 Task: Find connections with filter location Rugby with filter topic #Entrepreneurwith filter profile language English with filter current company Zeta with filter school ITM Group of Institutions with filter industry Recreational Facilities with filter service category Negotiation with filter keywords title Auditor
Action: Mouse moved to (699, 106)
Screenshot: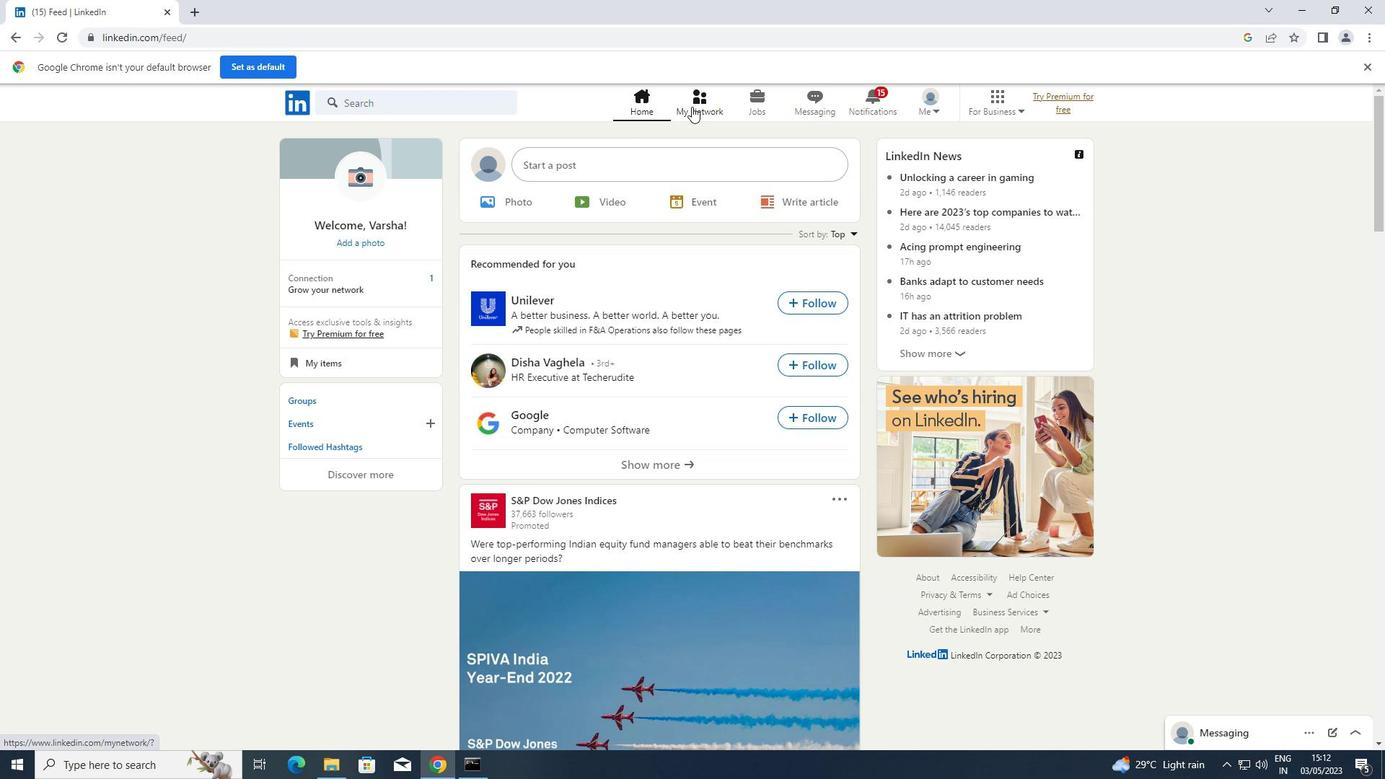 
Action: Mouse pressed left at (699, 106)
Screenshot: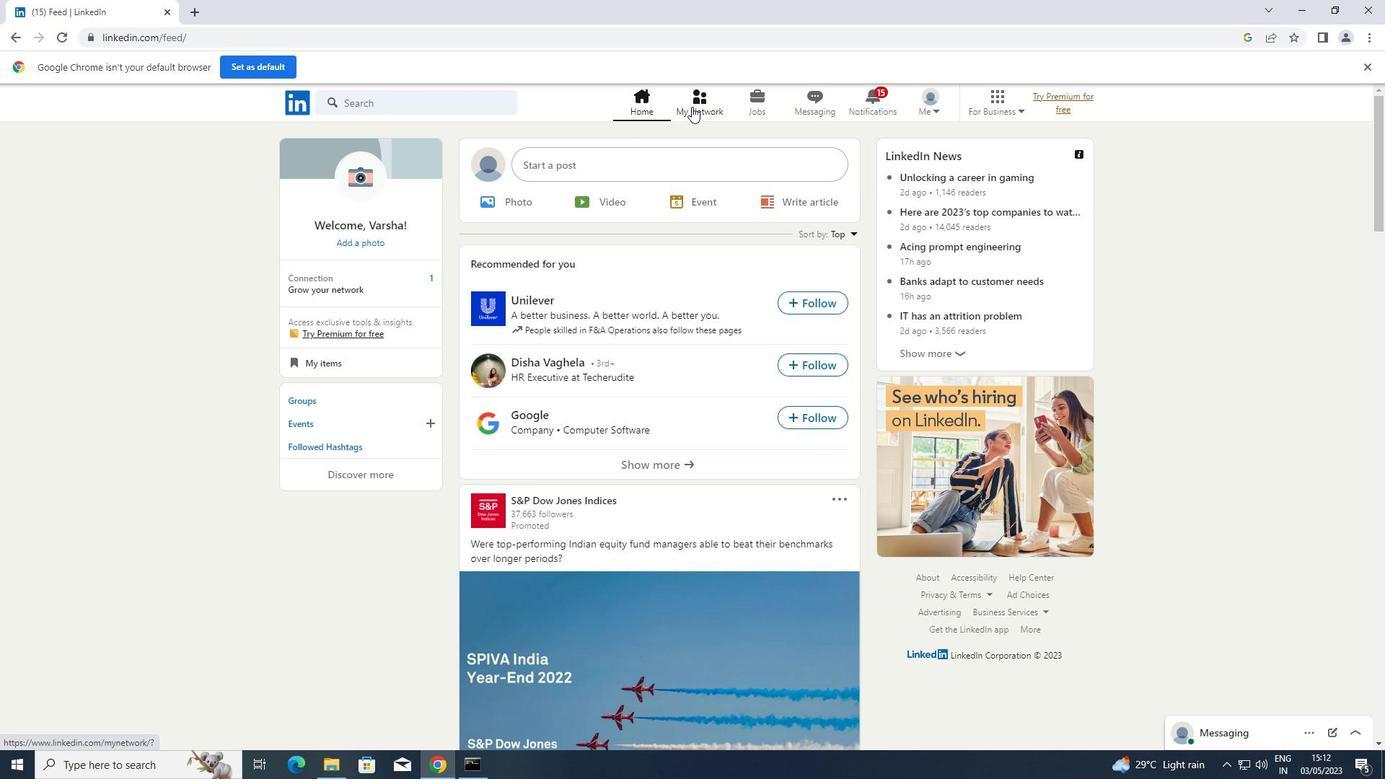 
Action: Mouse moved to (388, 188)
Screenshot: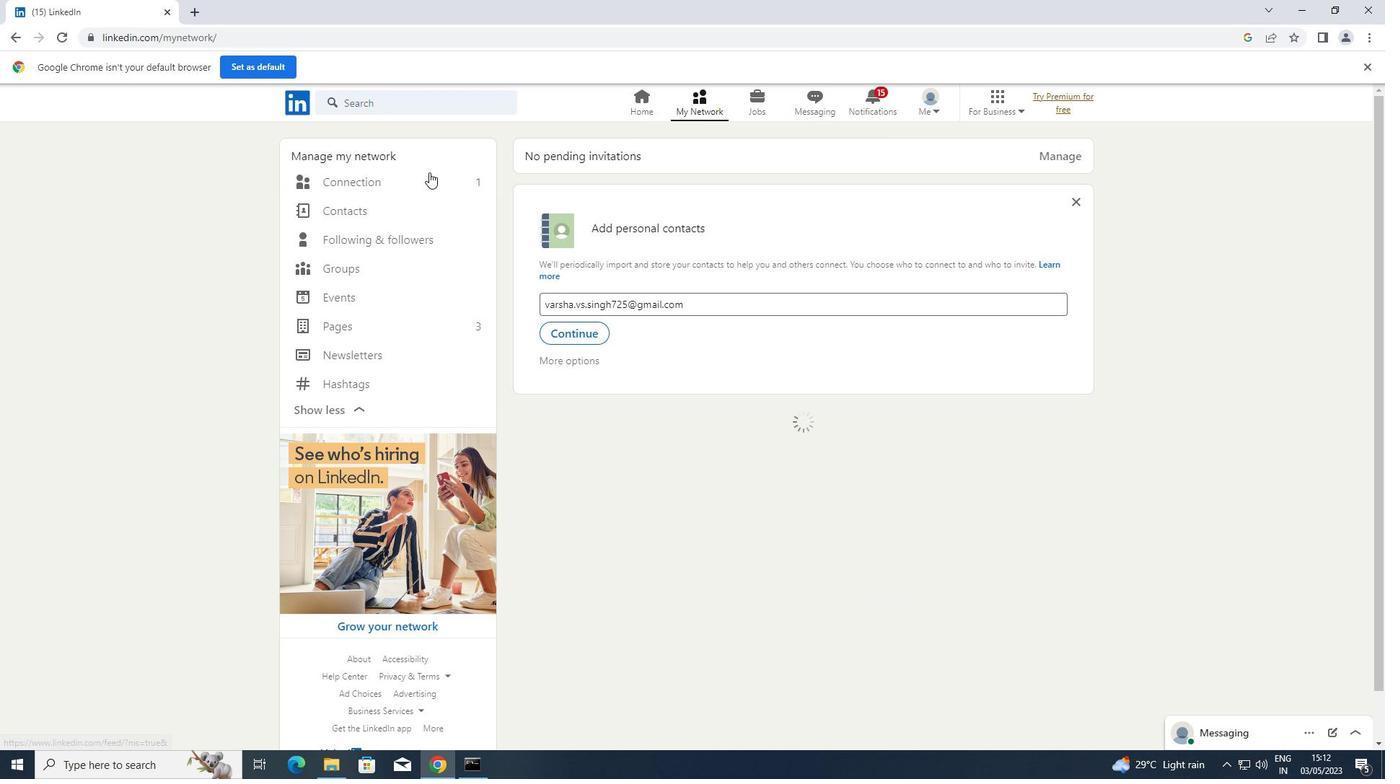 
Action: Mouse pressed left at (388, 188)
Screenshot: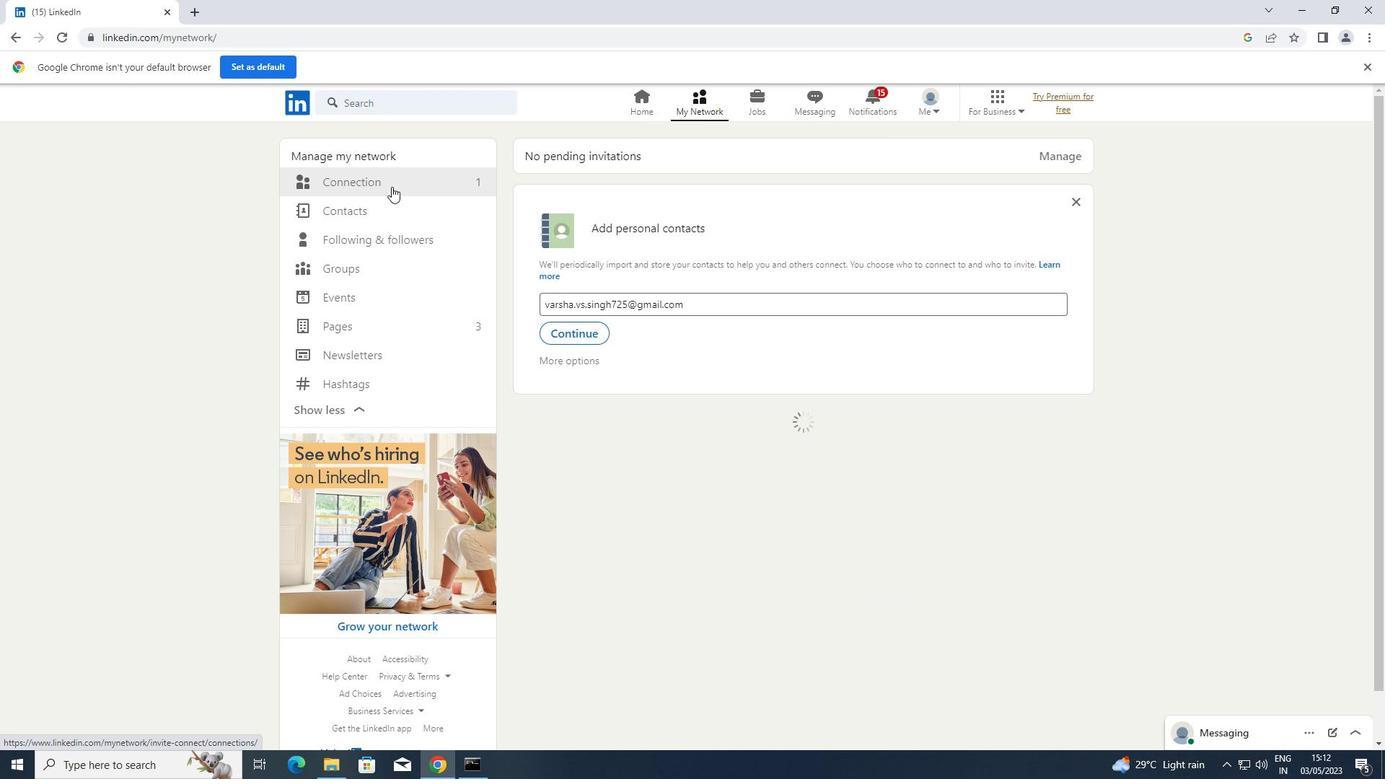 
Action: Mouse moved to (812, 184)
Screenshot: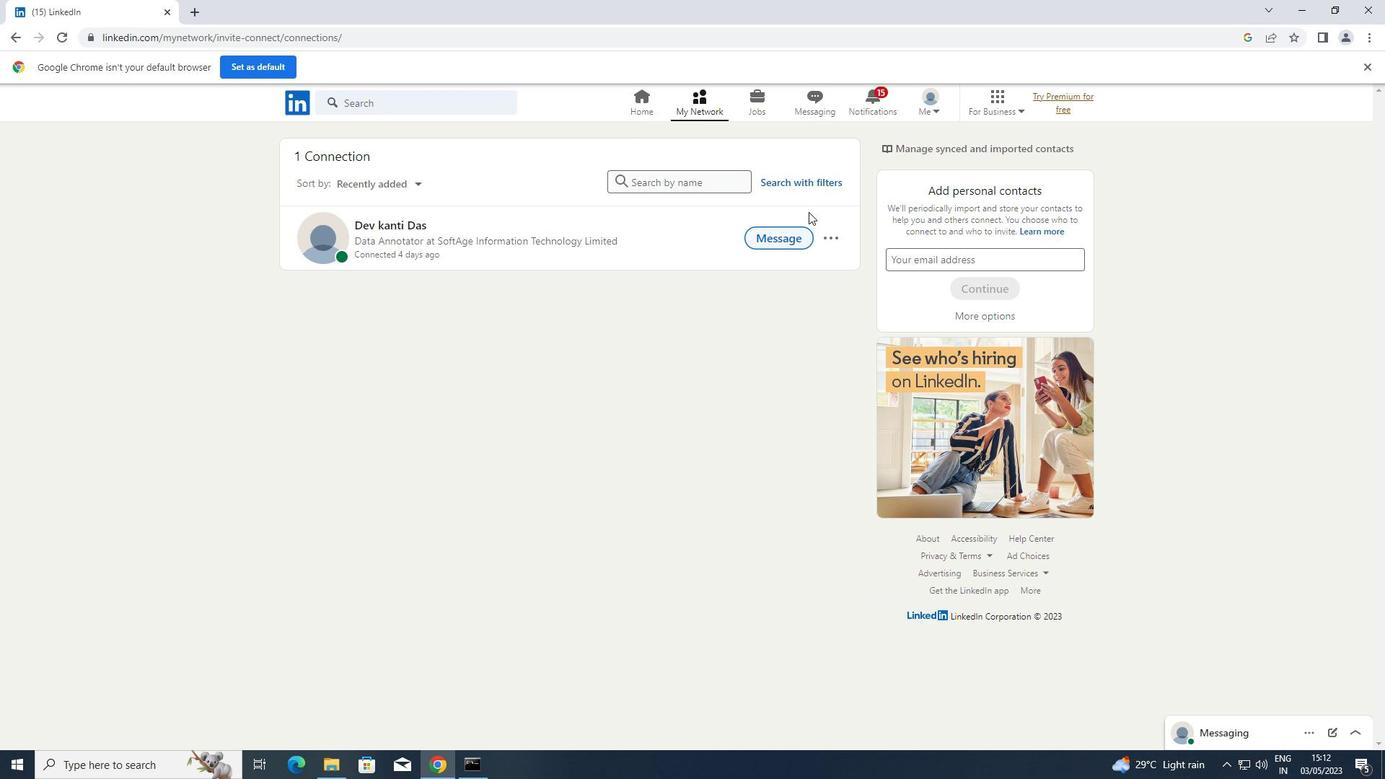 
Action: Mouse pressed left at (812, 184)
Screenshot: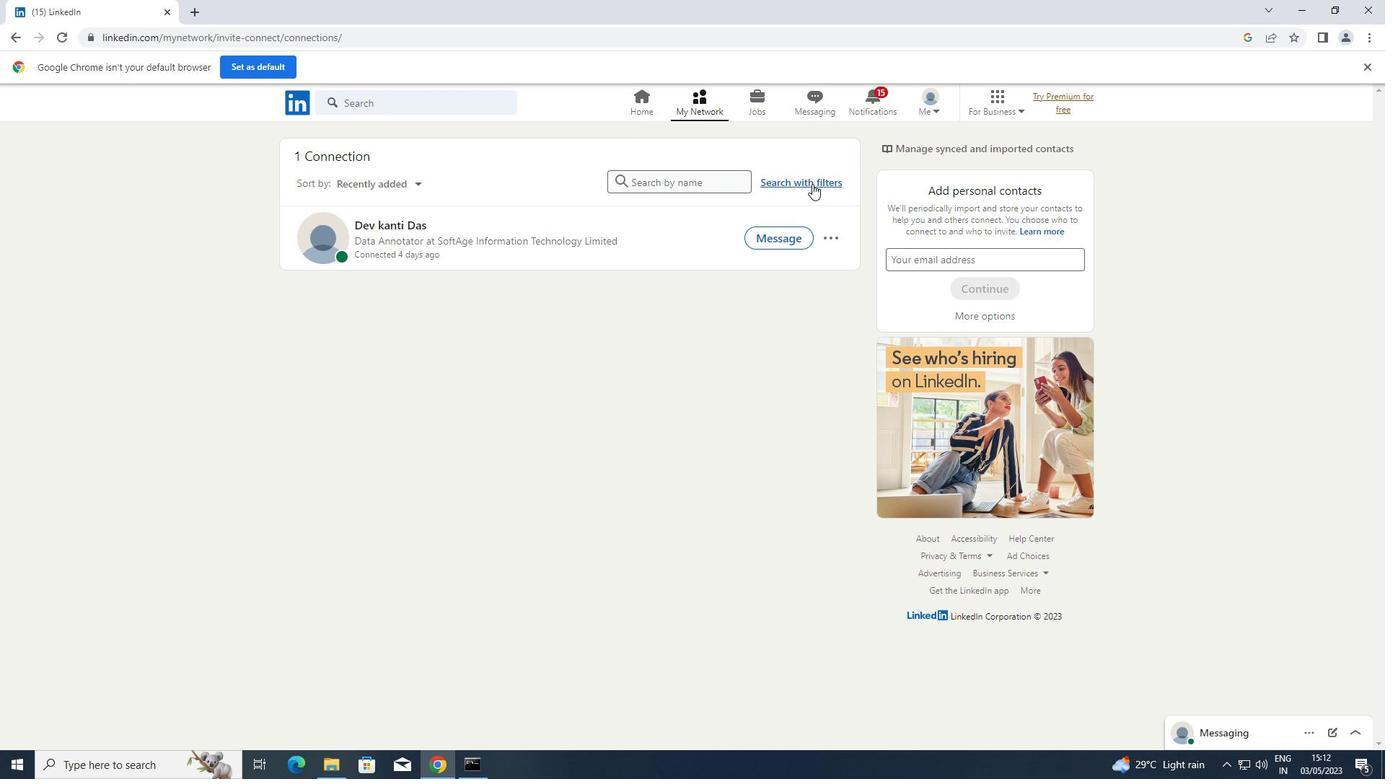 
Action: Mouse moved to (744, 137)
Screenshot: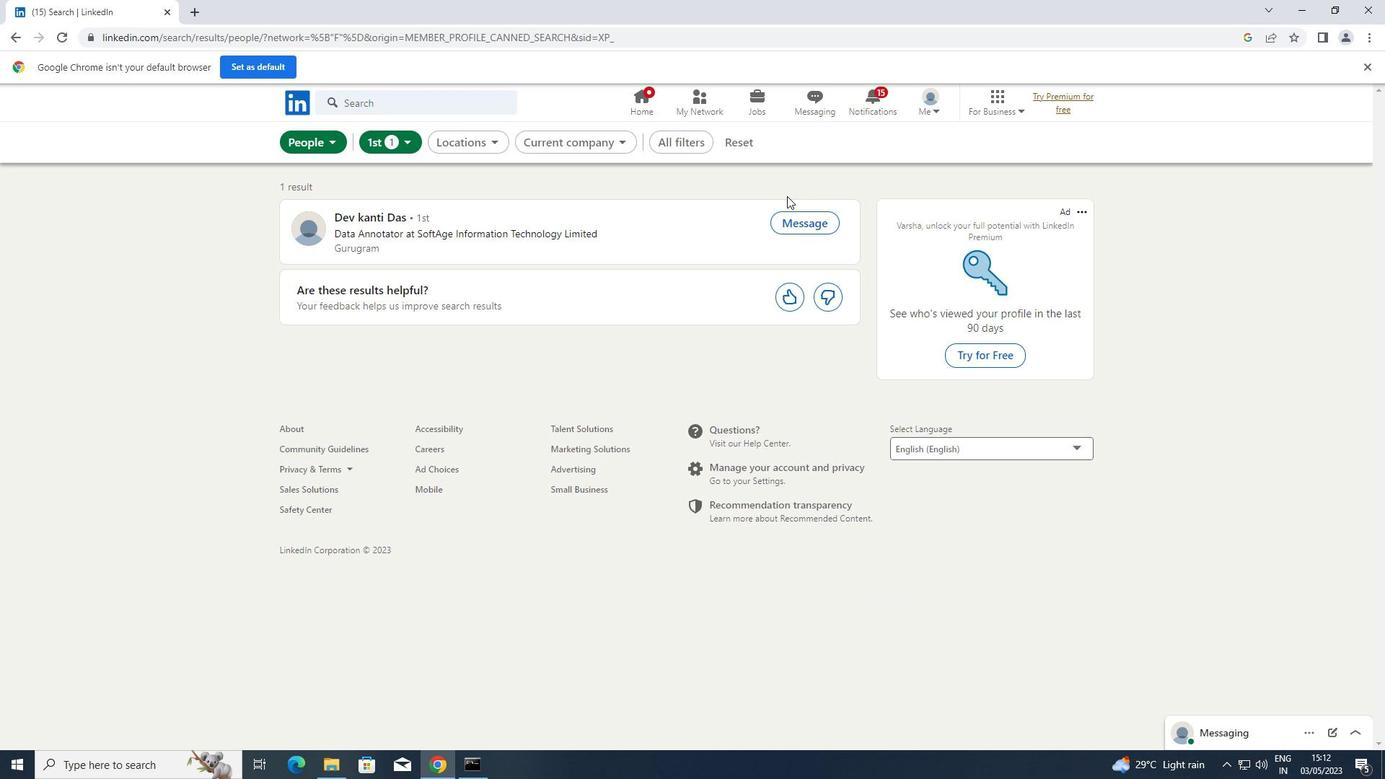 
Action: Mouse pressed left at (744, 137)
Screenshot: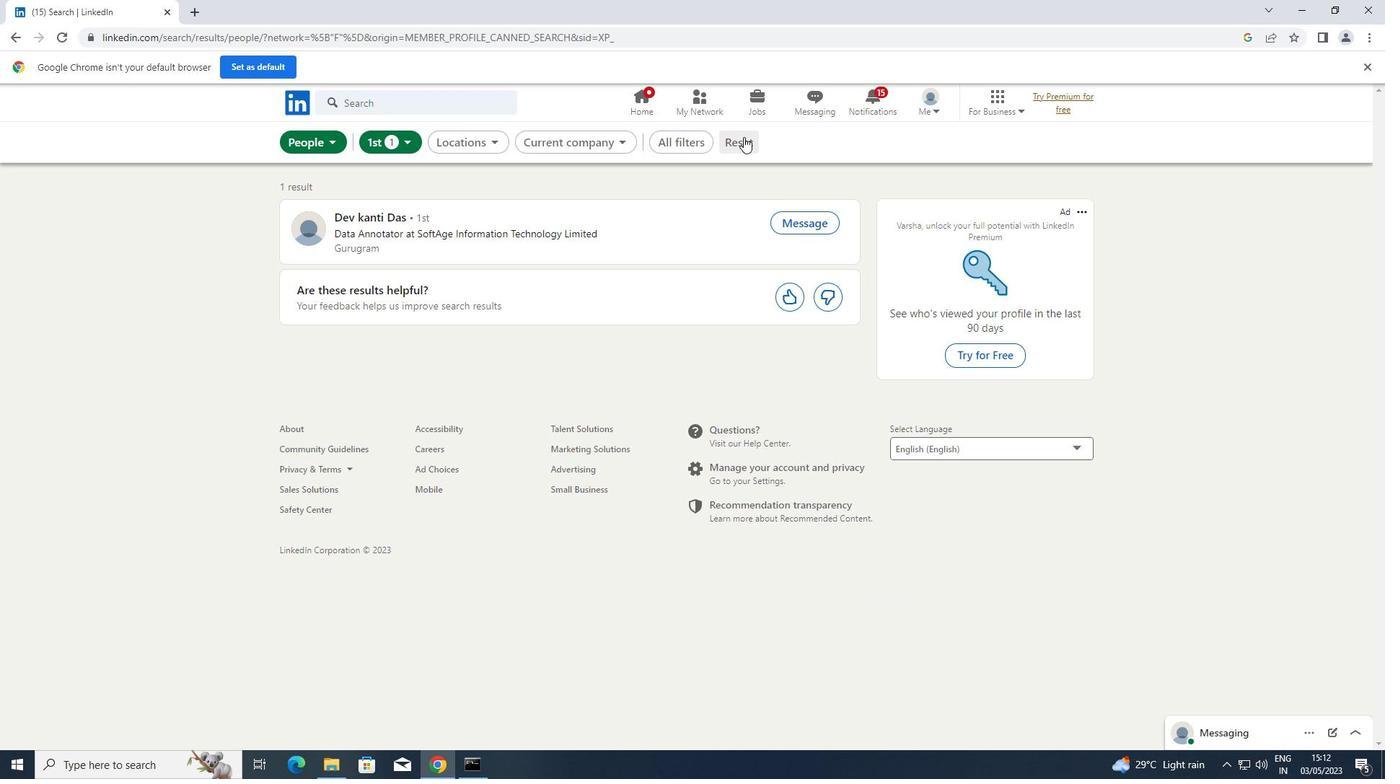 
Action: Mouse moved to (717, 137)
Screenshot: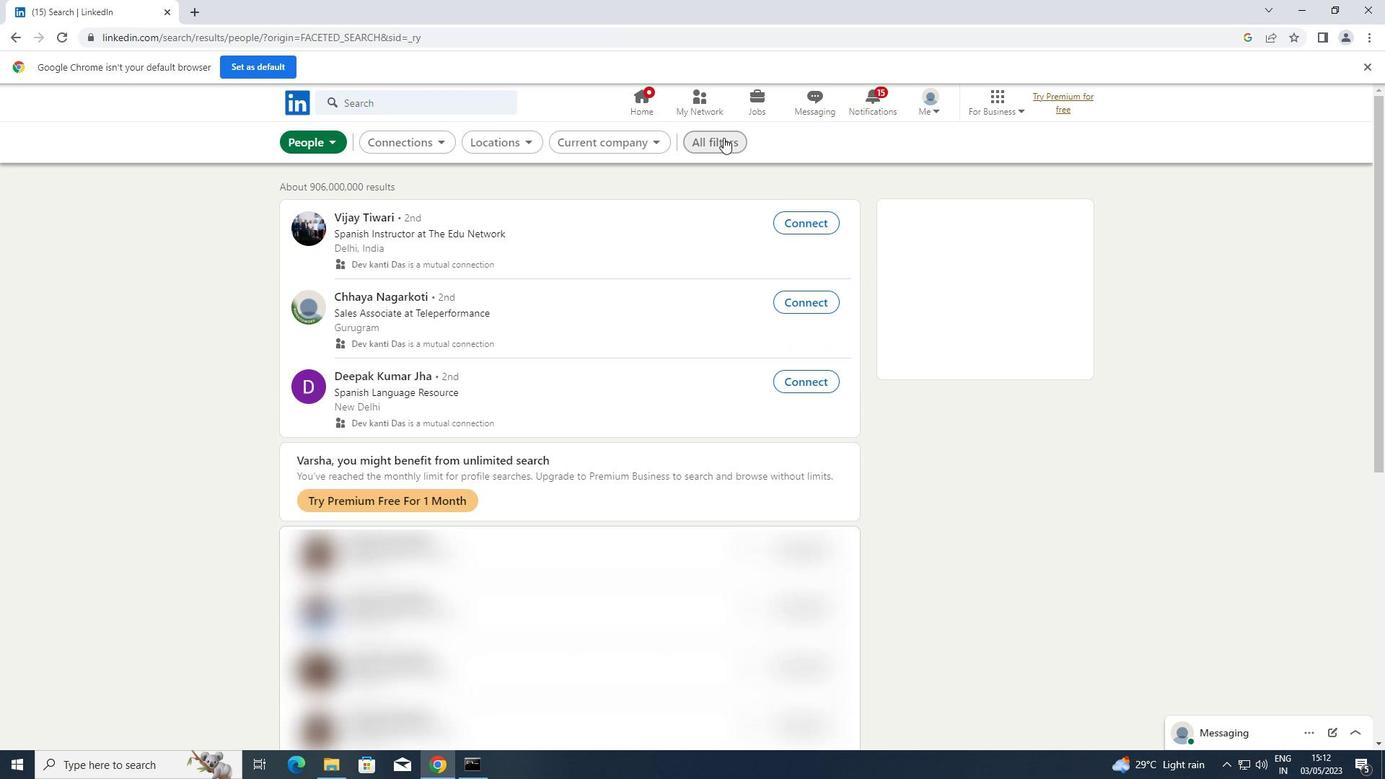 
Action: Mouse pressed left at (717, 137)
Screenshot: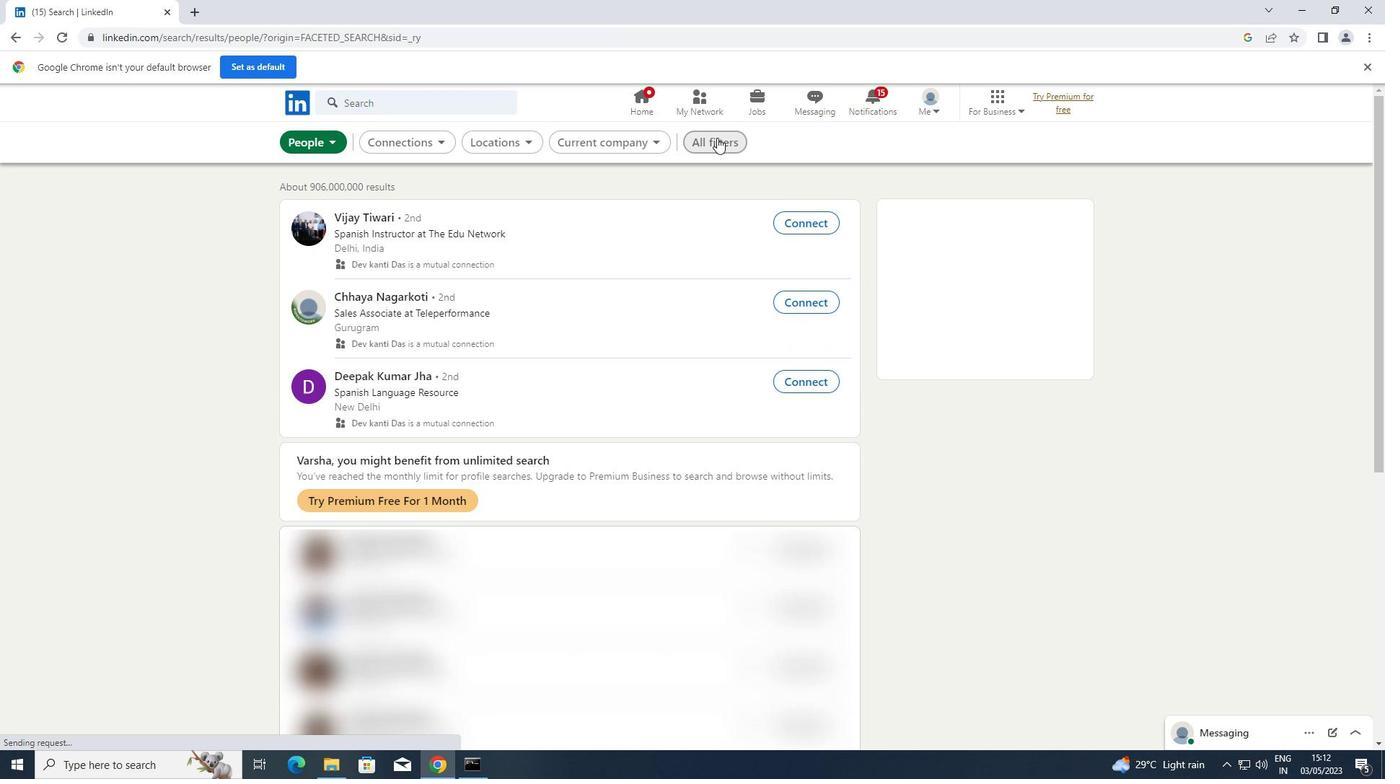 
Action: Mouse moved to (980, 359)
Screenshot: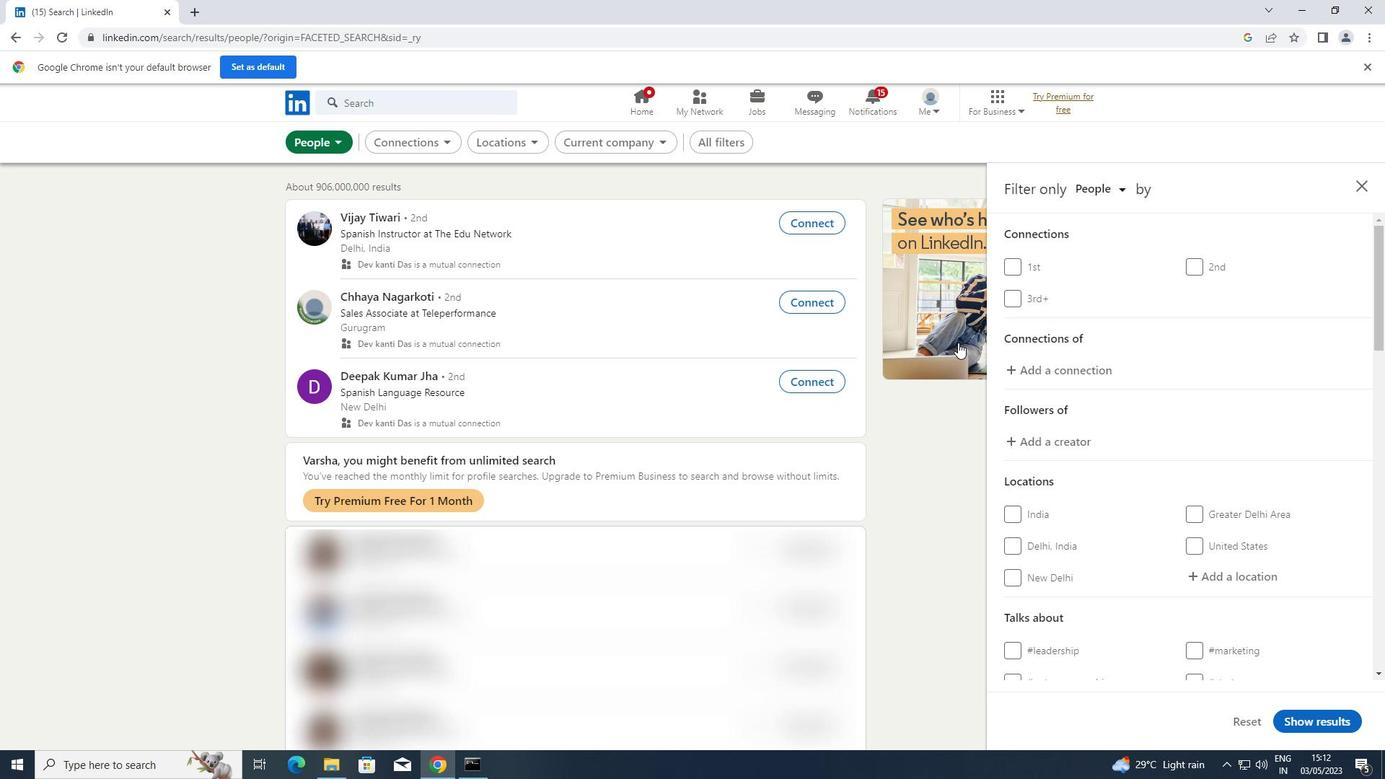 
Action: Mouse scrolled (980, 358) with delta (0, 0)
Screenshot: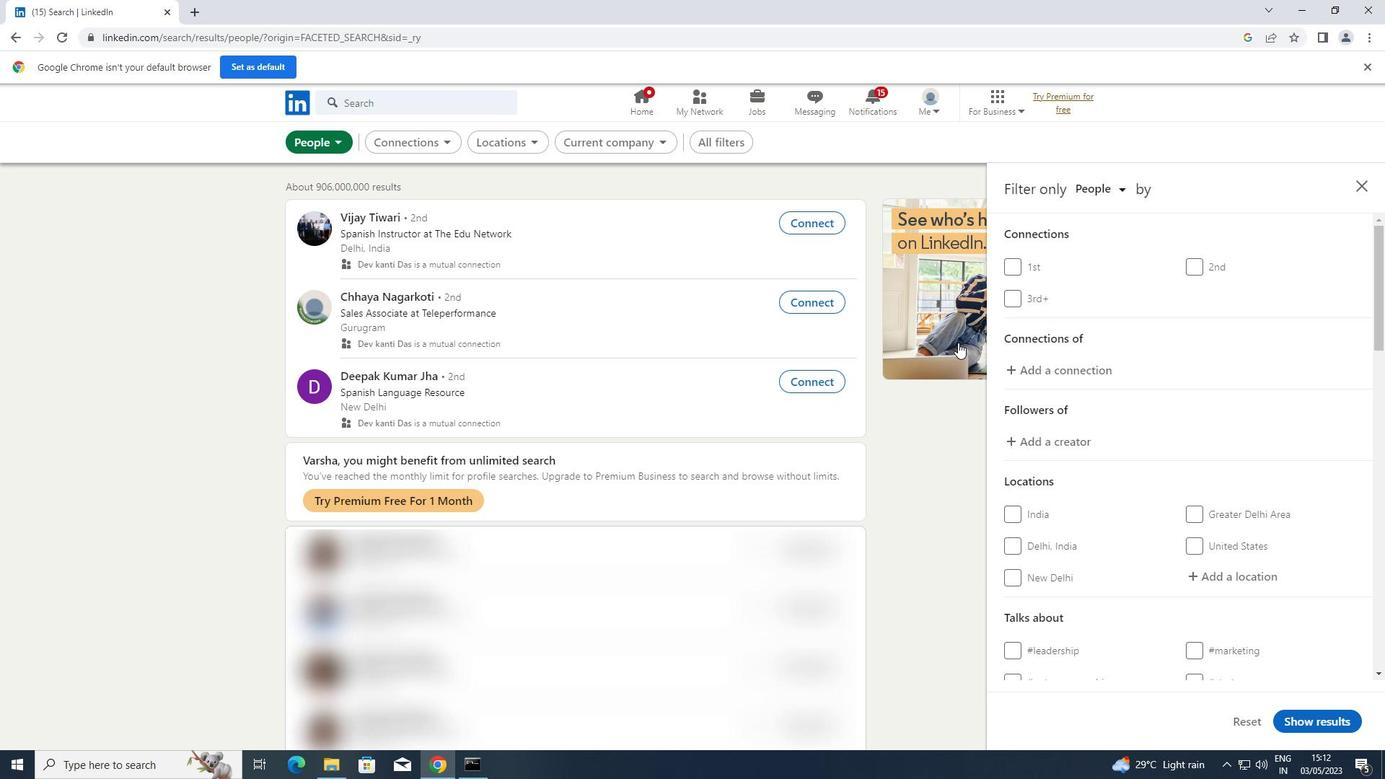 
Action: Mouse moved to (981, 360)
Screenshot: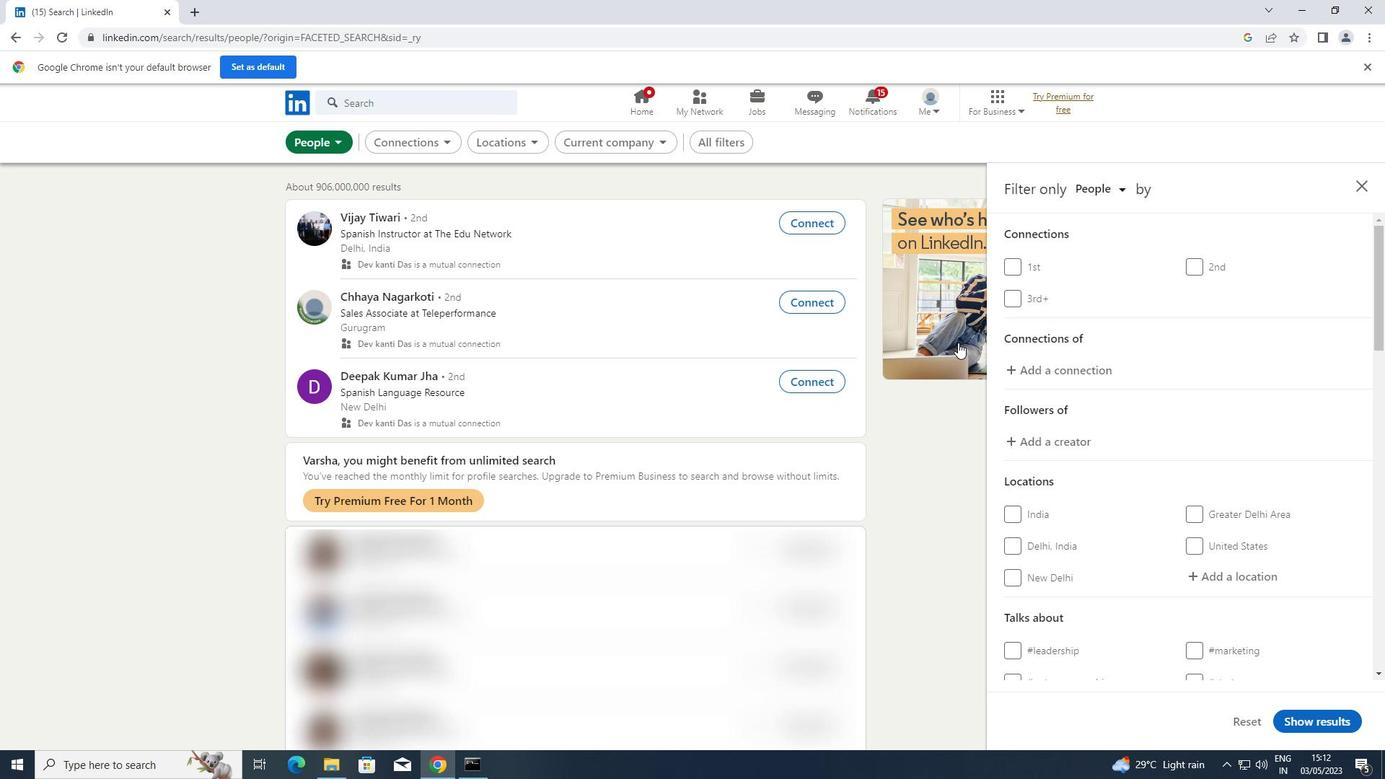 
Action: Mouse scrolled (981, 360) with delta (0, 0)
Screenshot: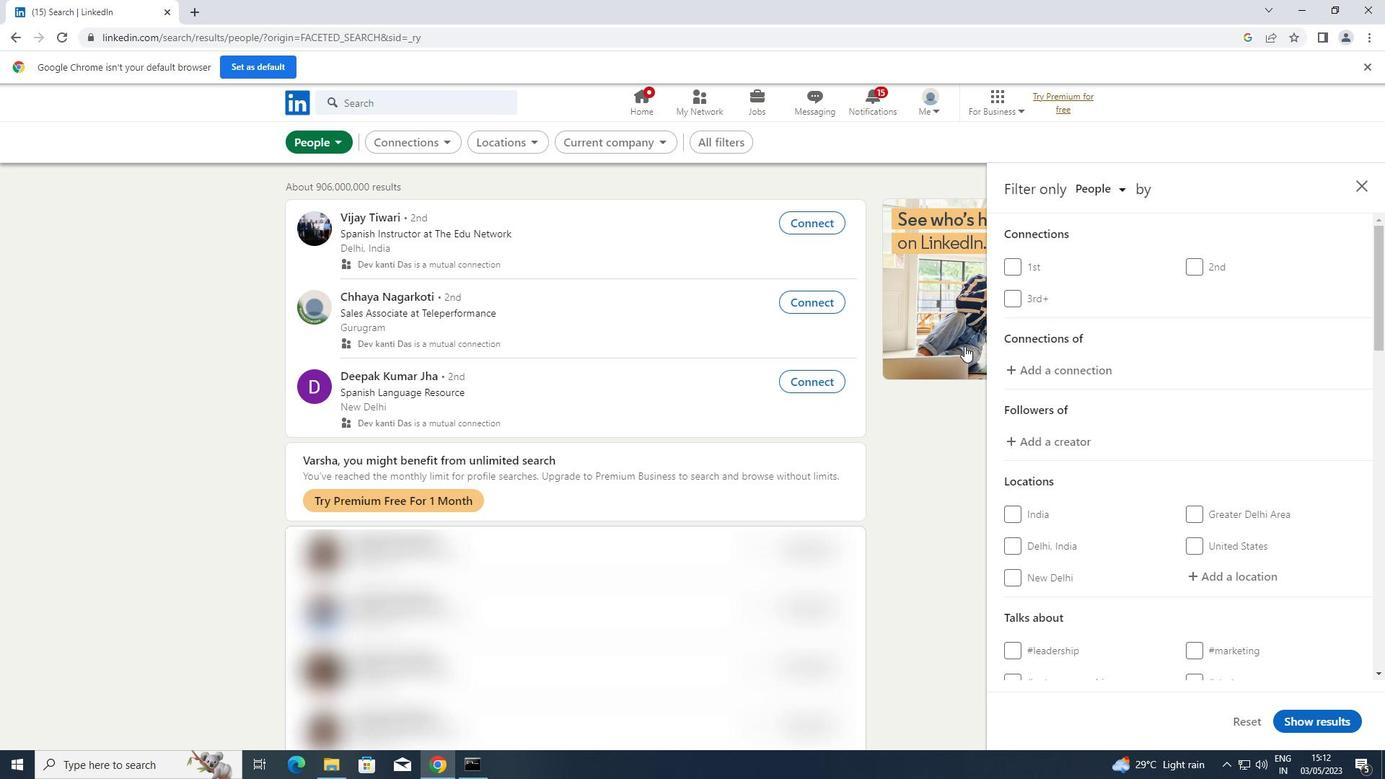 
Action: Mouse moved to (1224, 578)
Screenshot: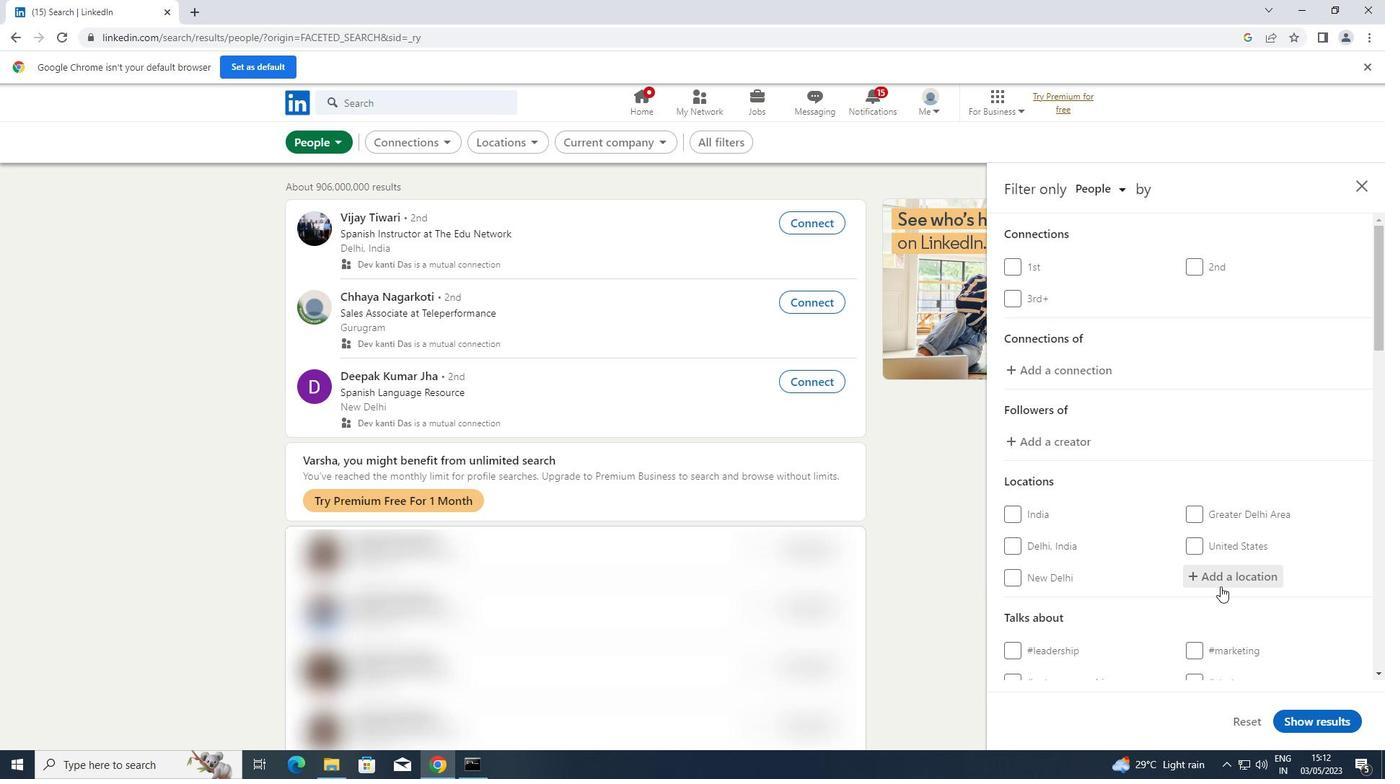 
Action: Mouse pressed left at (1224, 578)
Screenshot: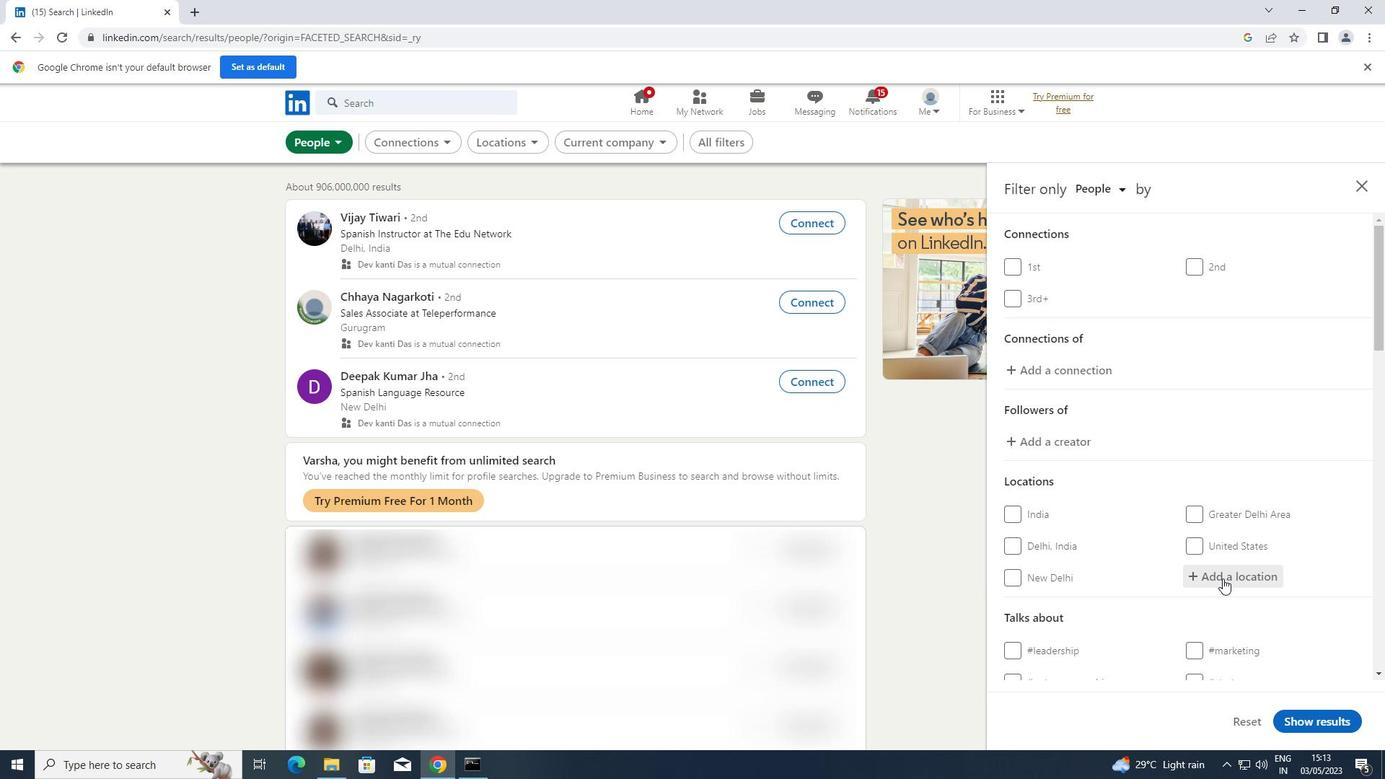 
Action: Mouse moved to (1225, 575)
Screenshot: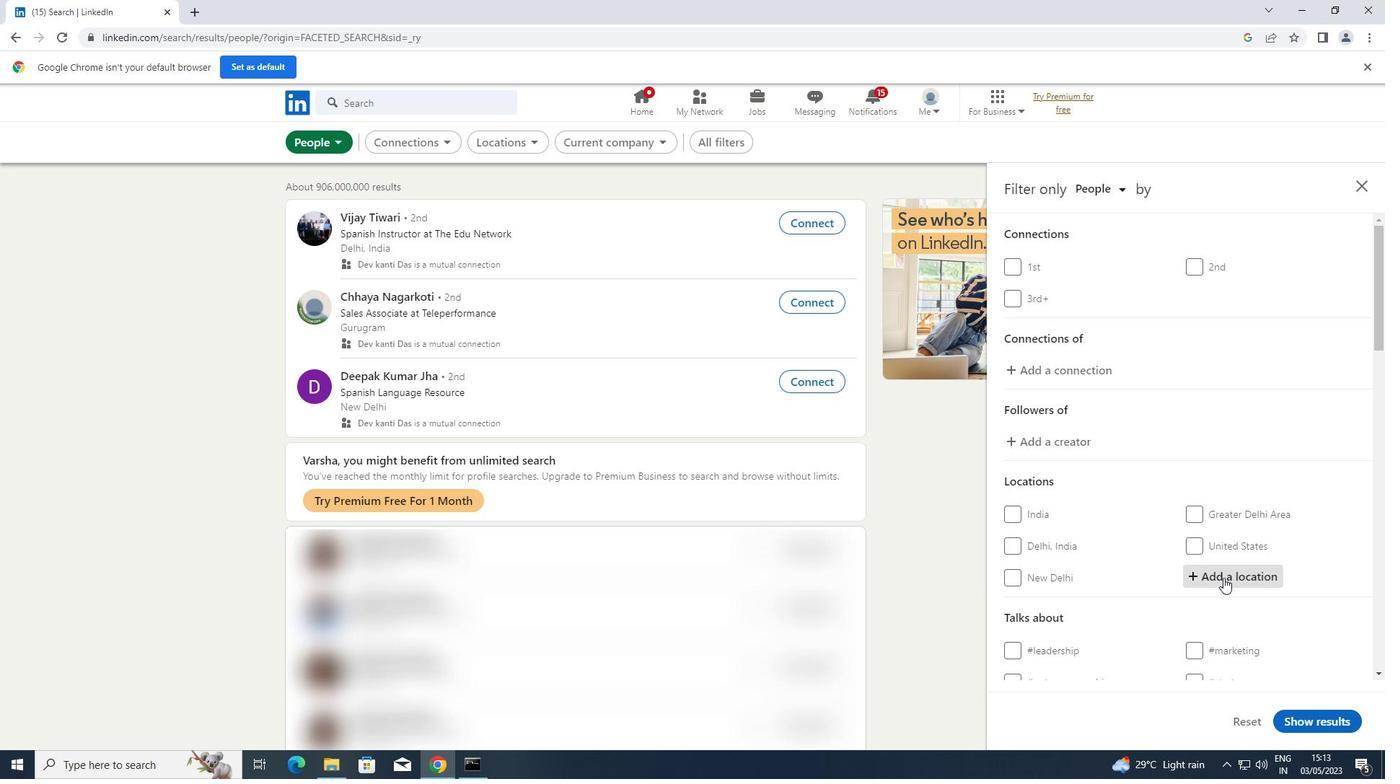 
Action: Key pressed <Key.shift>RUGBY<Key.enter>
Screenshot: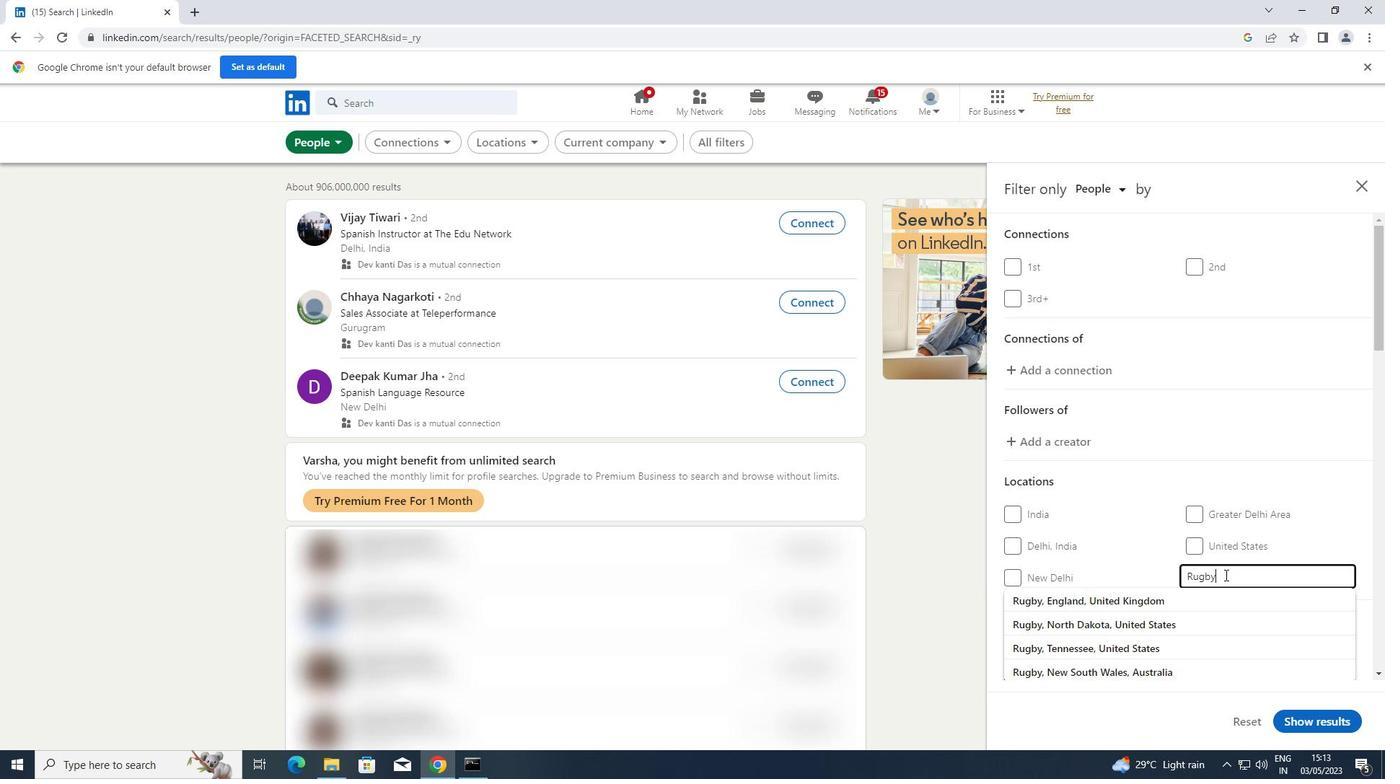 
Action: Mouse moved to (1228, 568)
Screenshot: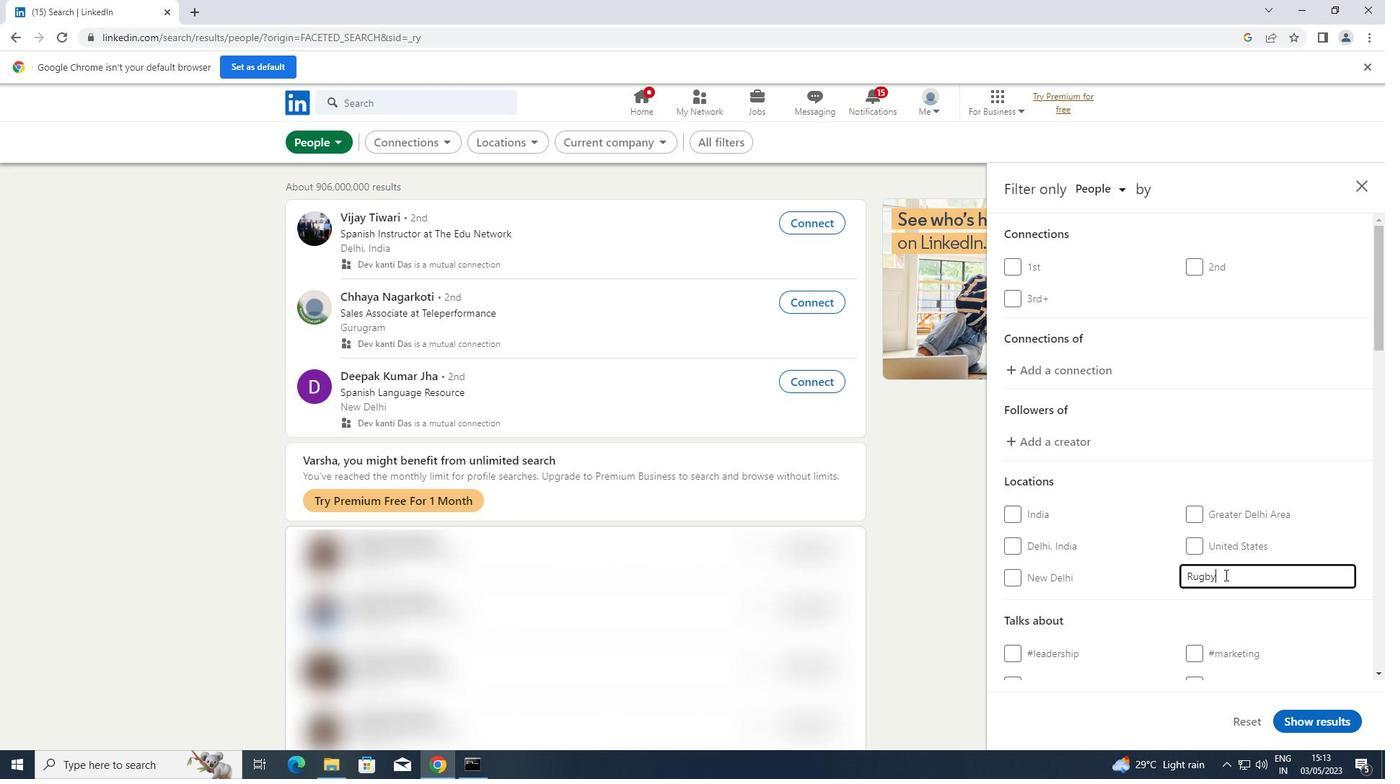 
Action: Mouse scrolled (1228, 568) with delta (0, 0)
Screenshot: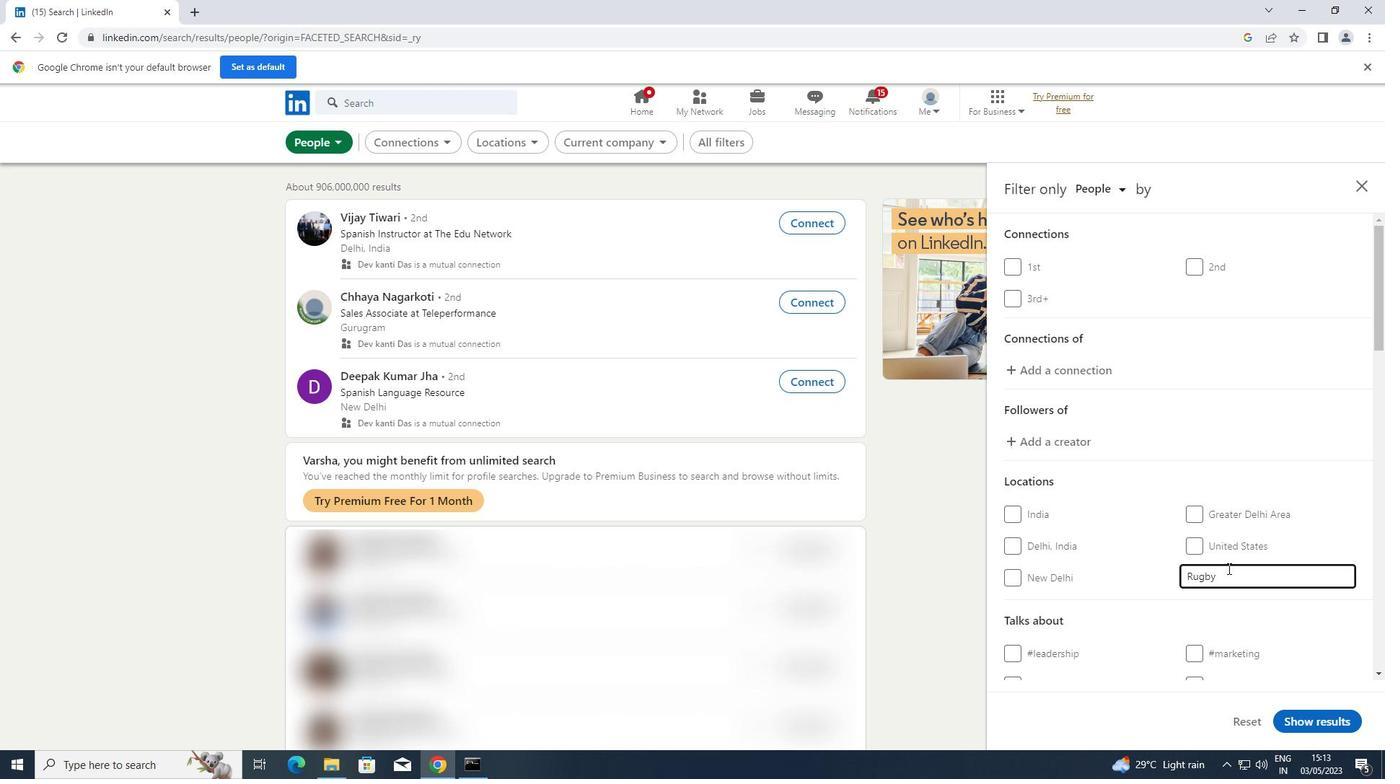 
Action: Mouse scrolled (1228, 568) with delta (0, 0)
Screenshot: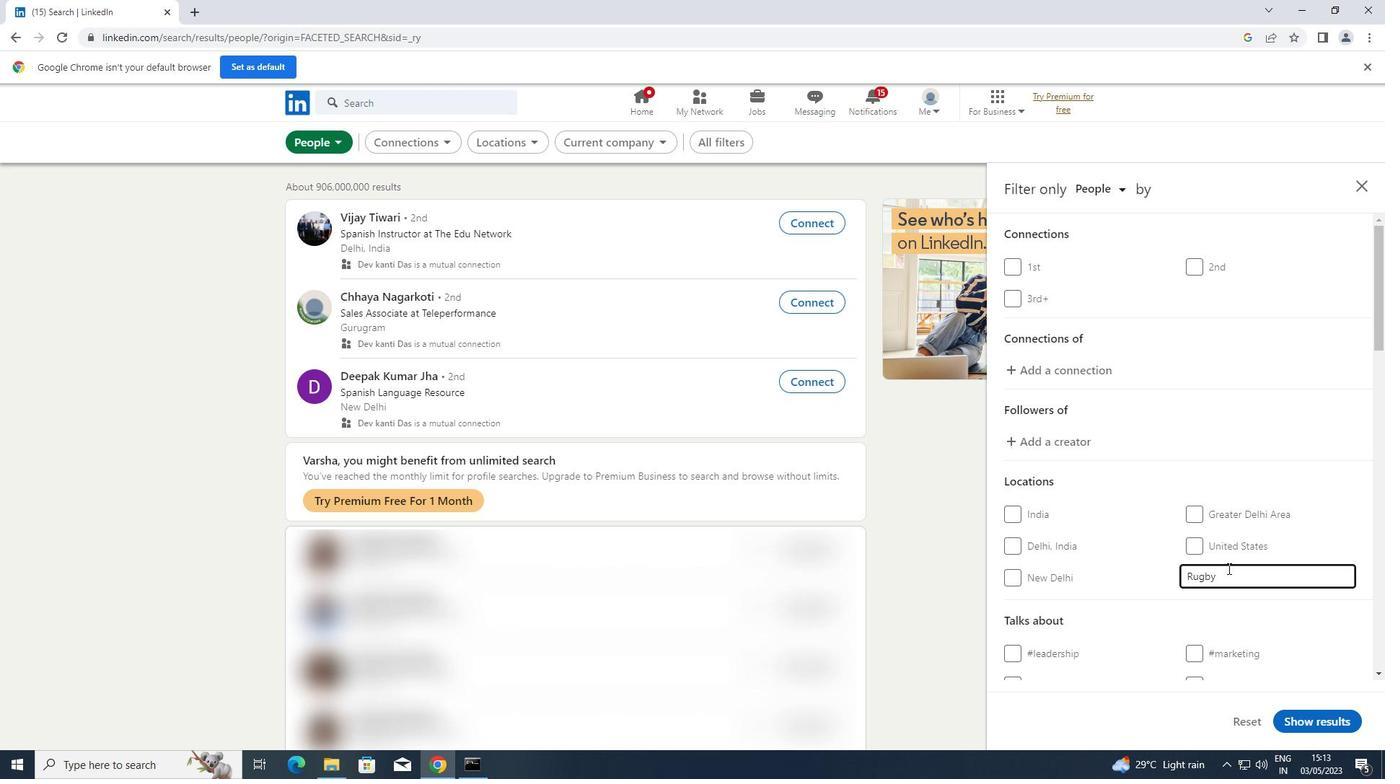 
Action: Mouse scrolled (1228, 568) with delta (0, 0)
Screenshot: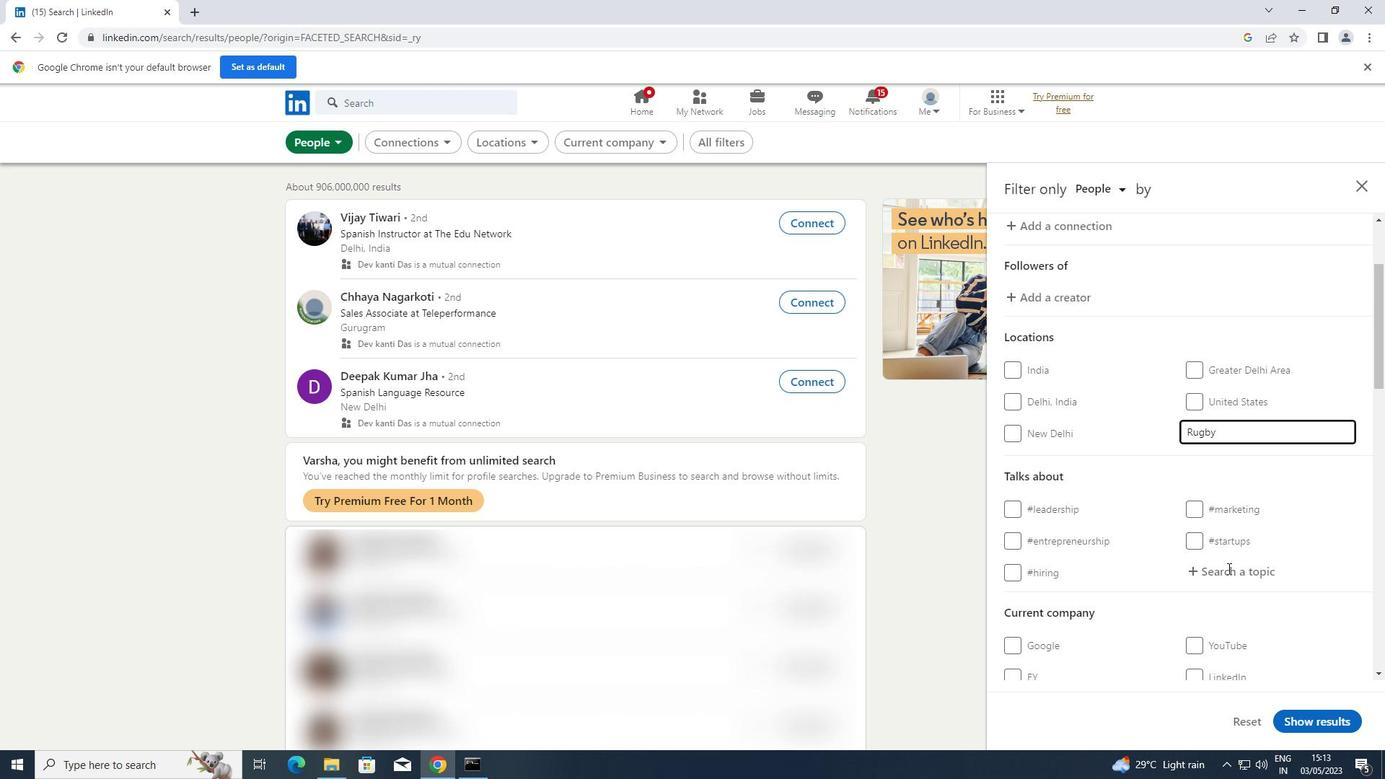 
Action: Mouse scrolled (1228, 568) with delta (0, 0)
Screenshot: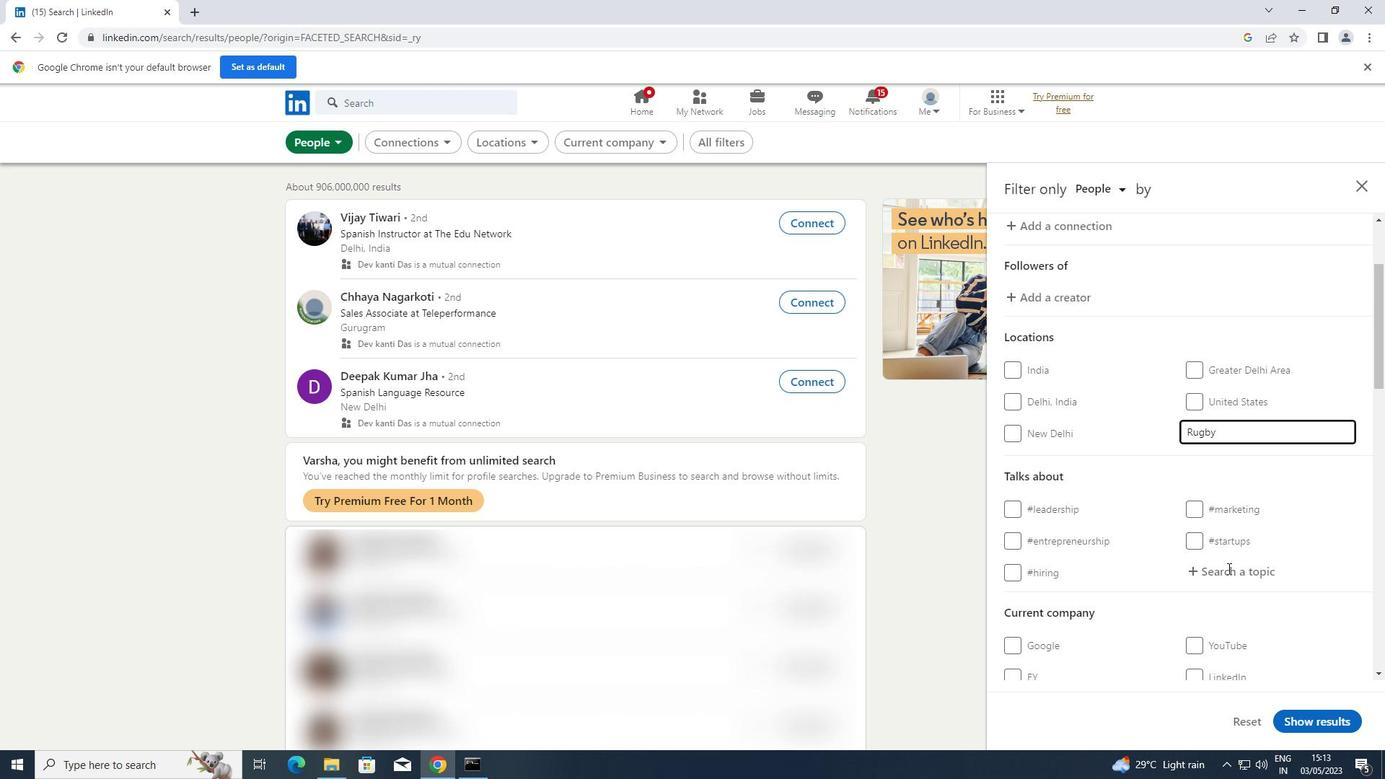 
Action: Mouse moved to (1237, 420)
Screenshot: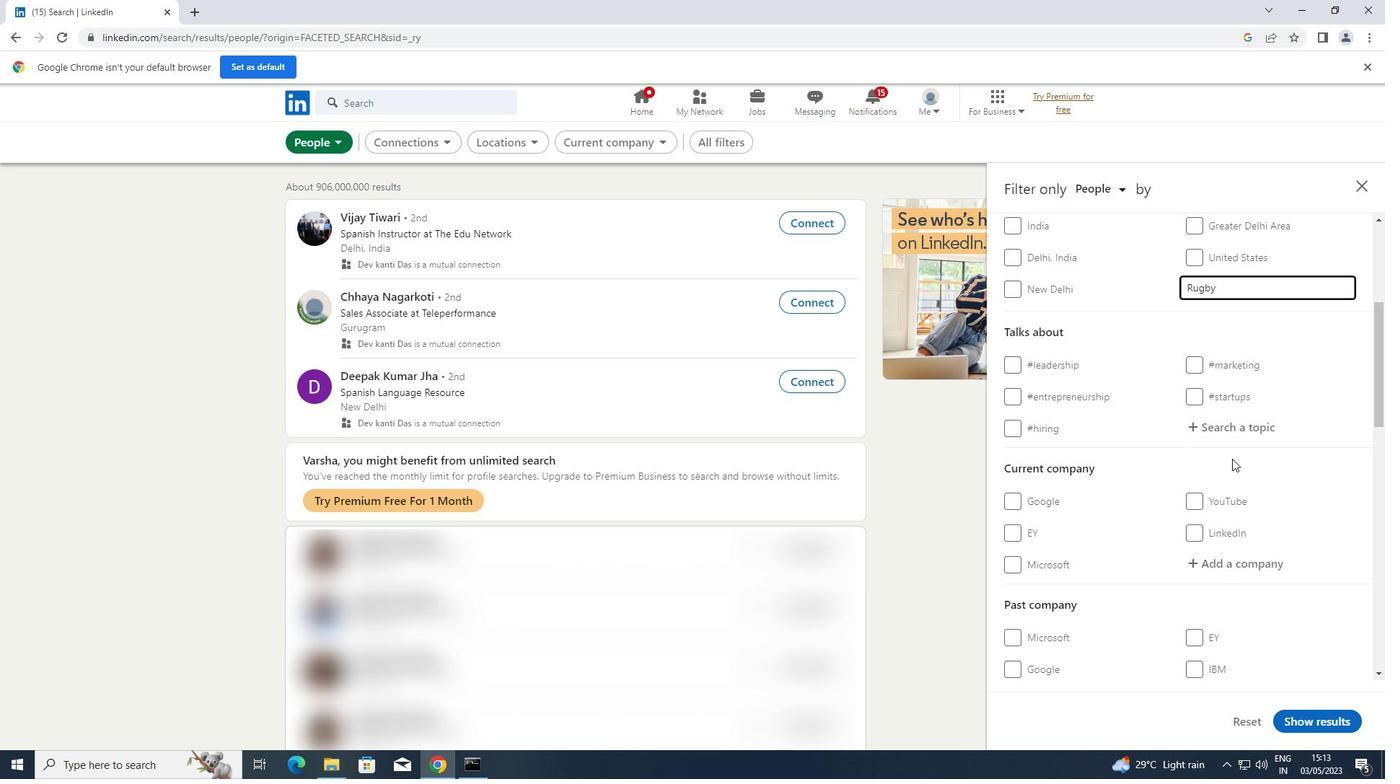 
Action: Mouse pressed left at (1237, 420)
Screenshot: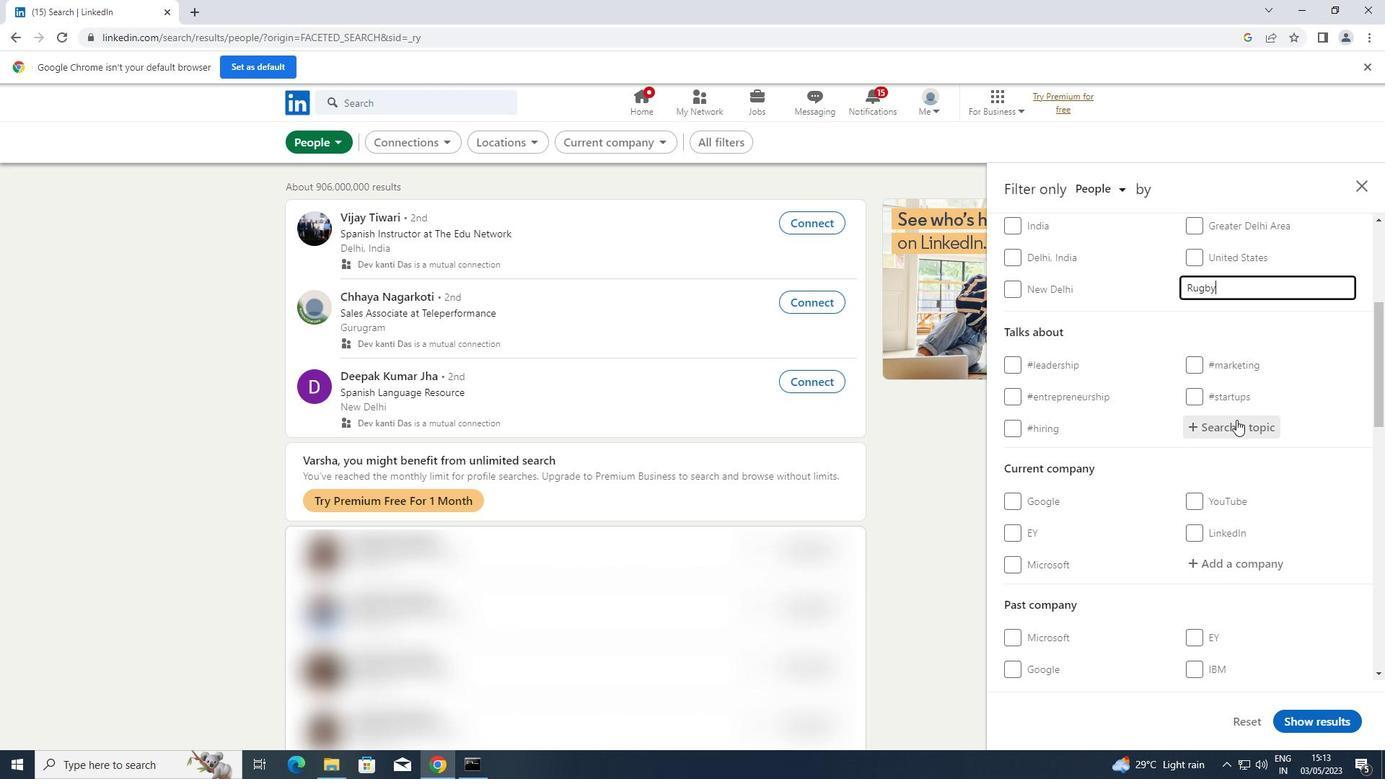 
Action: Key pressed <Key.shift>ENTREP
Screenshot: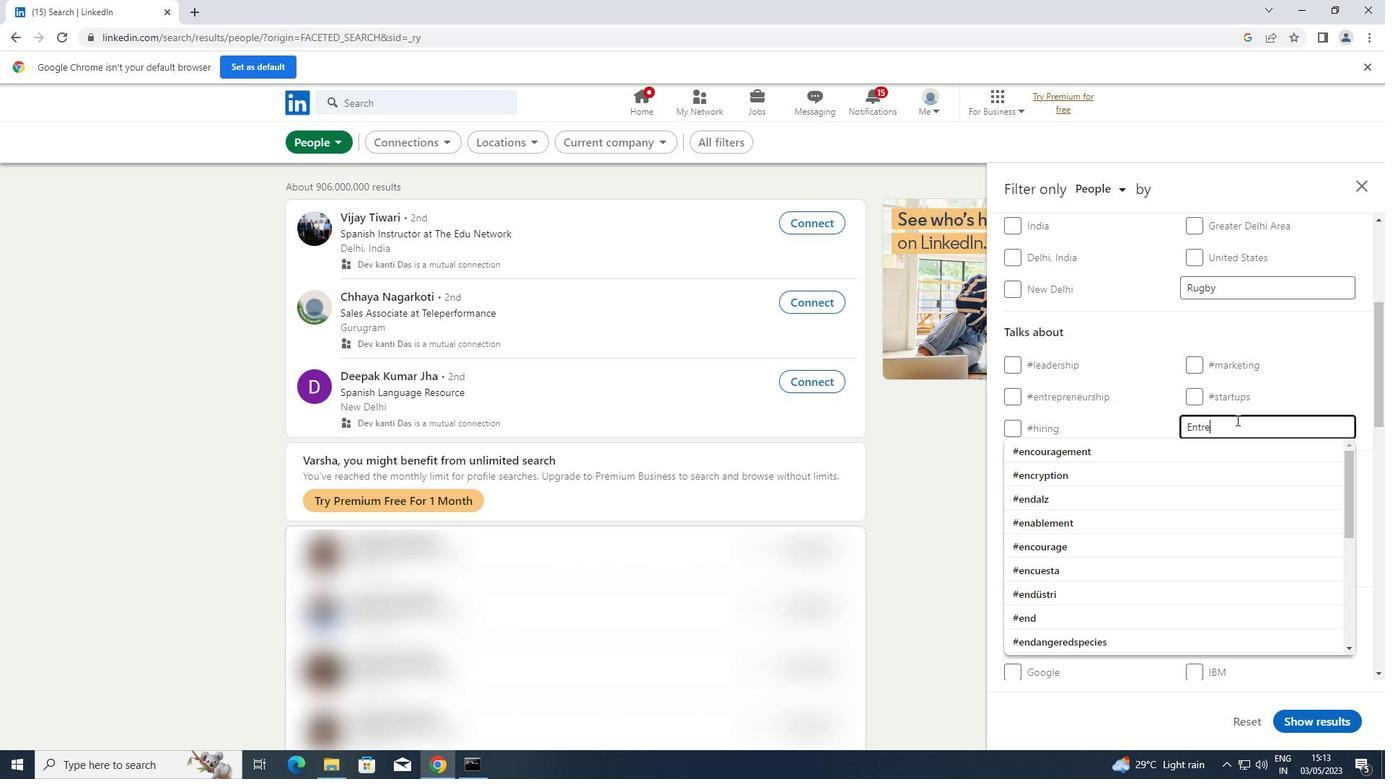 
Action: Mouse moved to (1044, 444)
Screenshot: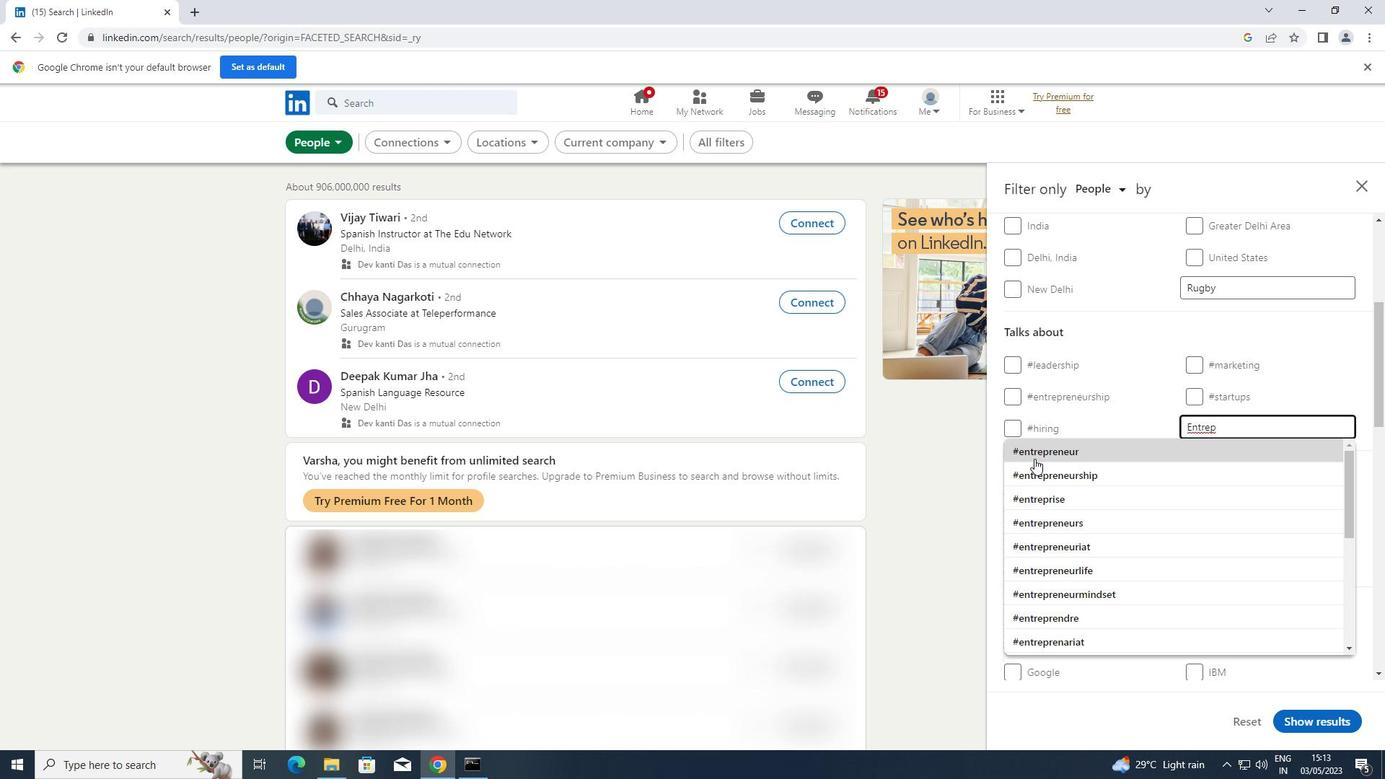 
Action: Mouse pressed left at (1044, 444)
Screenshot: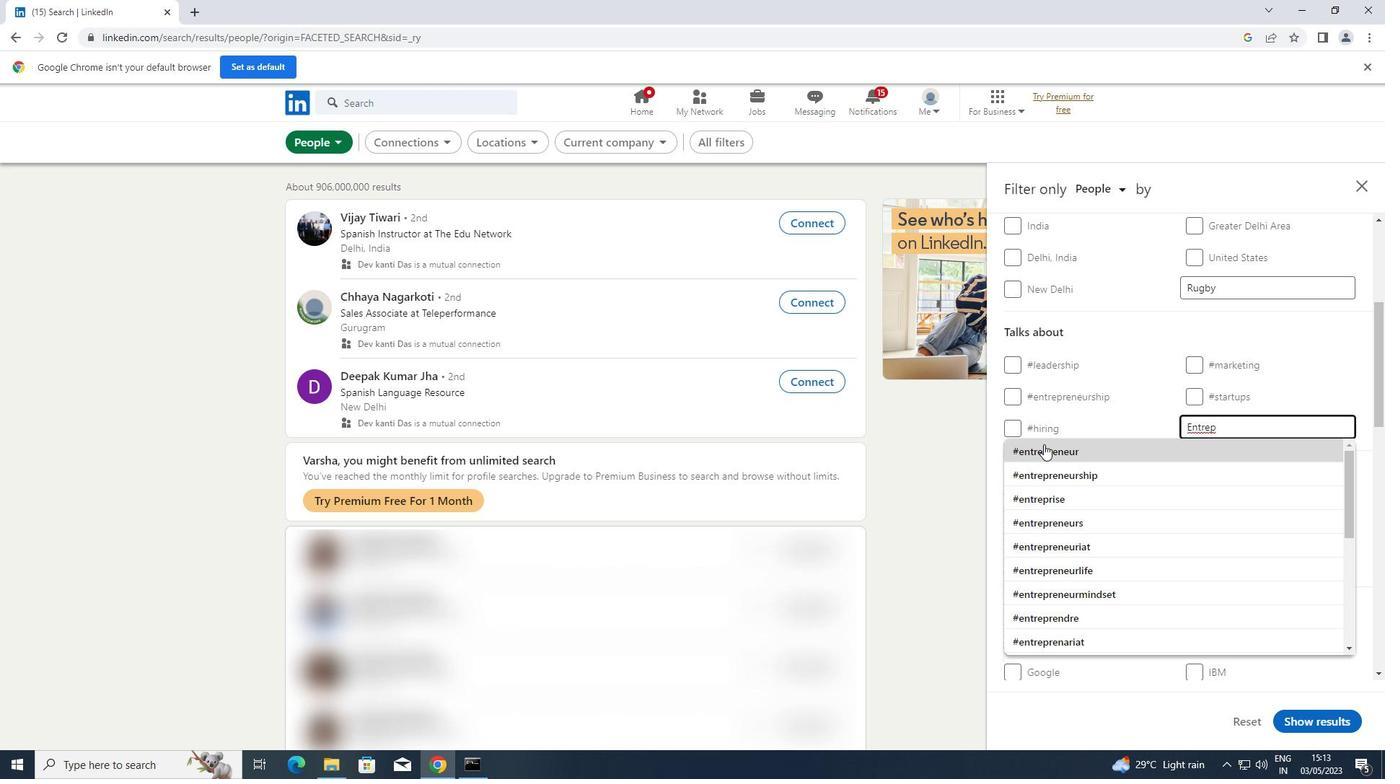 
Action: Mouse scrolled (1044, 443) with delta (0, 0)
Screenshot: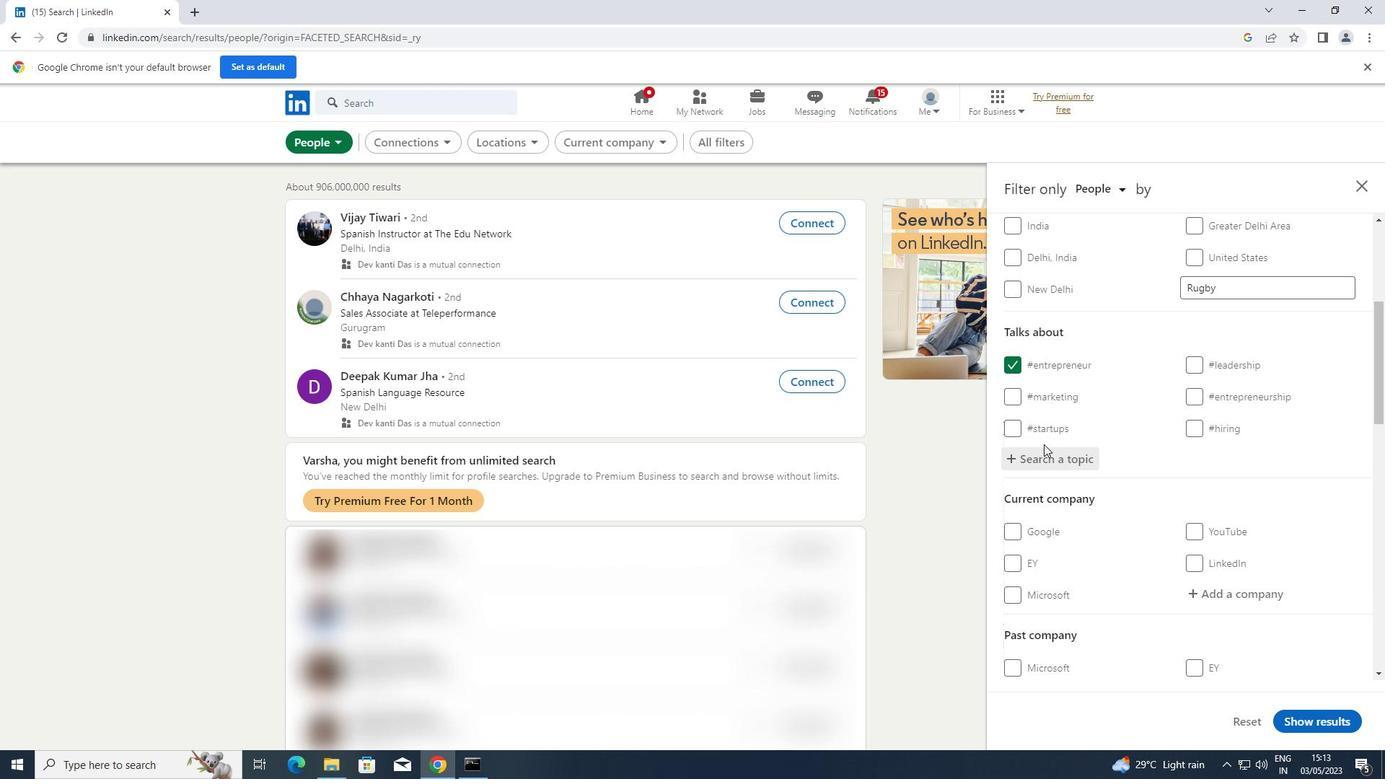 
Action: Mouse scrolled (1044, 443) with delta (0, 0)
Screenshot: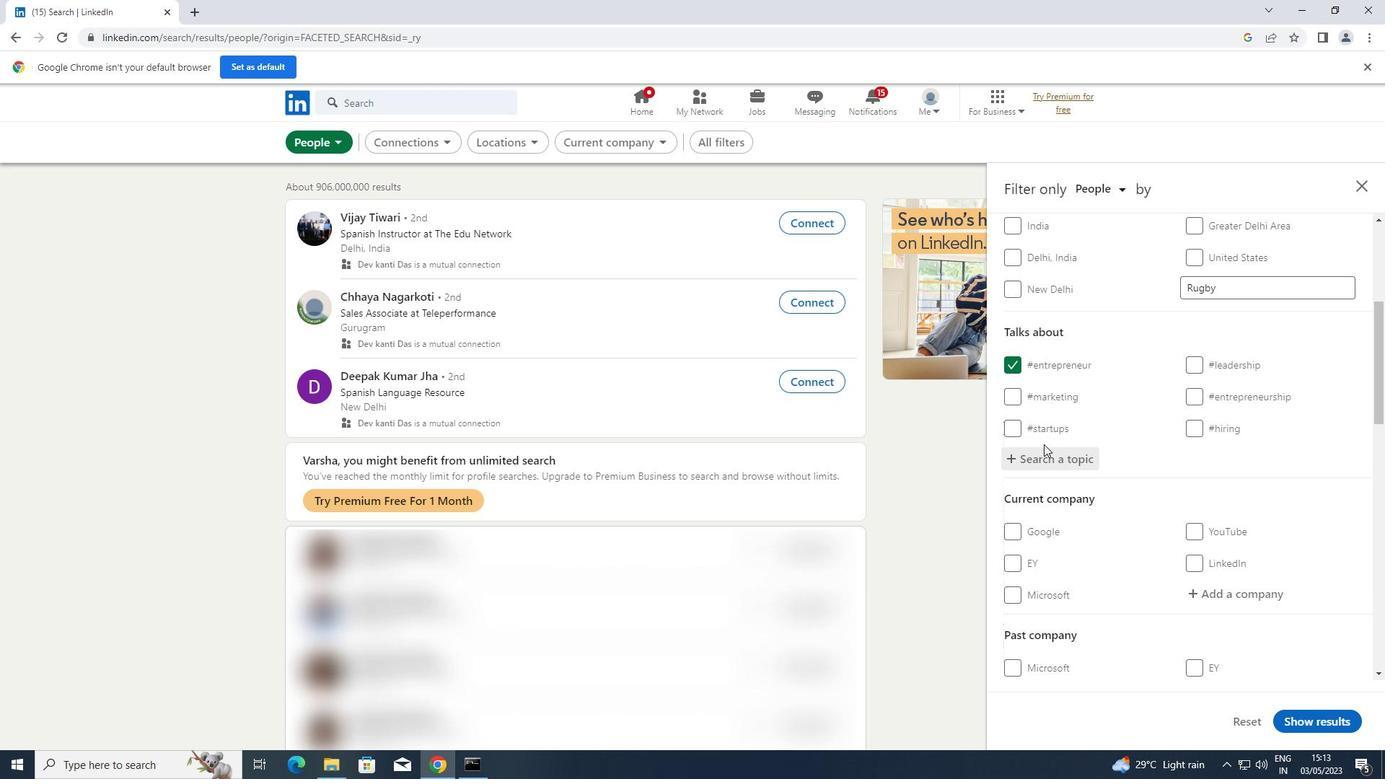 
Action: Mouse scrolled (1044, 443) with delta (0, 0)
Screenshot: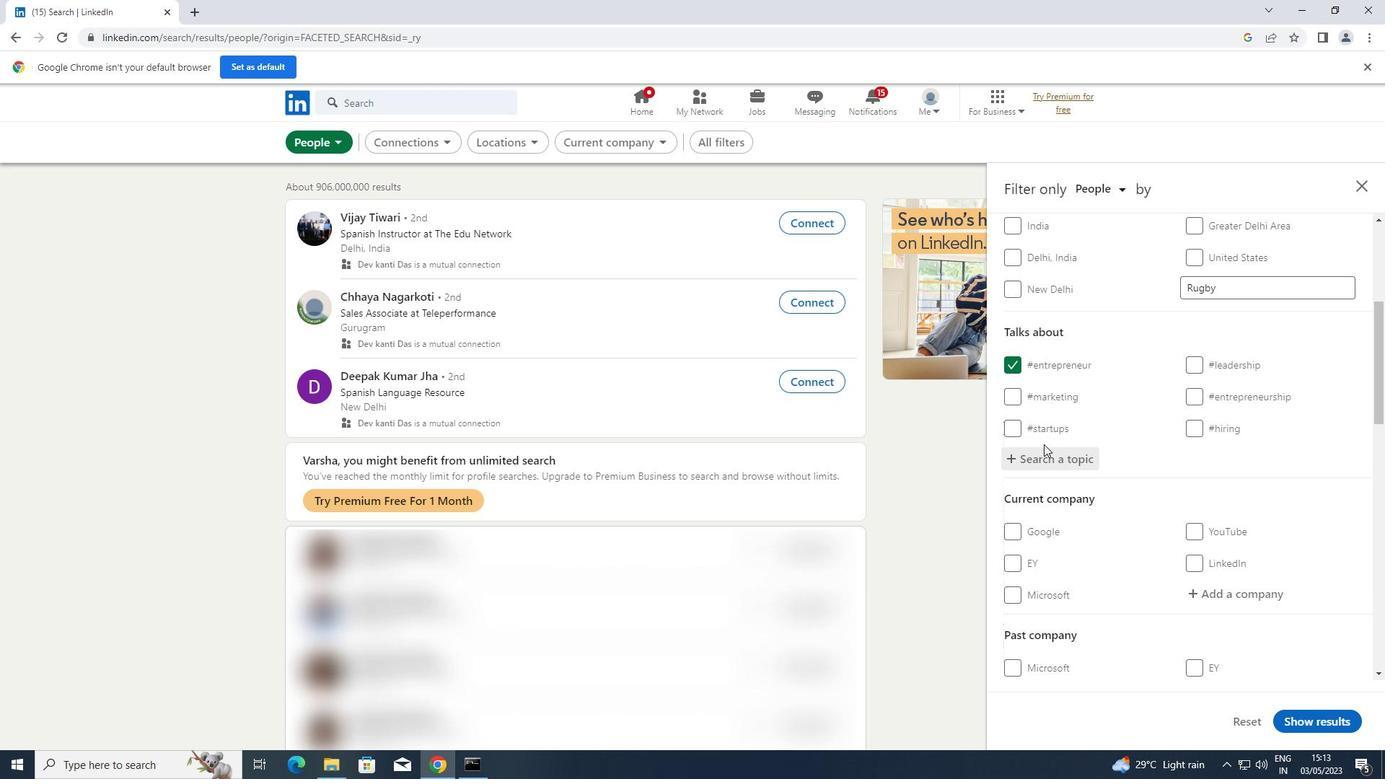
Action: Mouse scrolled (1044, 443) with delta (0, 0)
Screenshot: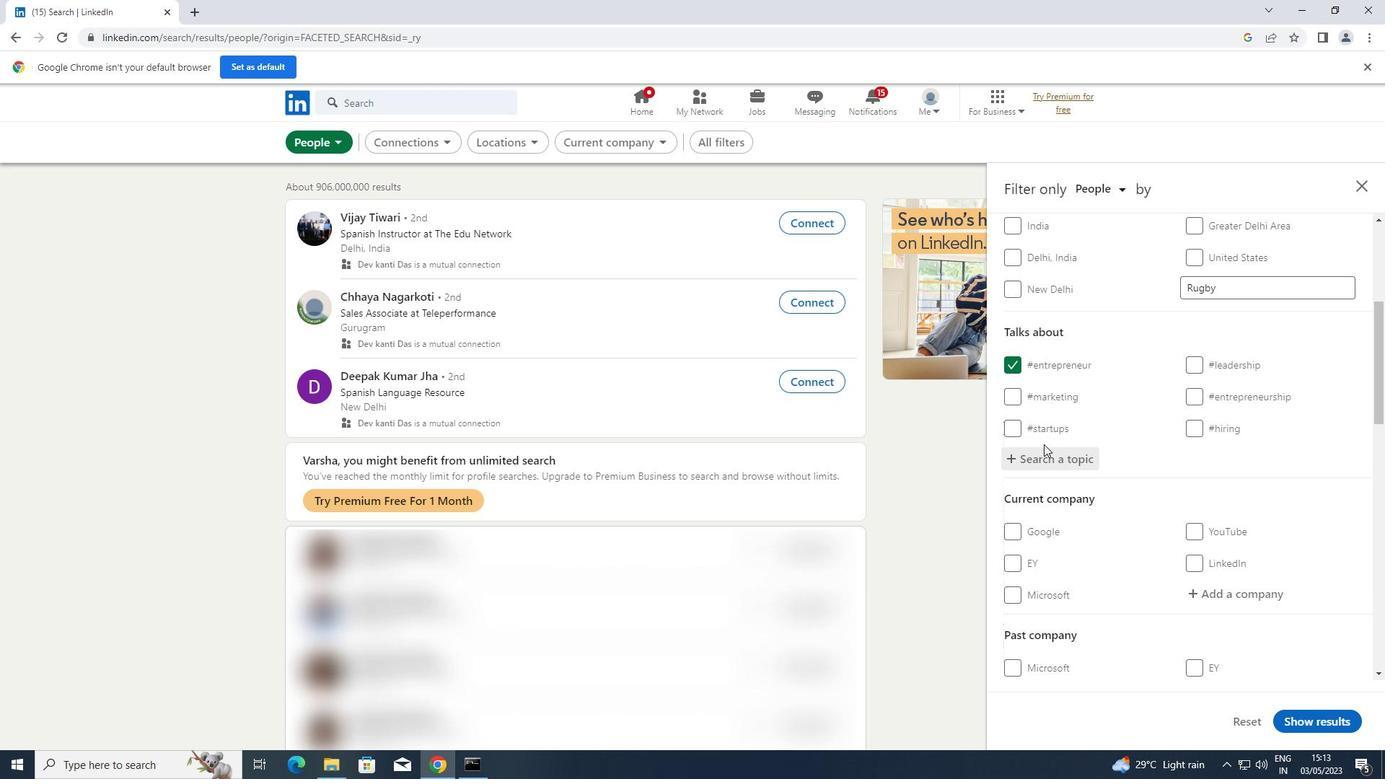 
Action: Mouse scrolled (1044, 443) with delta (0, 0)
Screenshot: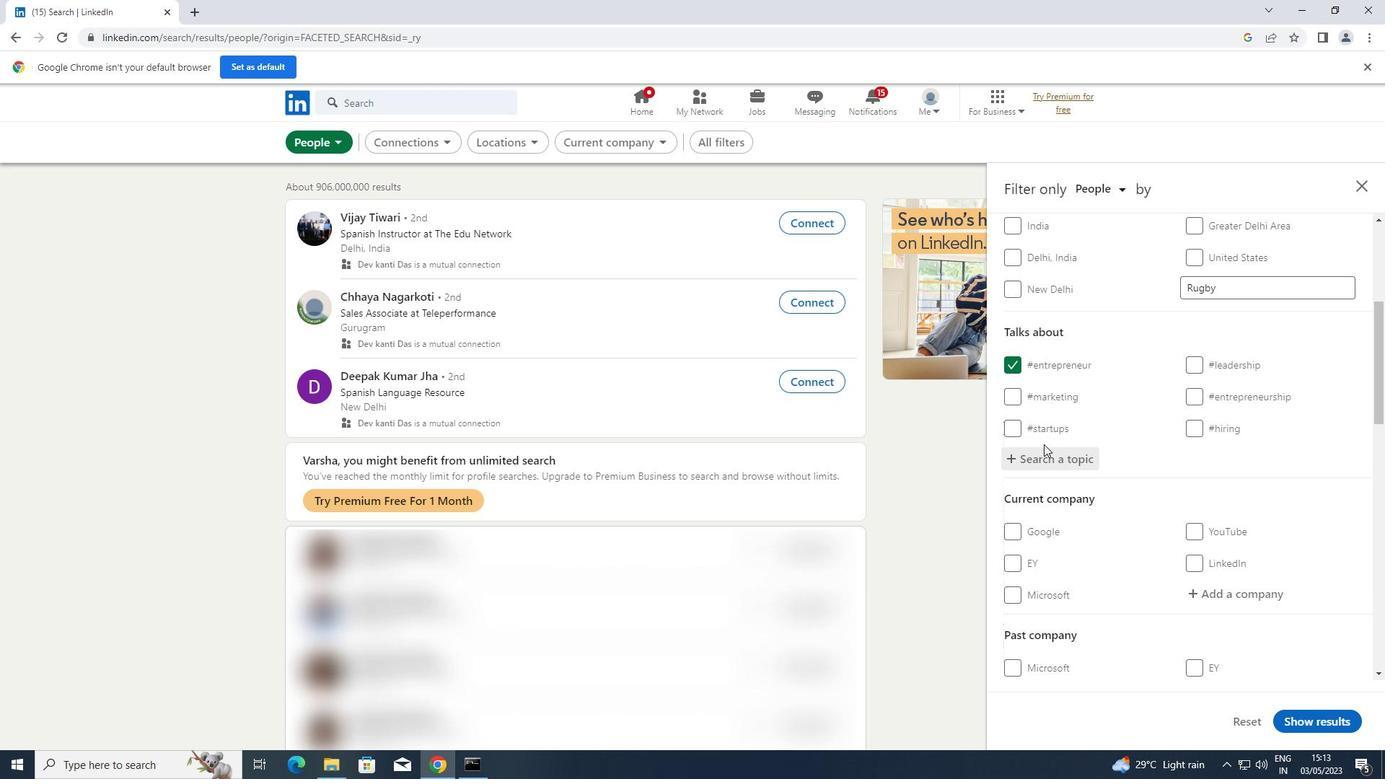 
Action: Mouse moved to (1058, 453)
Screenshot: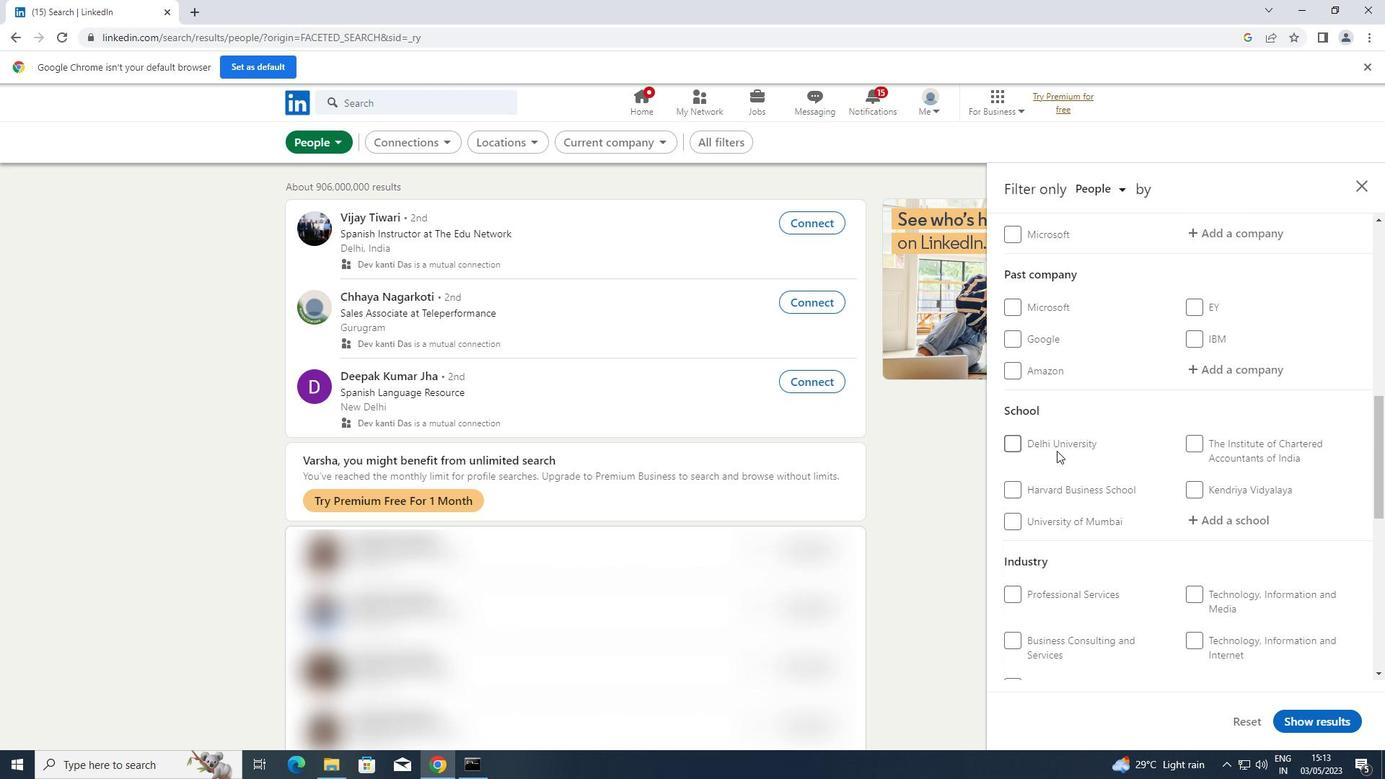 
Action: Mouse scrolled (1058, 452) with delta (0, 0)
Screenshot: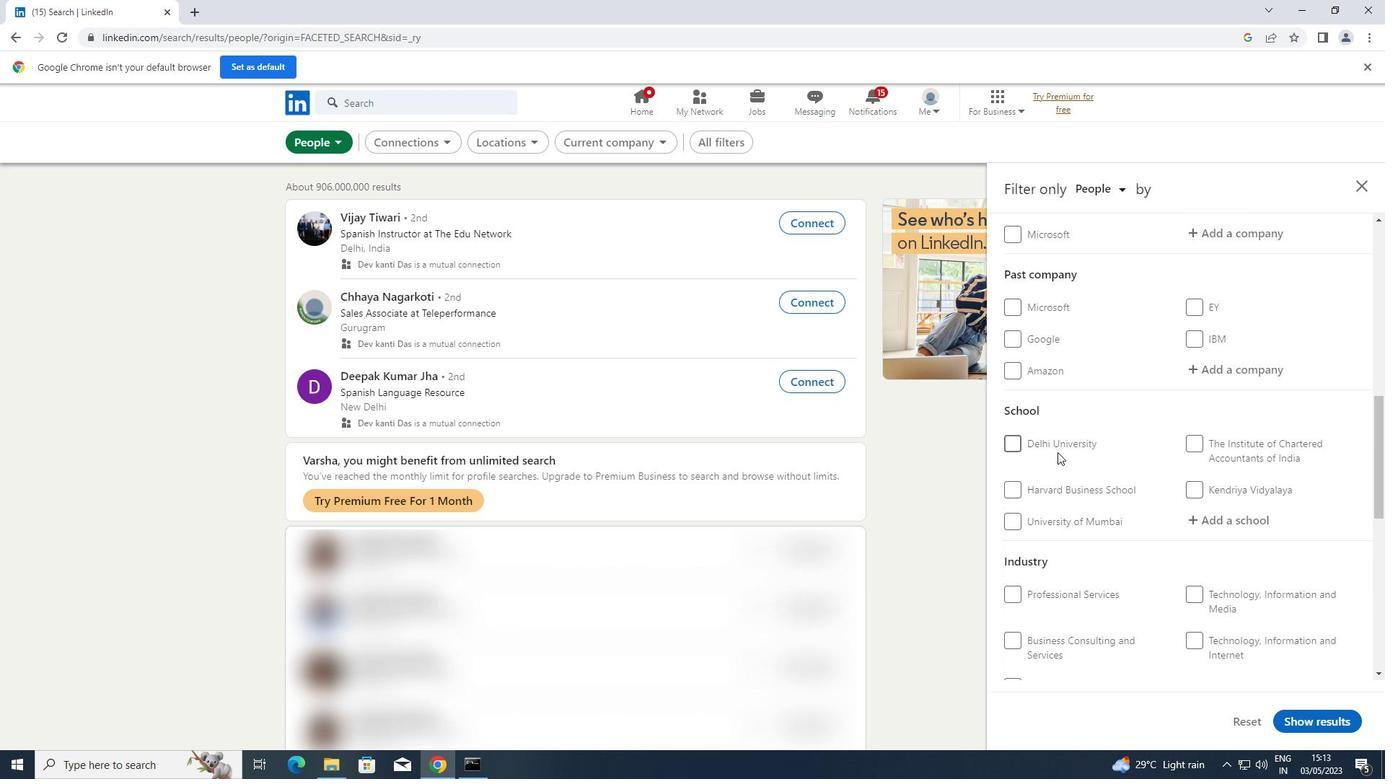 
Action: Mouse moved to (1058, 453)
Screenshot: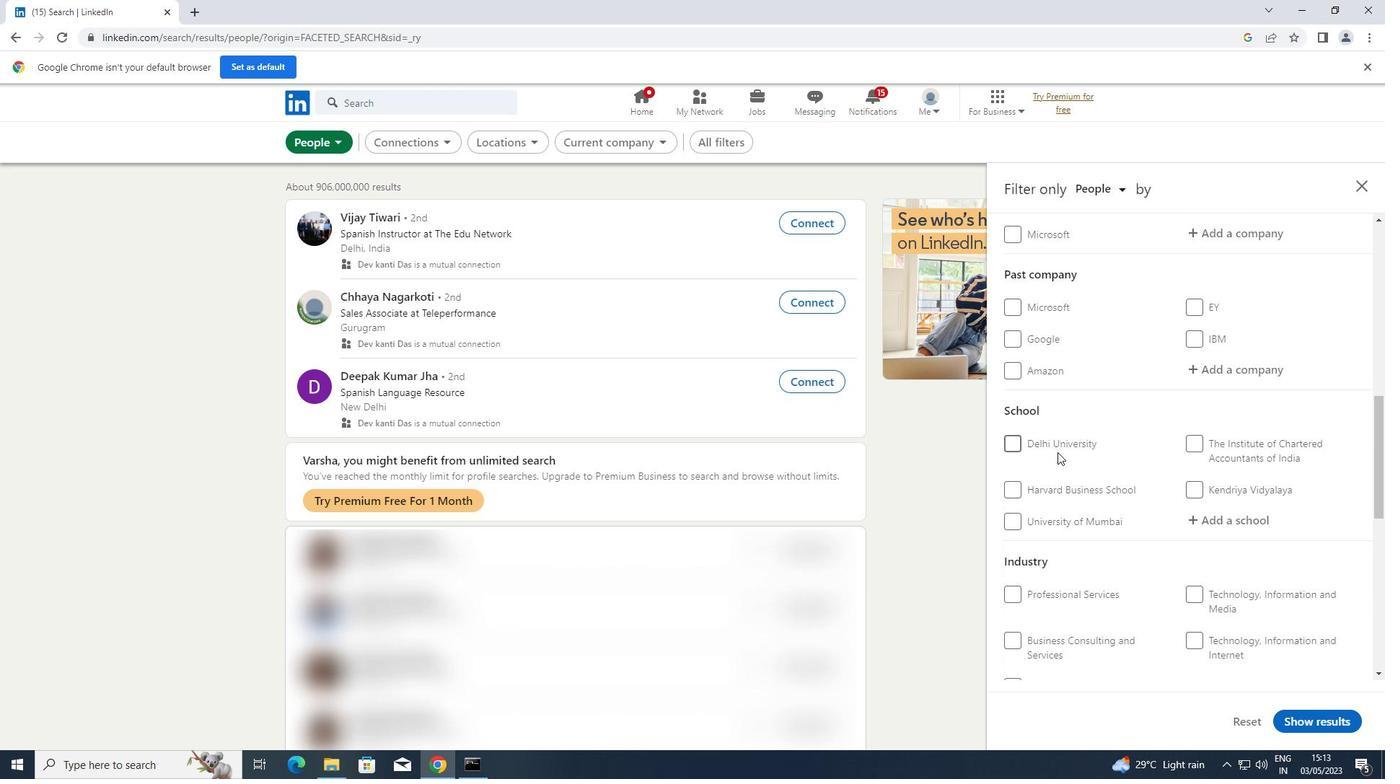 
Action: Mouse scrolled (1058, 452) with delta (0, 0)
Screenshot: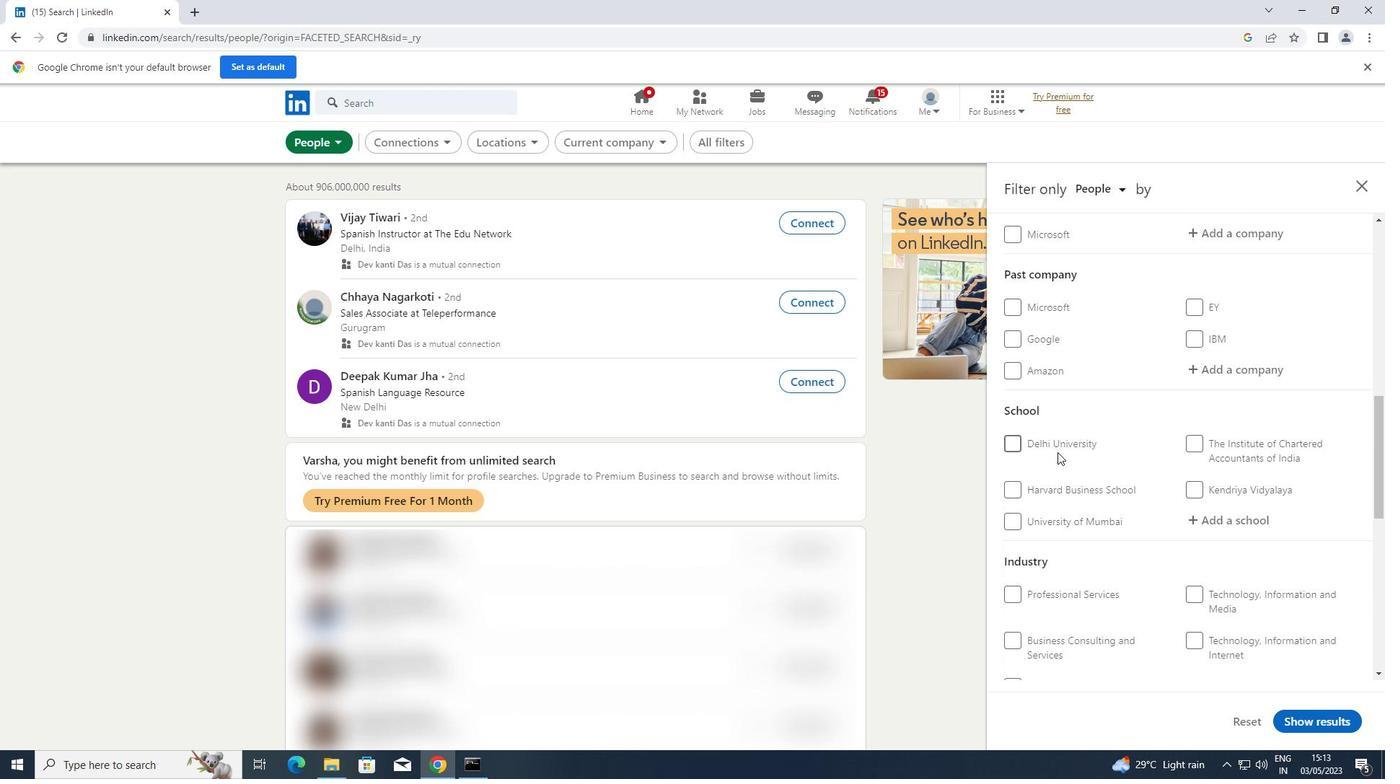 
Action: Mouse moved to (1058, 453)
Screenshot: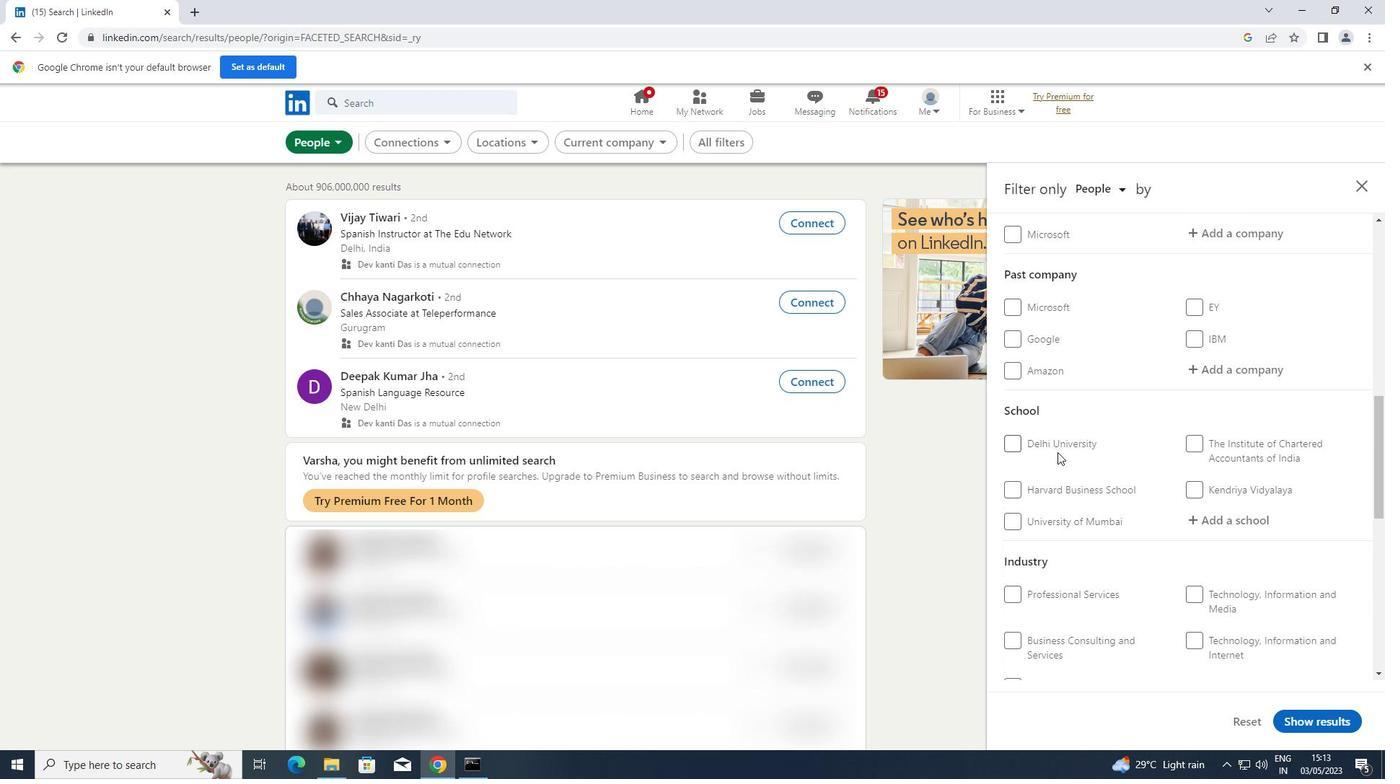 
Action: Mouse scrolled (1058, 453) with delta (0, 0)
Screenshot: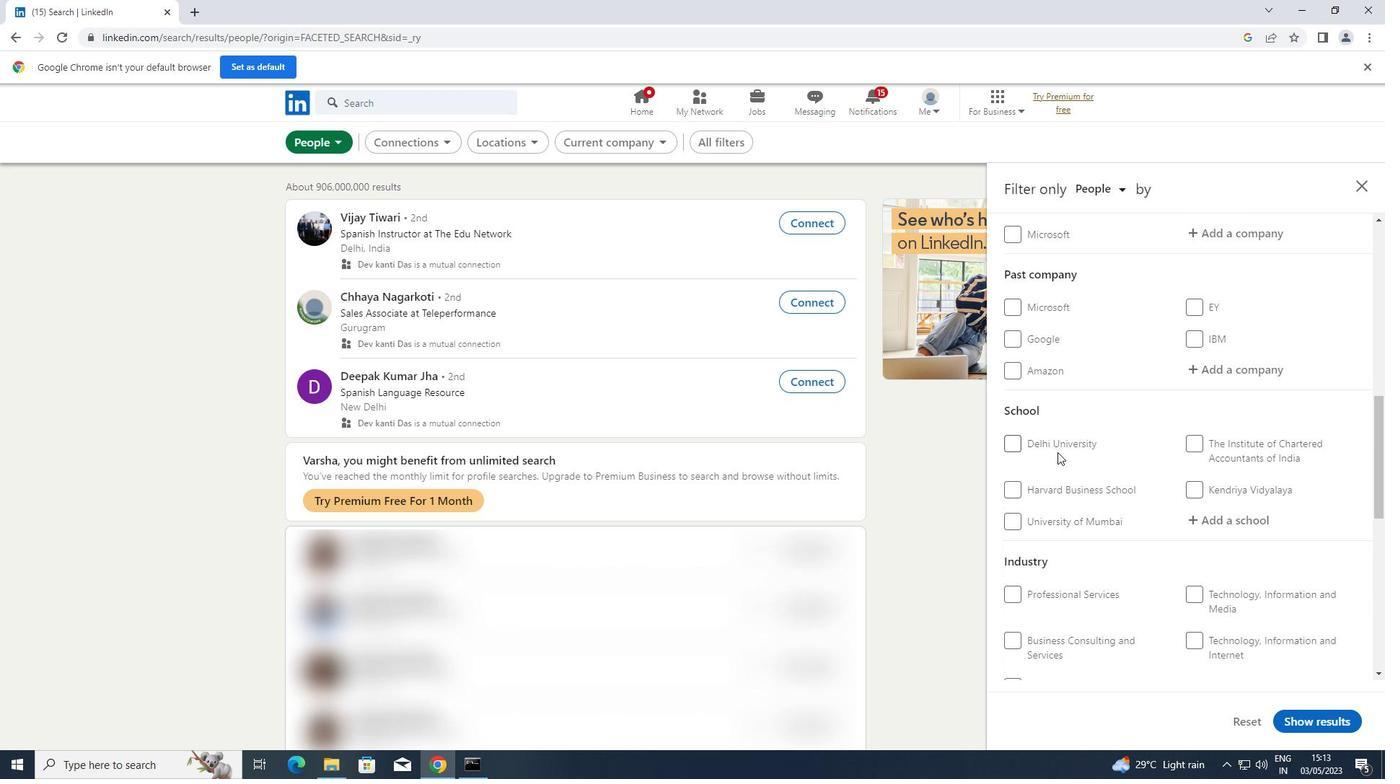 
Action: Mouse moved to (1058, 454)
Screenshot: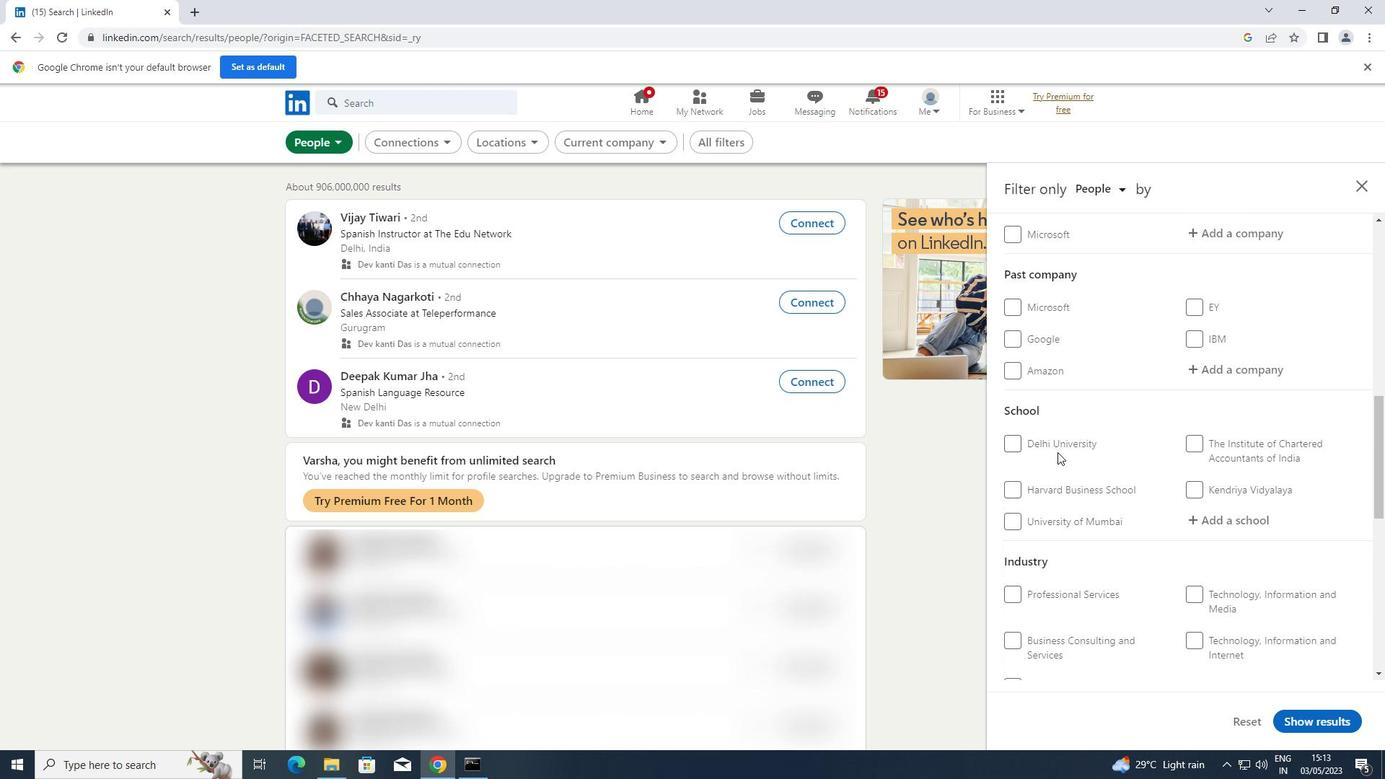 
Action: Mouse scrolled (1058, 453) with delta (0, 0)
Screenshot: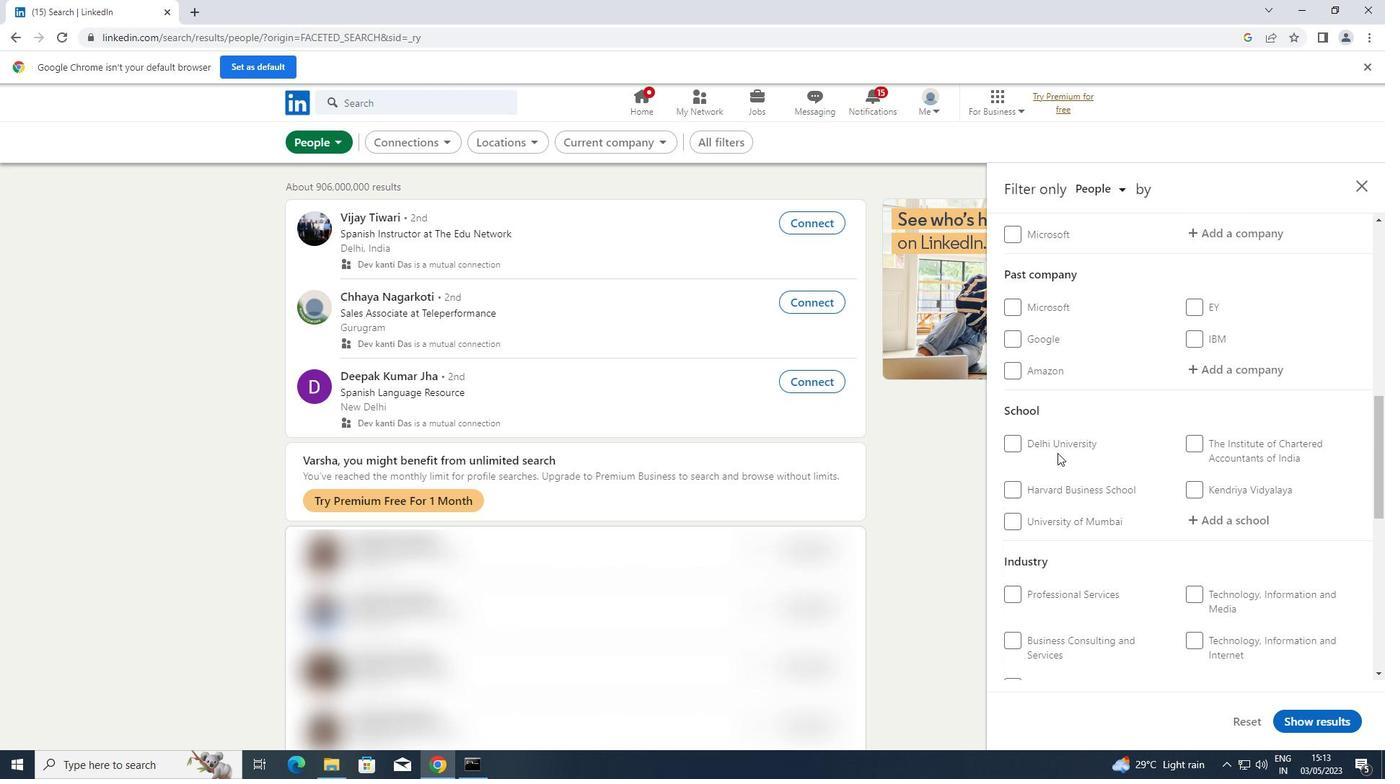 
Action: Mouse moved to (1006, 472)
Screenshot: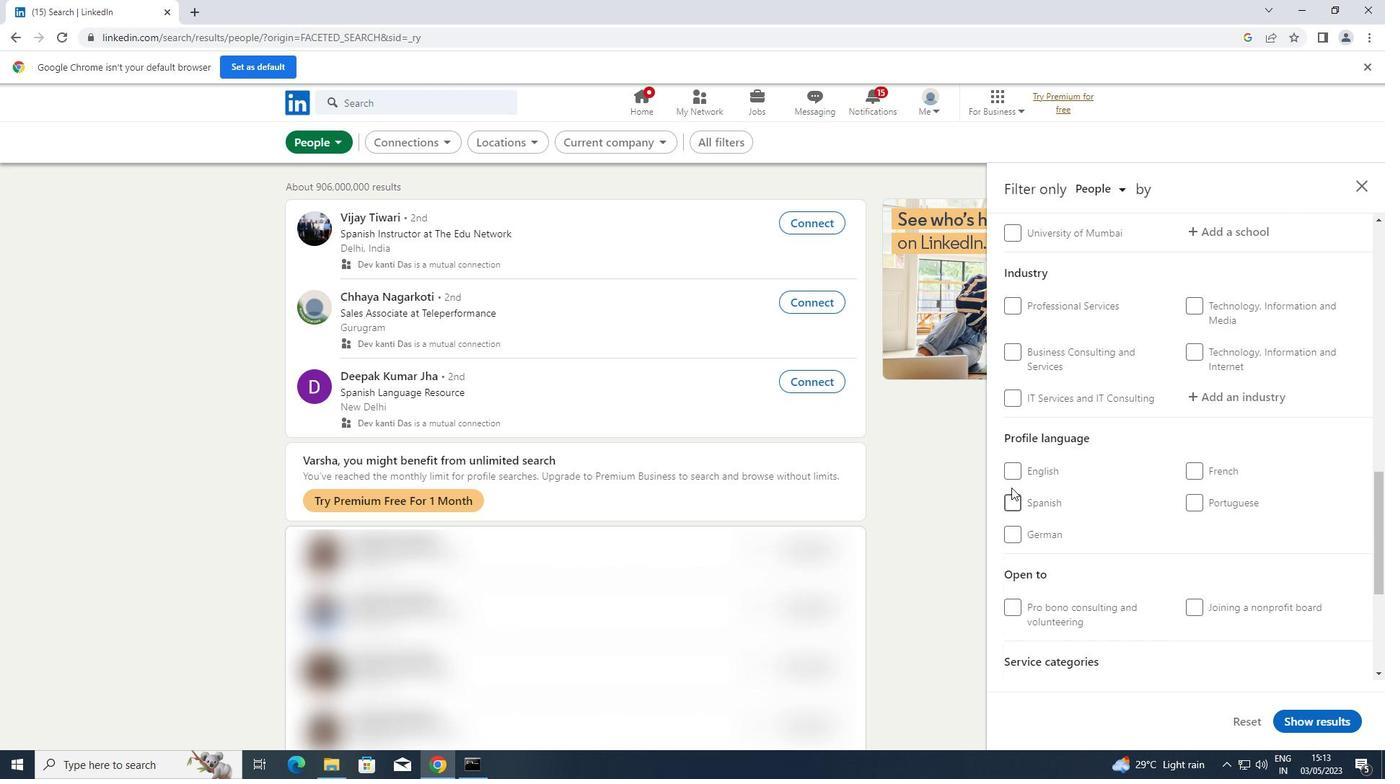 
Action: Mouse pressed left at (1006, 472)
Screenshot: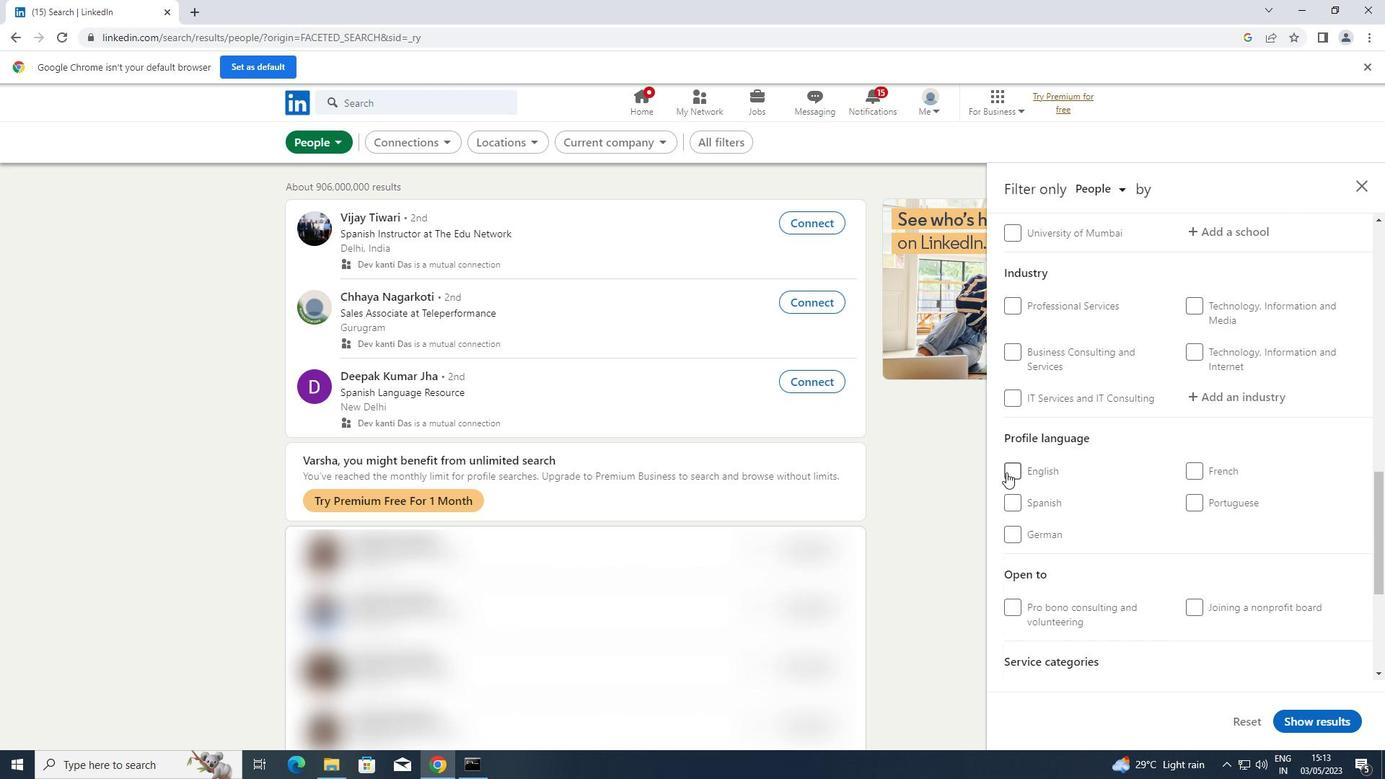 
Action: Mouse moved to (1042, 454)
Screenshot: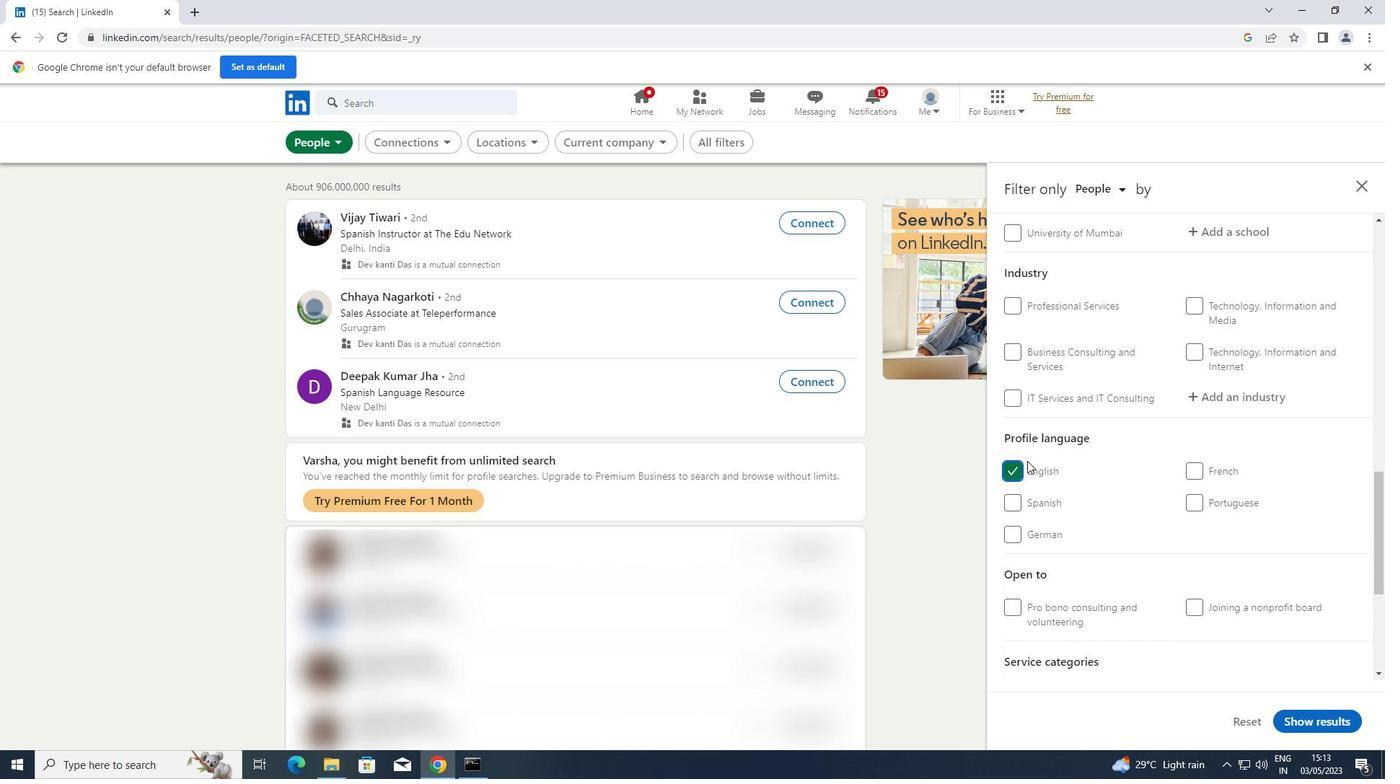 
Action: Mouse scrolled (1042, 455) with delta (0, 0)
Screenshot: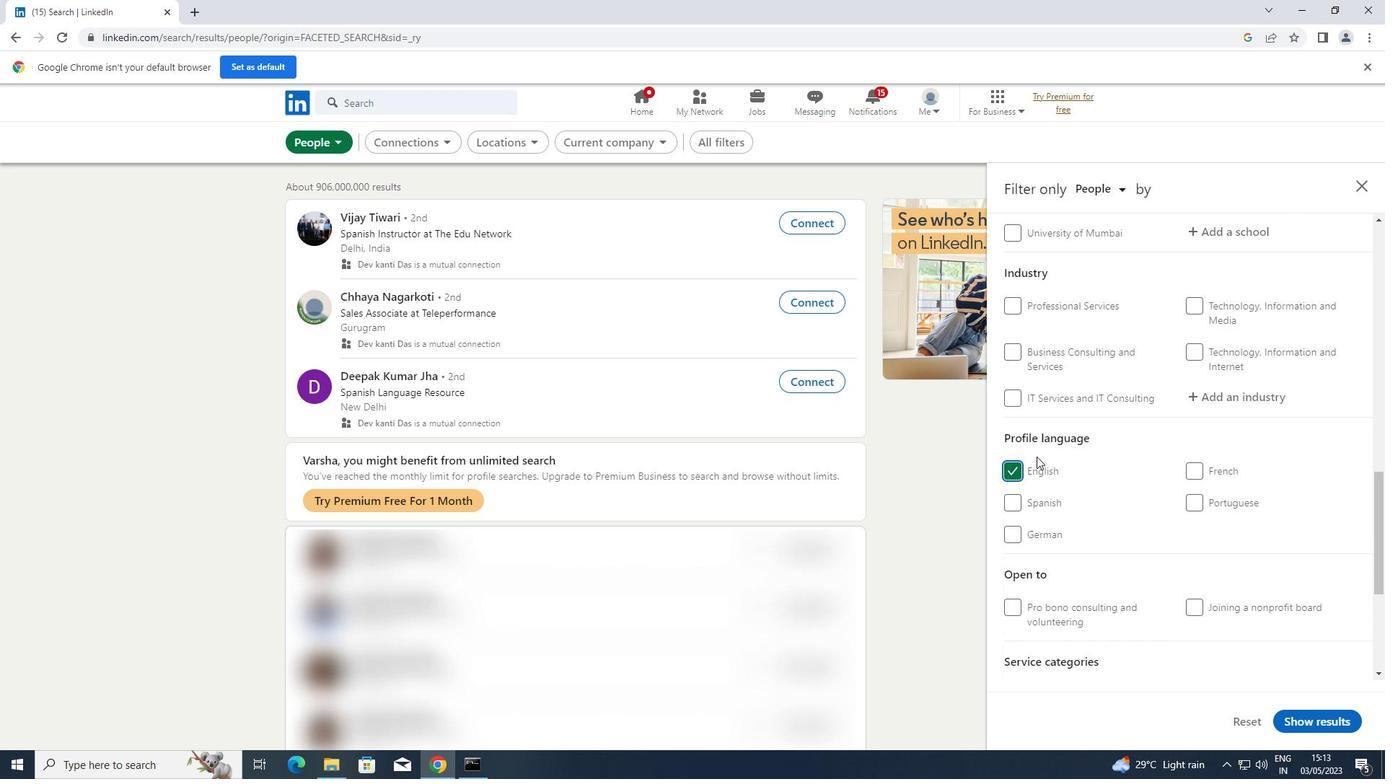 
Action: Mouse scrolled (1042, 455) with delta (0, 0)
Screenshot: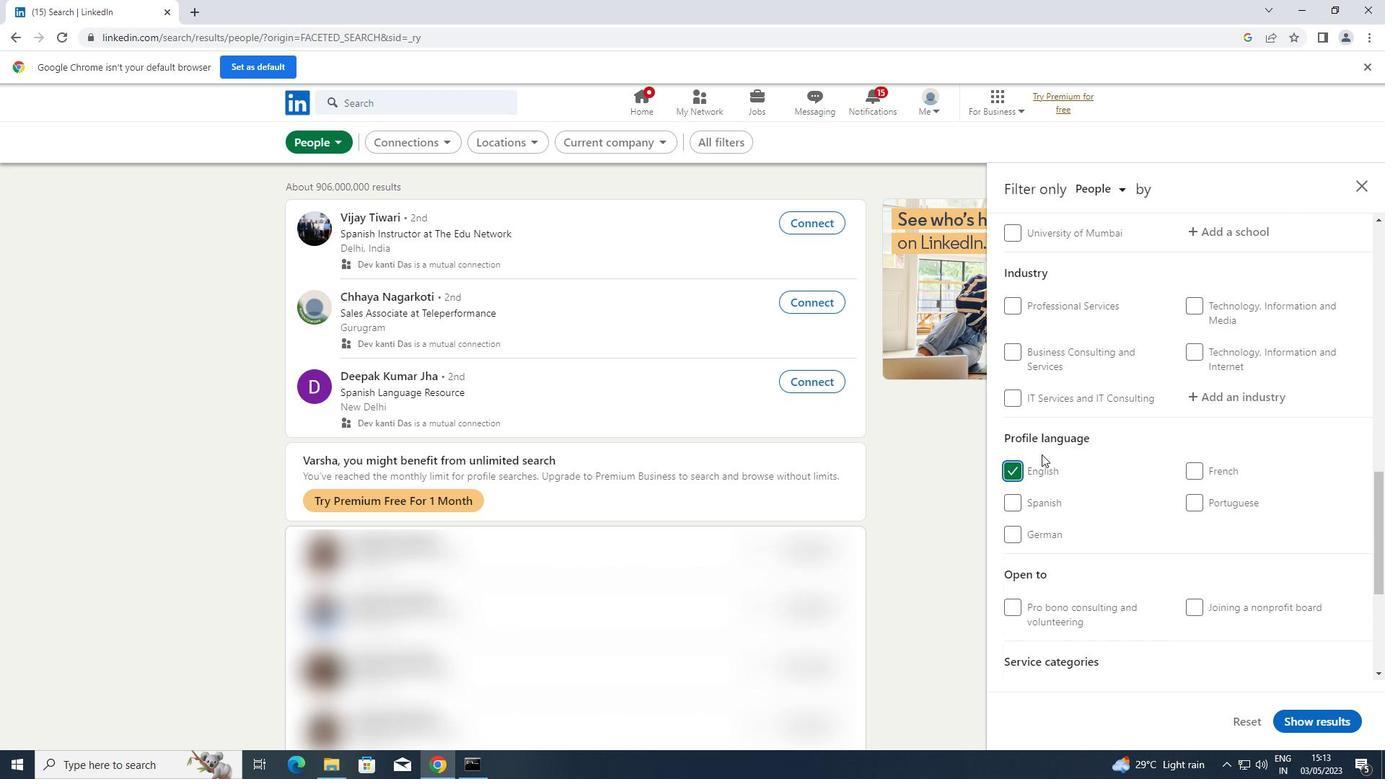 
Action: Mouse scrolled (1042, 455) with delta (0, 0)
Screenshot: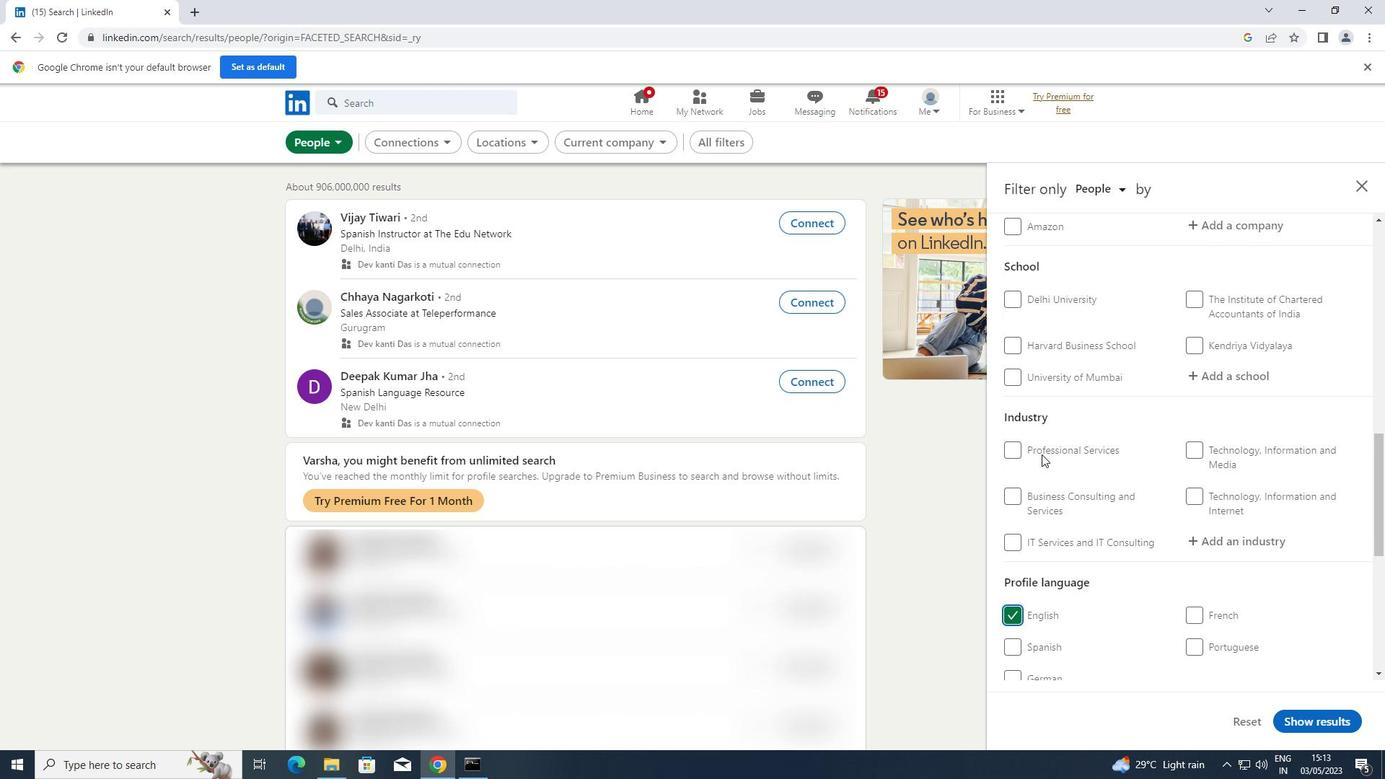 
Action: Mouse scrolled (1042, 455) with delta (0, 0)
Screenshot: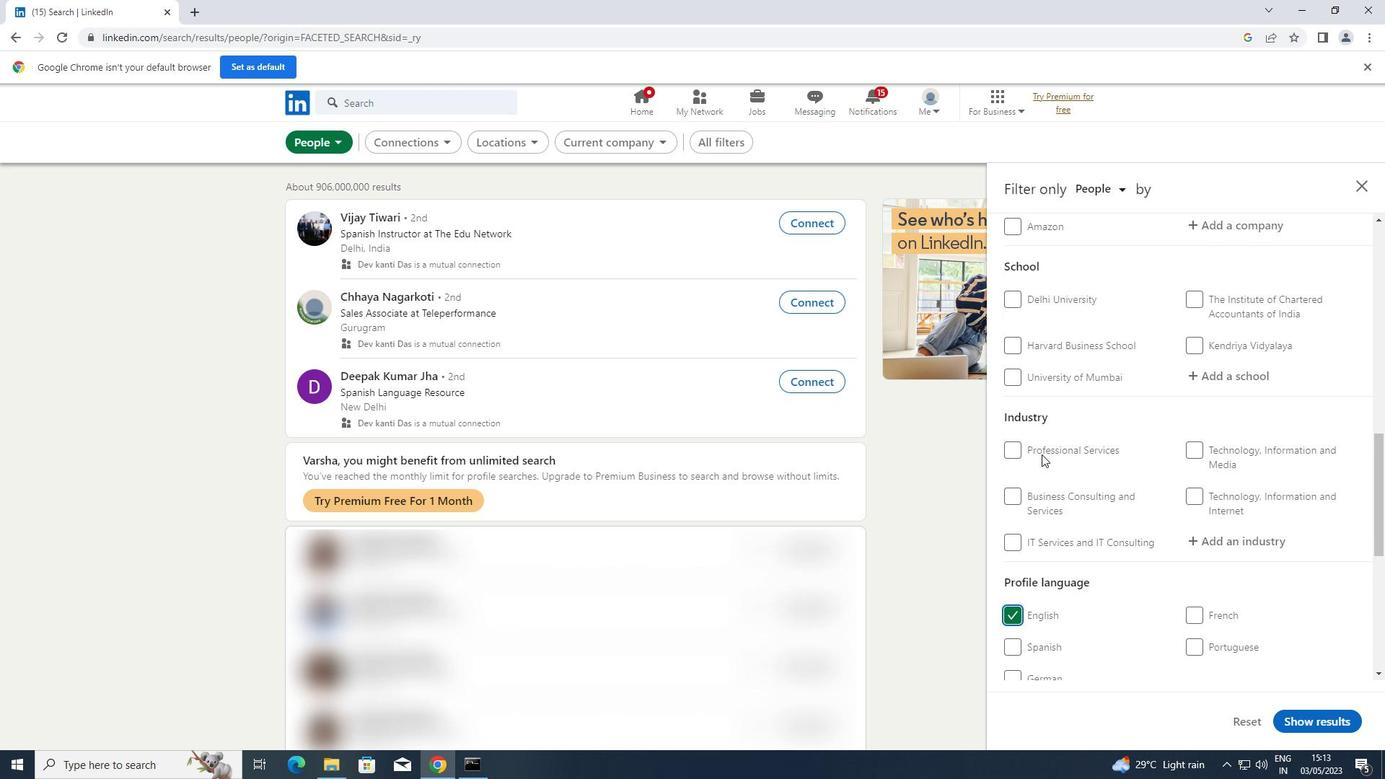 
Action: Mouse scrolled (1042, 455) with delta (0, 0)
Screenshot: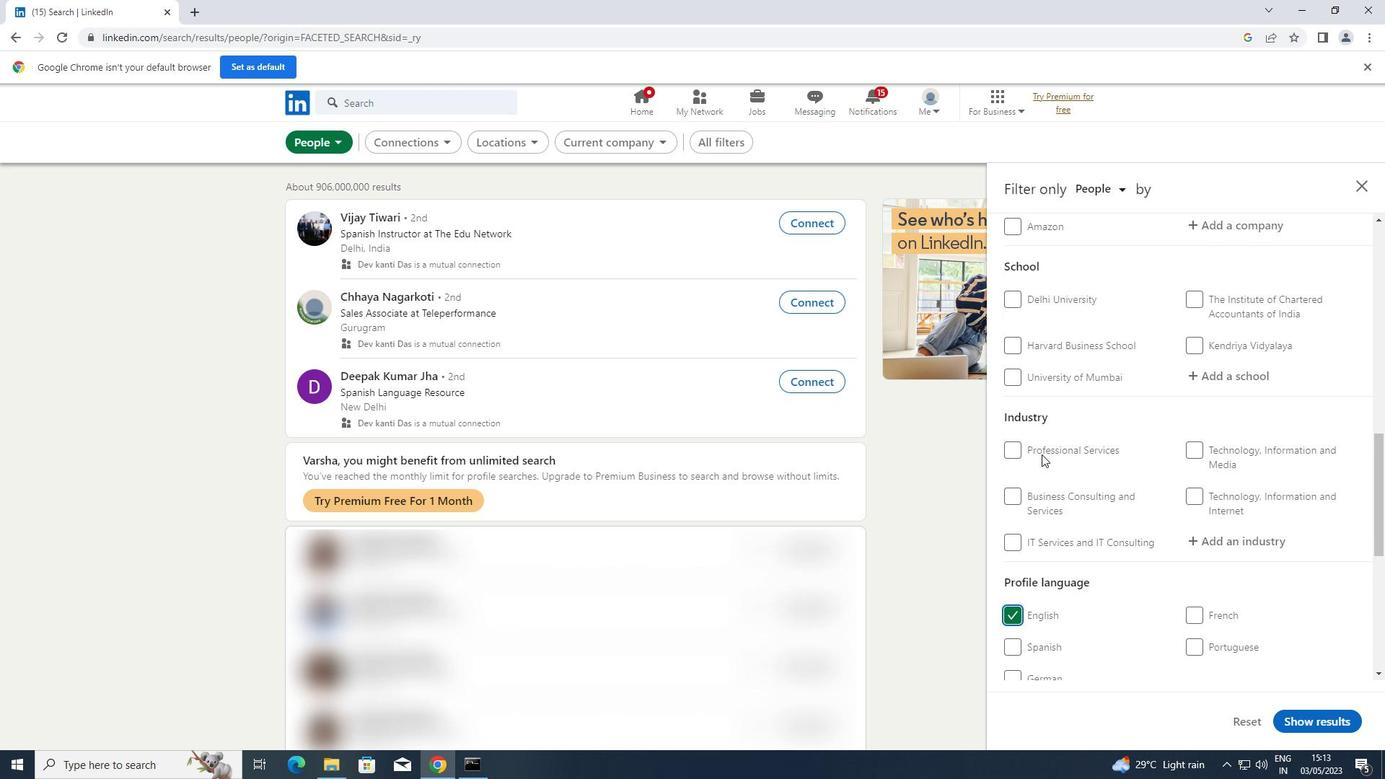 
Action: Mouse scrolled (1042, 455) with delta (0, 0)
Screenshot: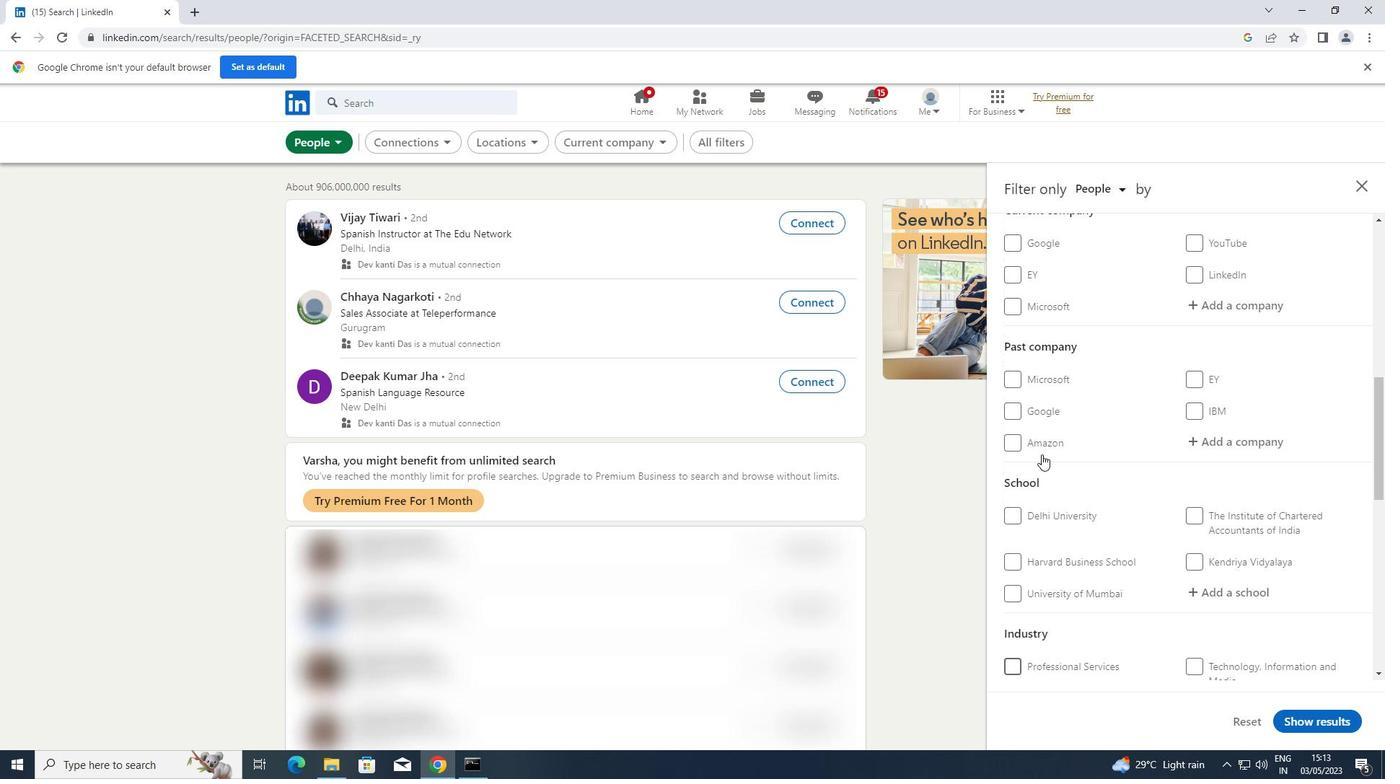 
Action: Mouse moved to (1234, 381)
Screenshot: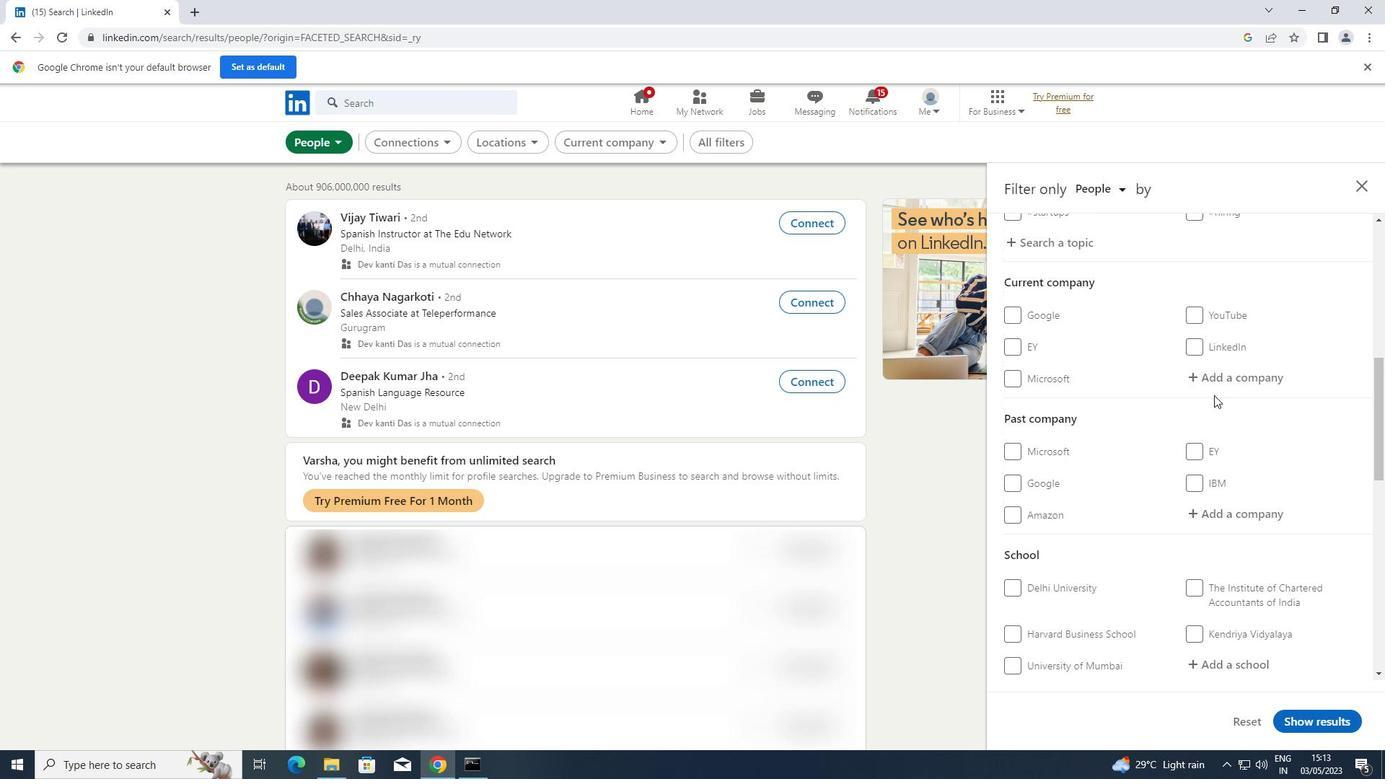 
Action: Mouse pressed left at (1234, 381)
Screenshot: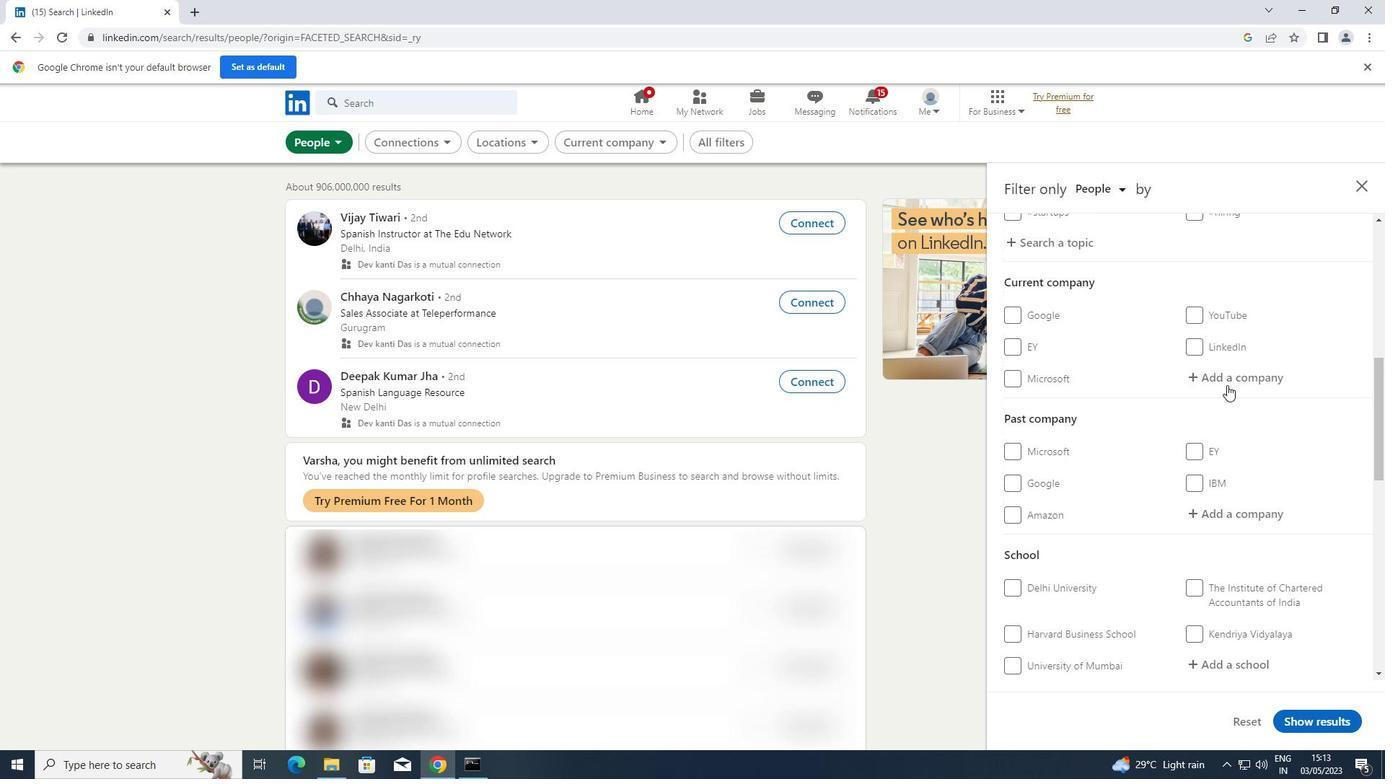 
Action: Key pressed <Key.shift>ZETA
Screenshot: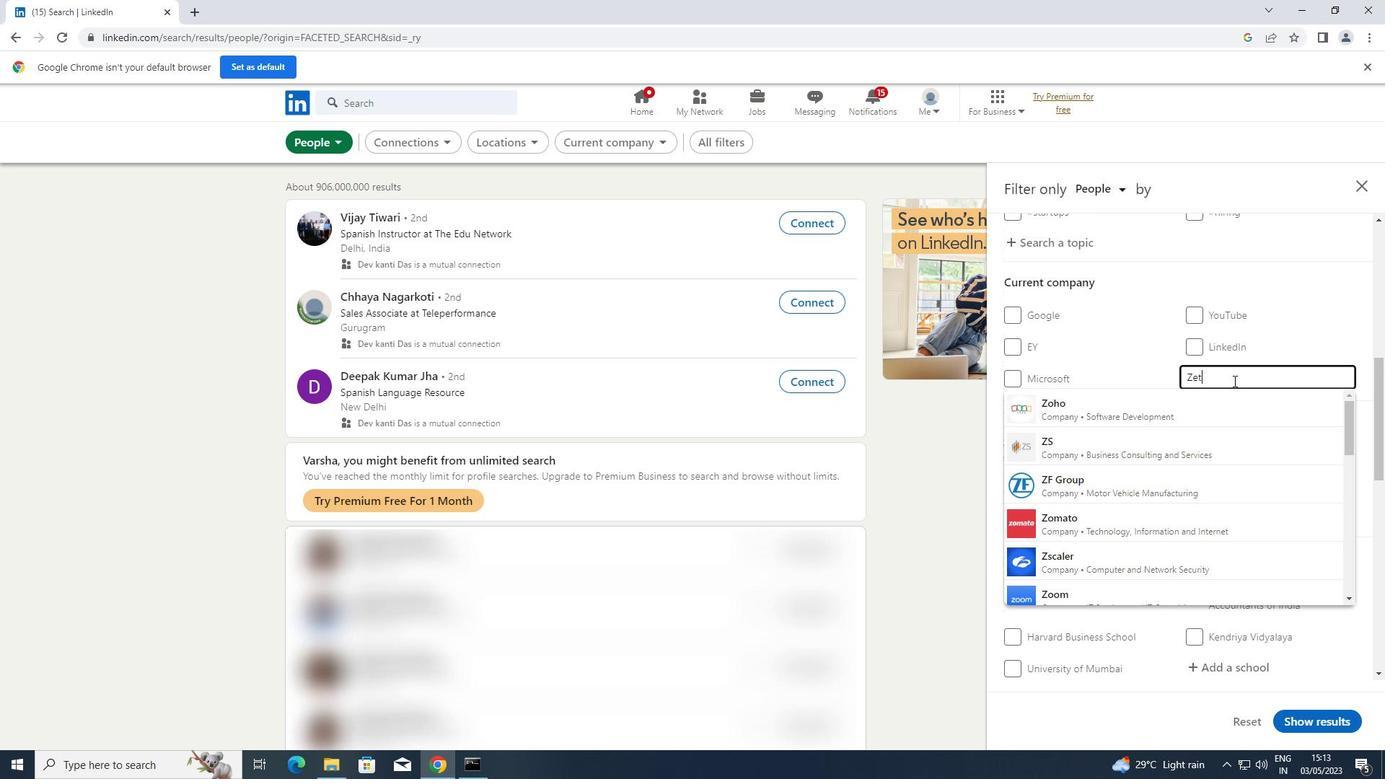 
Action: Mouse moved to (1151, 408)
Screenshot: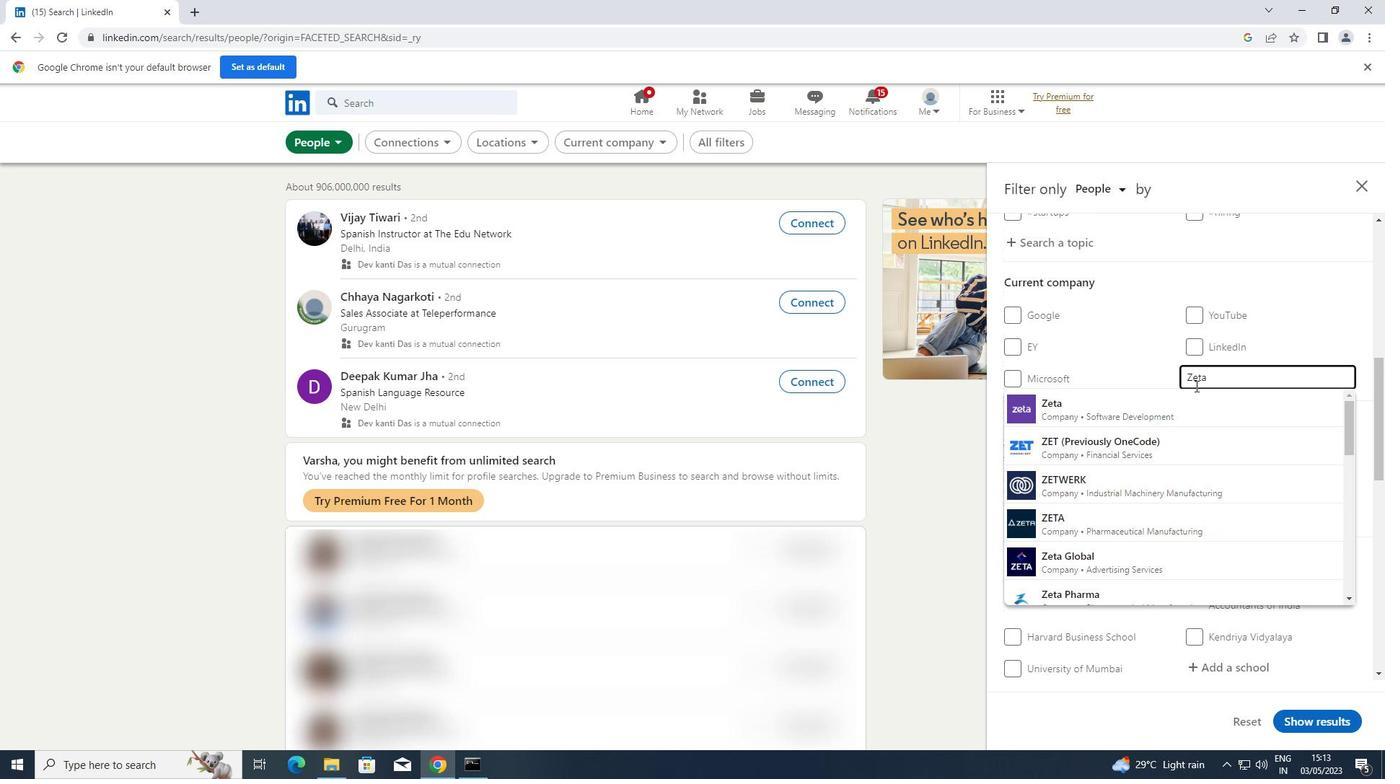 
Action: Mouse pressed left at (1151, 408)
Screenshot: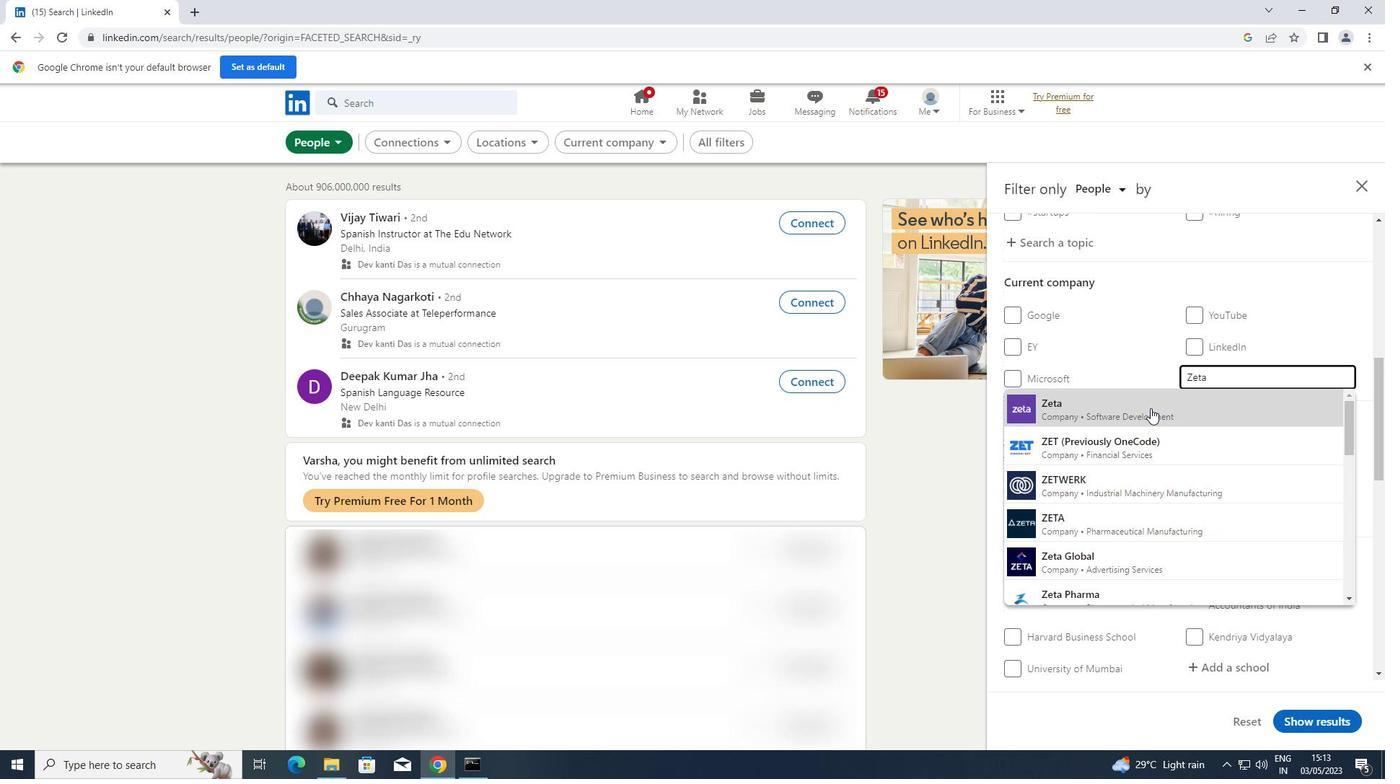 
Action: Mouse moved to (1151, 409)
Screenshot: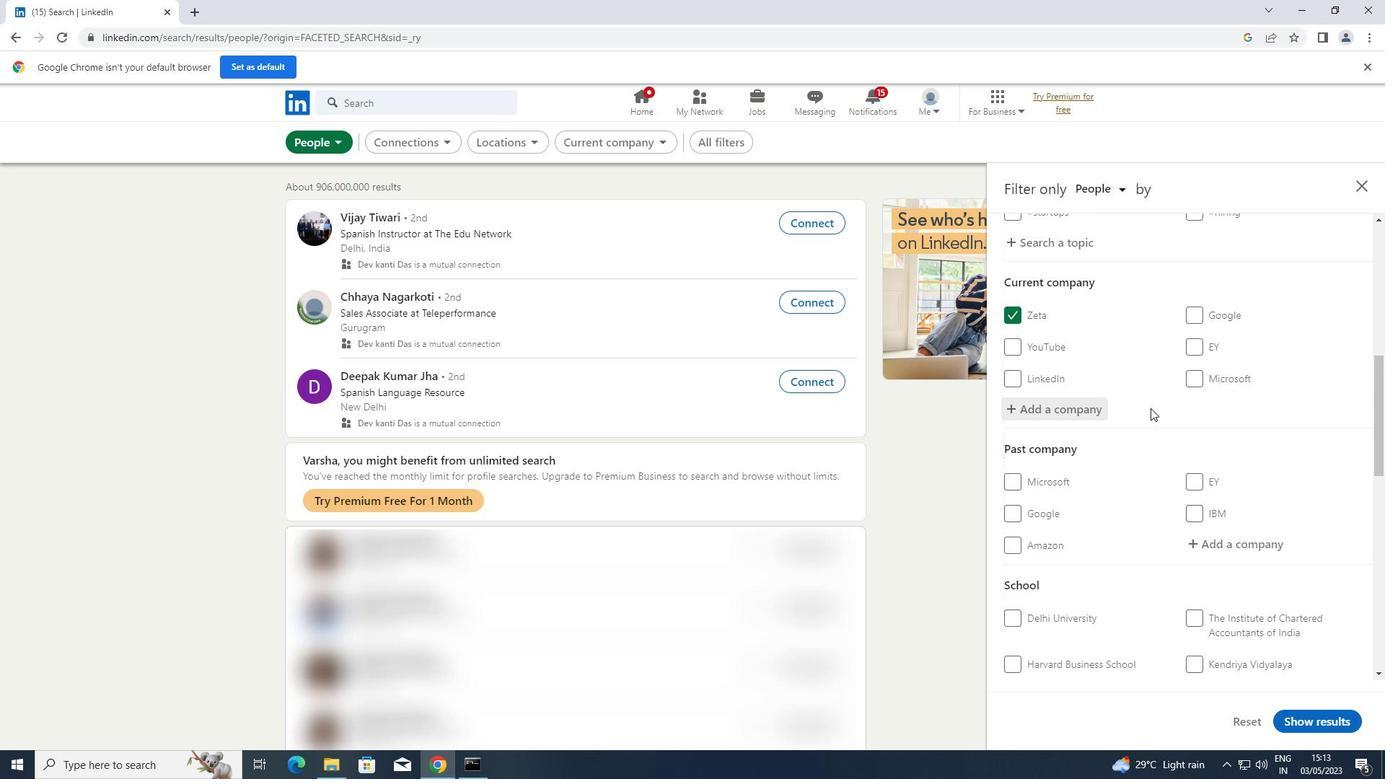 
Action: Mouse scrolled (1151, 408) with delta (0, 0)
Screenshot: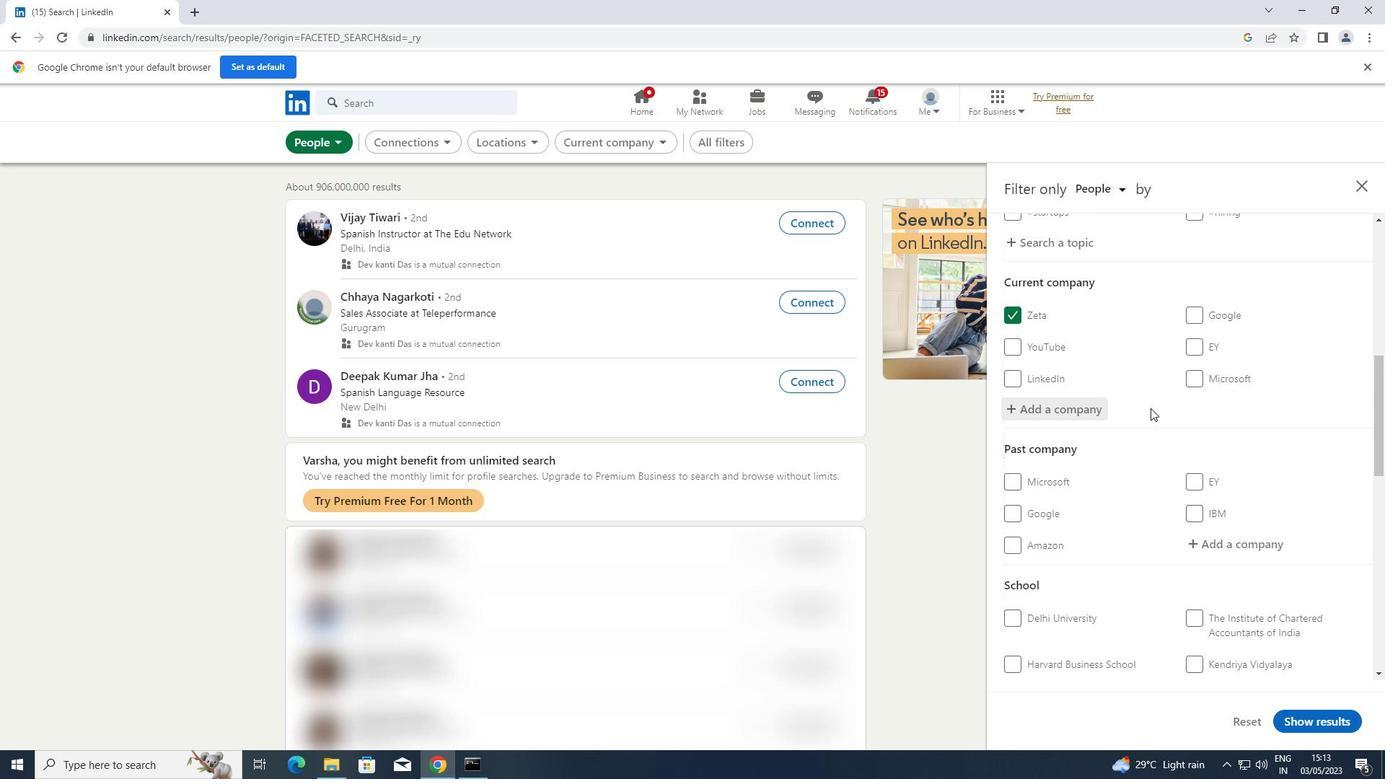 
Action: Mouse moved to (1150, 410)
Screenshot: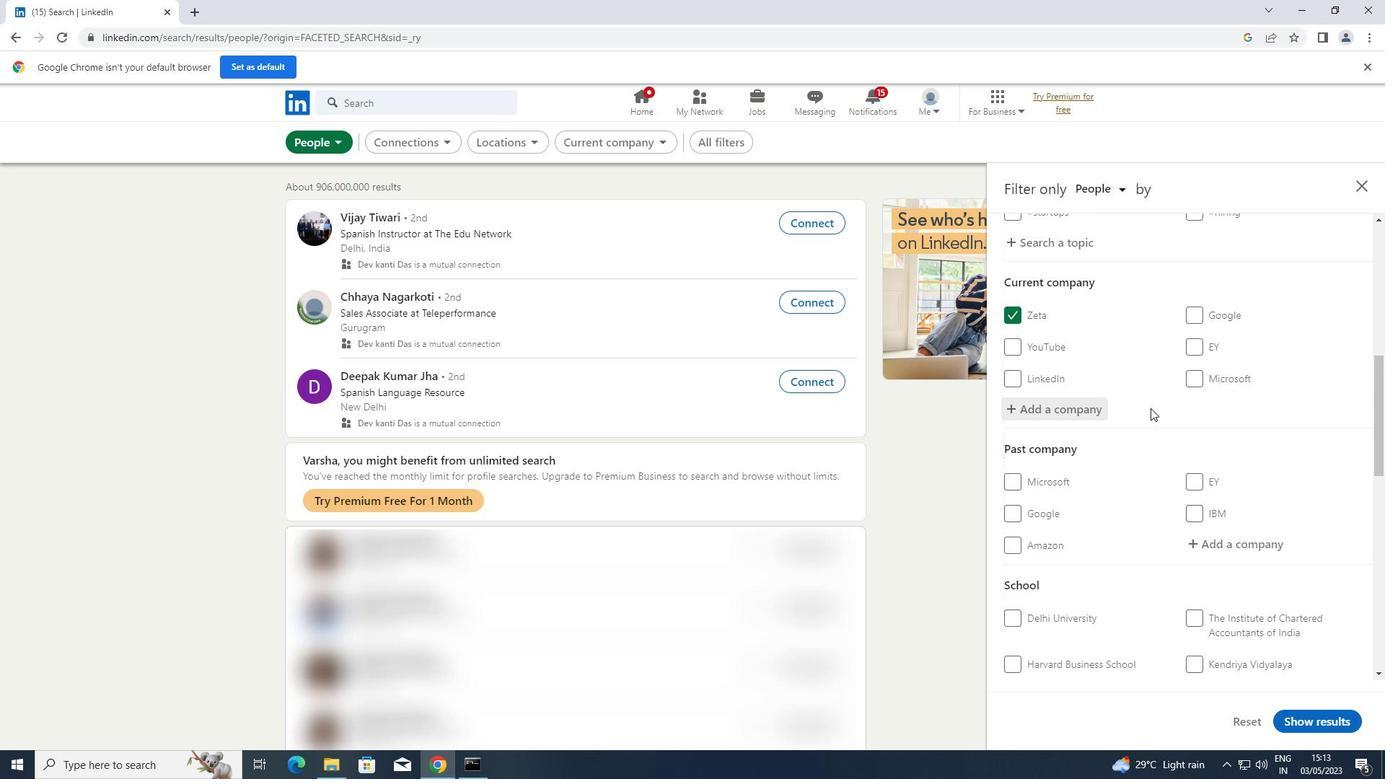 
Action: Mouse scrolled (1150, 409) with delta (0, 0)
Screenshot: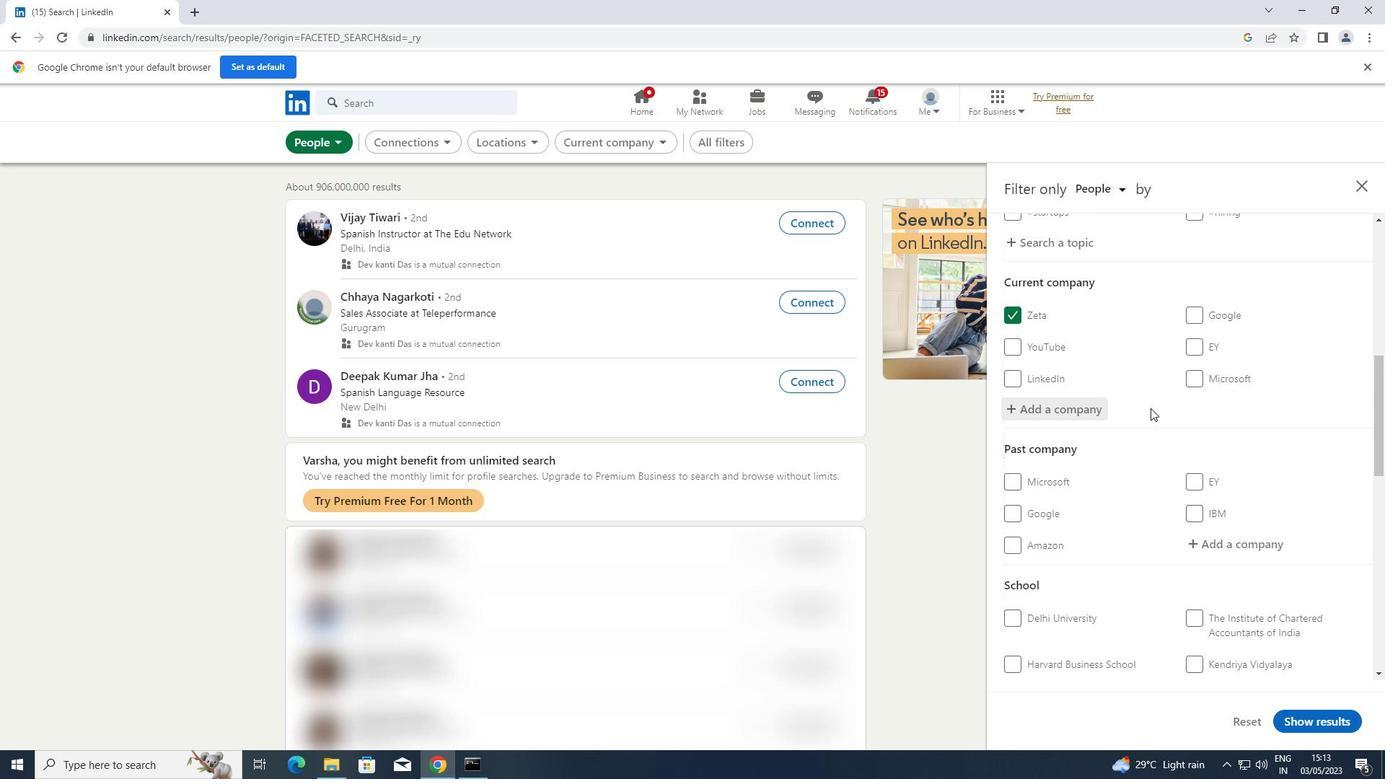 
Action: Mouse moved to (1150, 412)
Screenshot: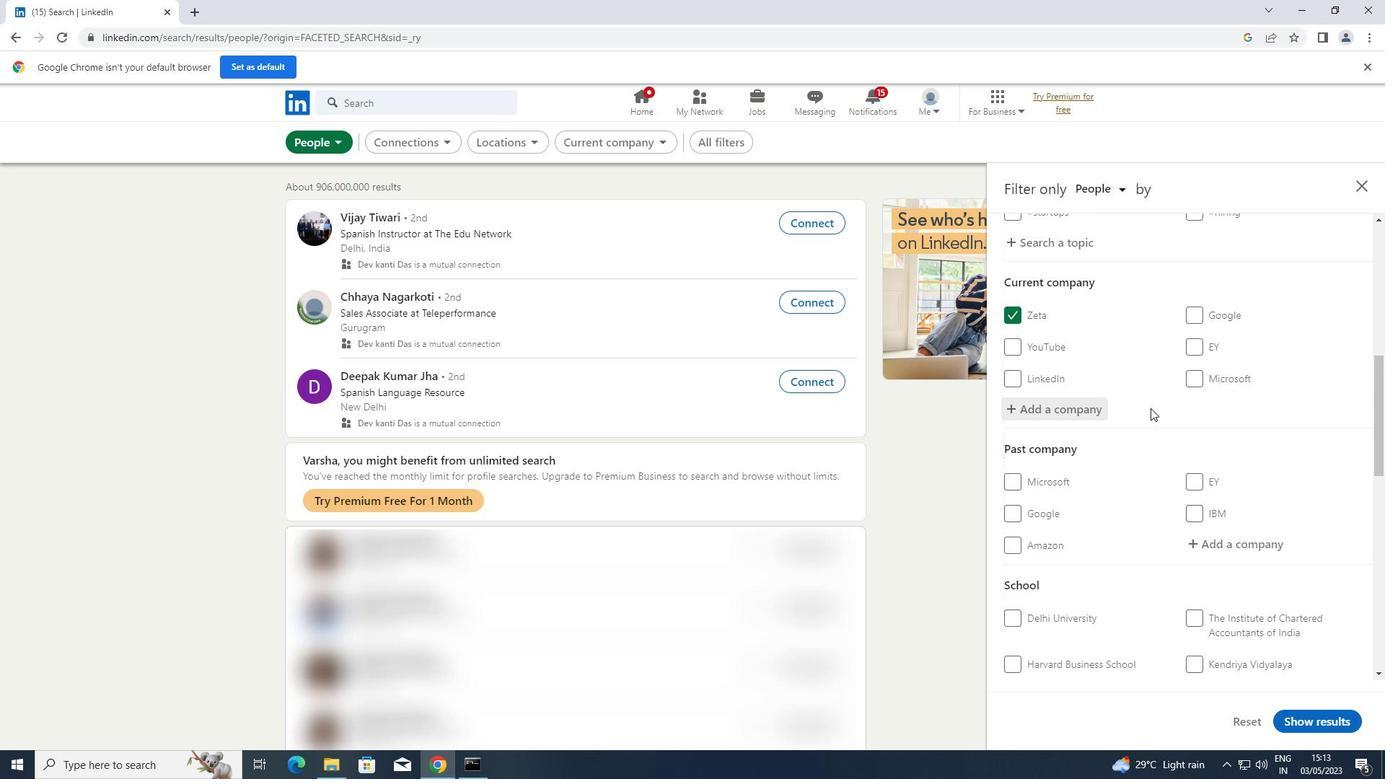 
Action: Mouse scrolled (1150, 411) with delta (0, 0)
Screenshot: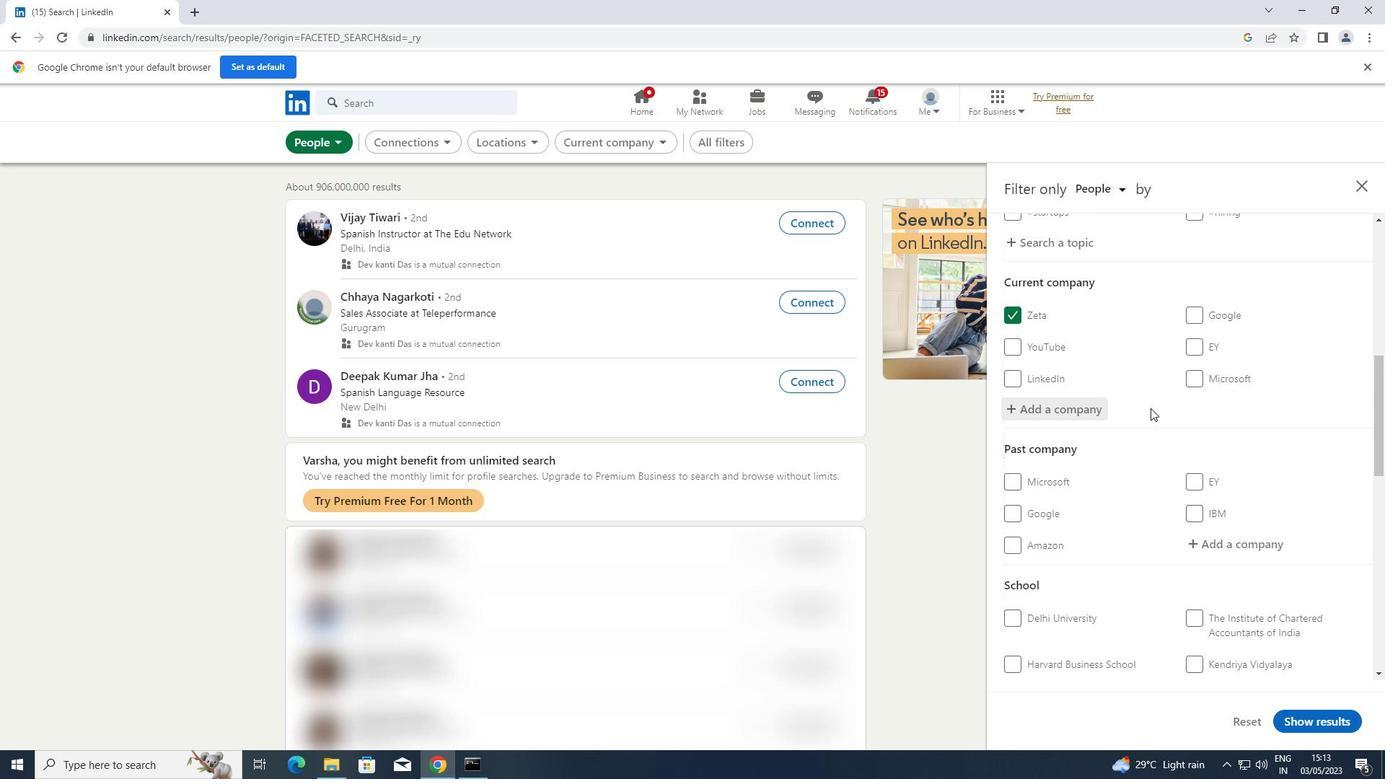 
Action: Mouse scrolled (1150, 411) with delta (0, 0)
Screenshot: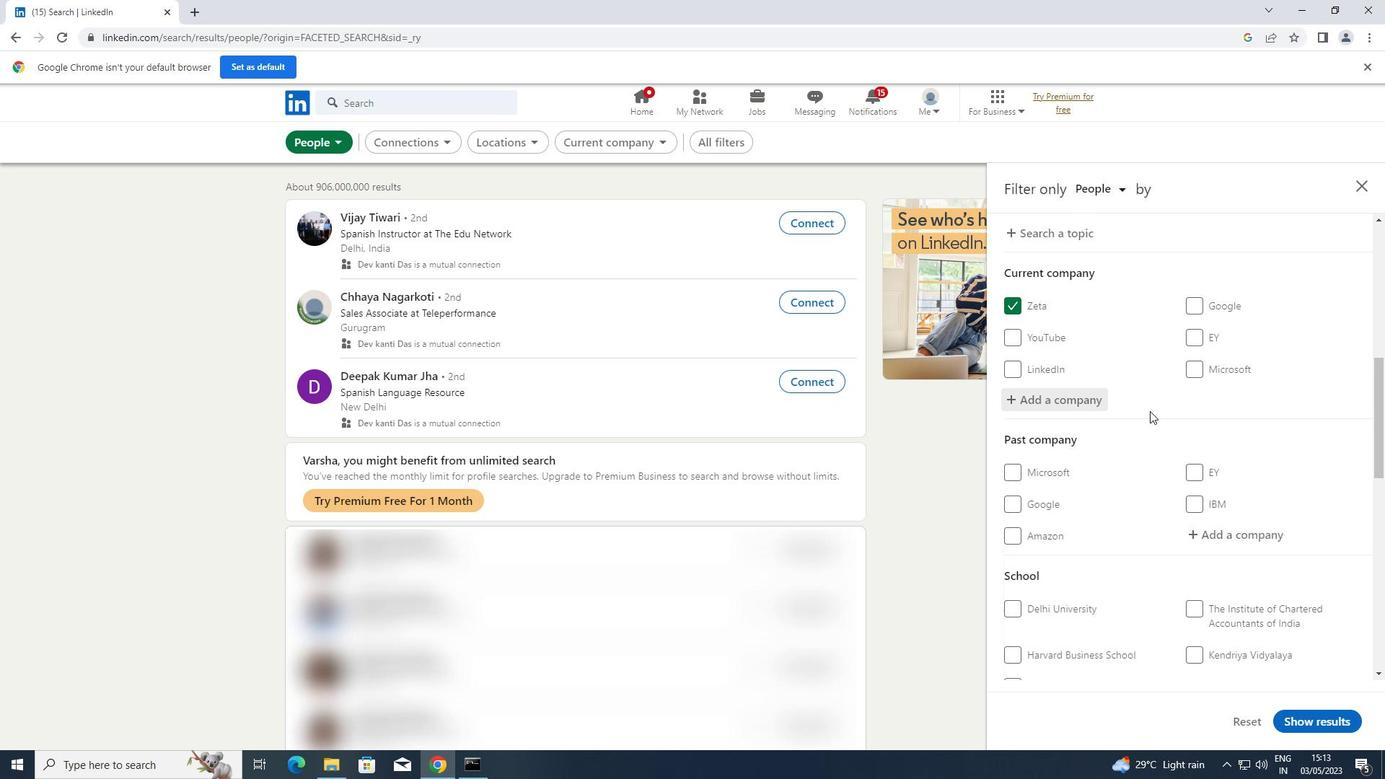 
Action: Mouse moved to (1260, 406)
Screenshot: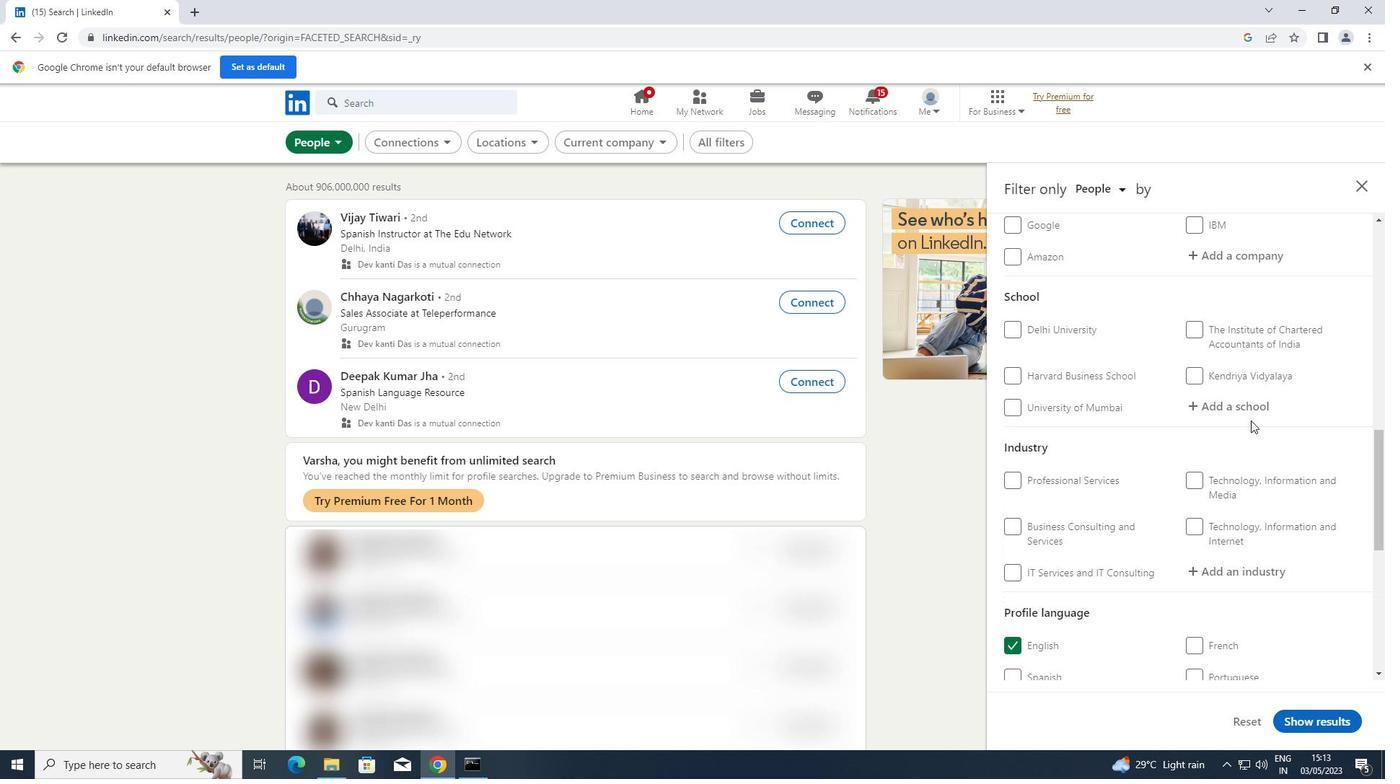
Action: Mouse pressed left at (1260, 406)
Screenshot: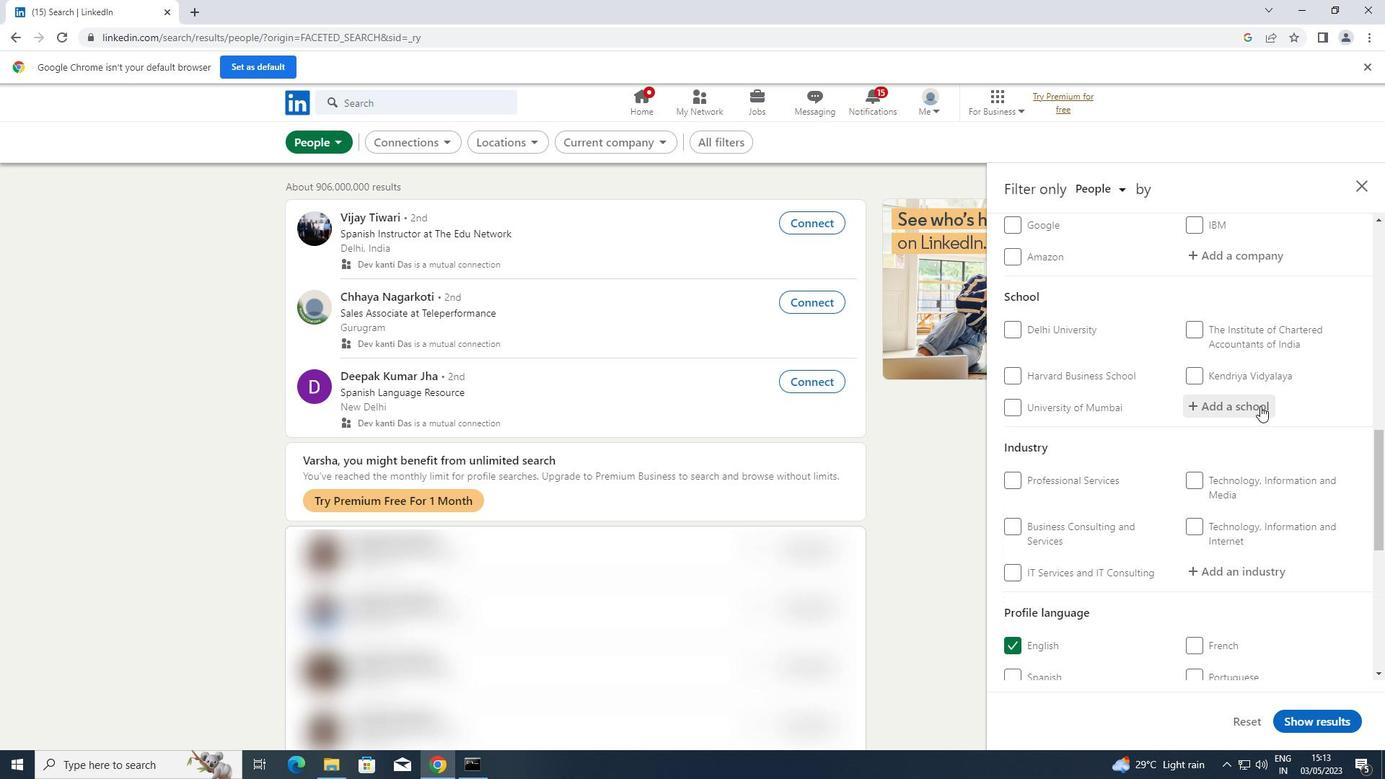 
Action: Key pressed <Key.shift>ITM
Screenshot: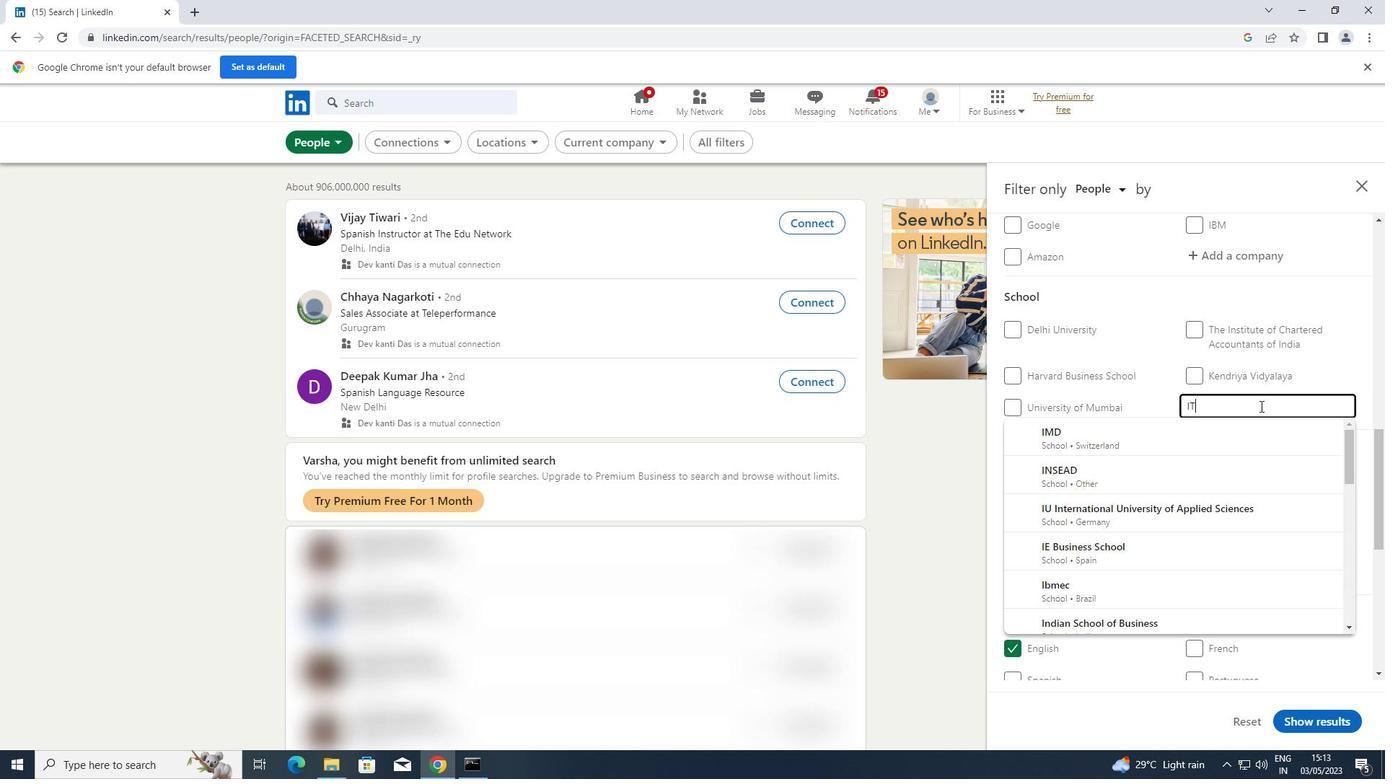 
Action: Mouse moved to (1199, 440)
Screenshot: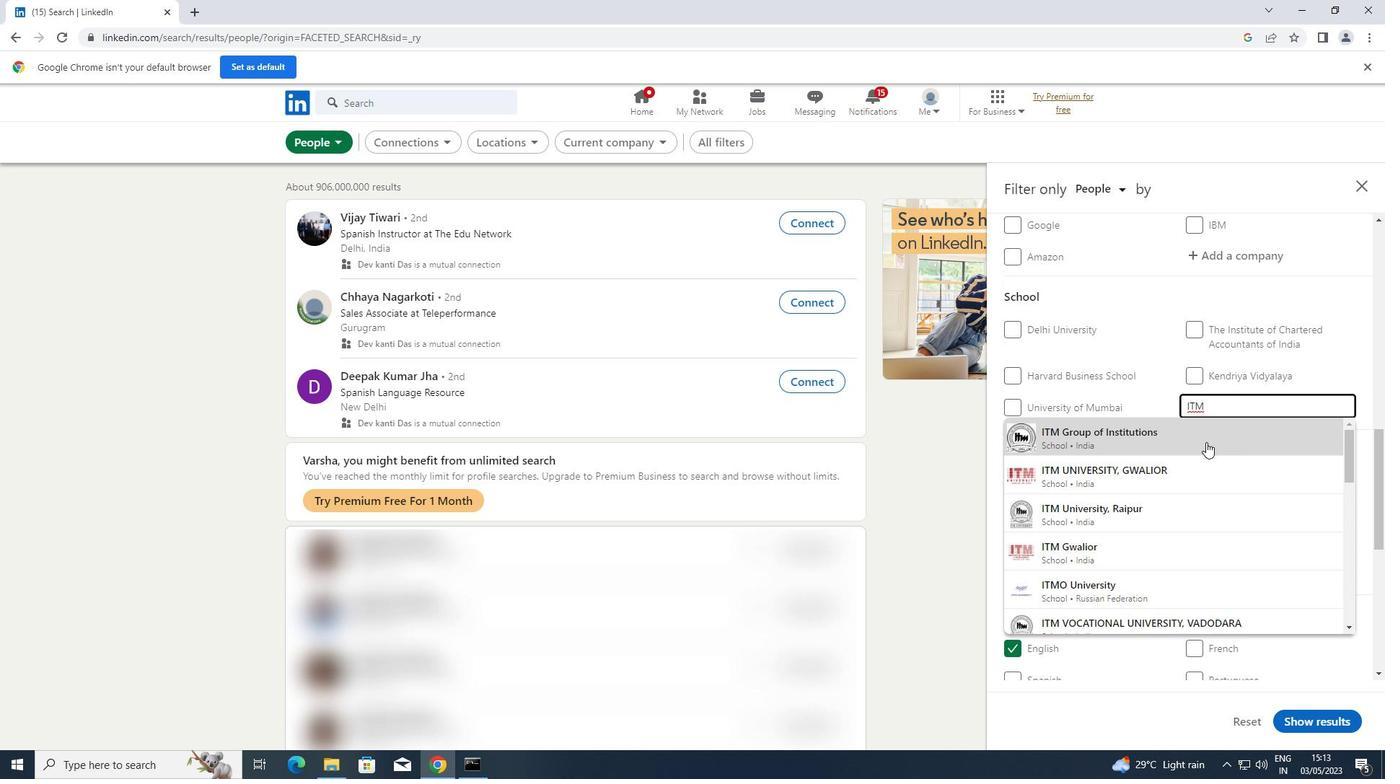 
Action: Mouse pressed left at (1199, 440)
Screenshot: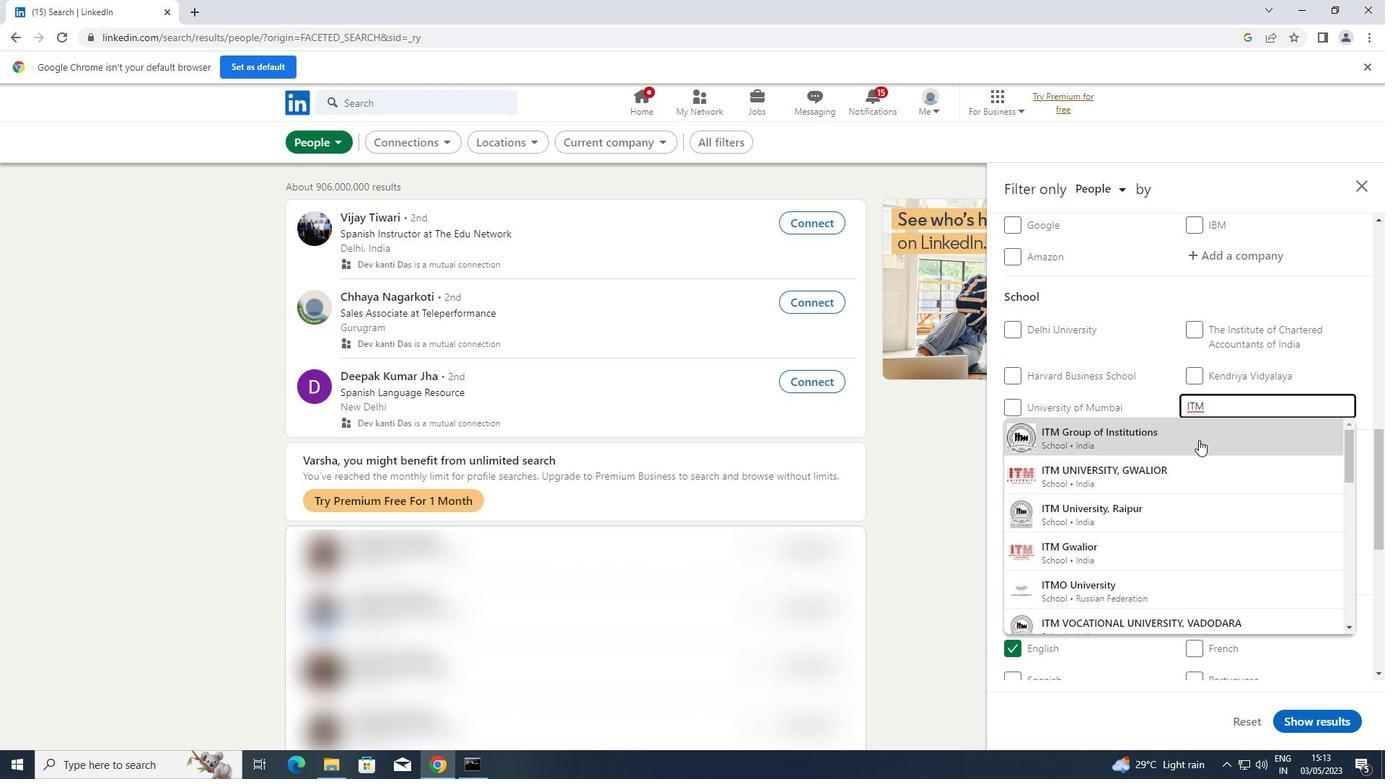 
Action: Mouse scrolled (1199, 439) with delta (0, 0)
Screenshot: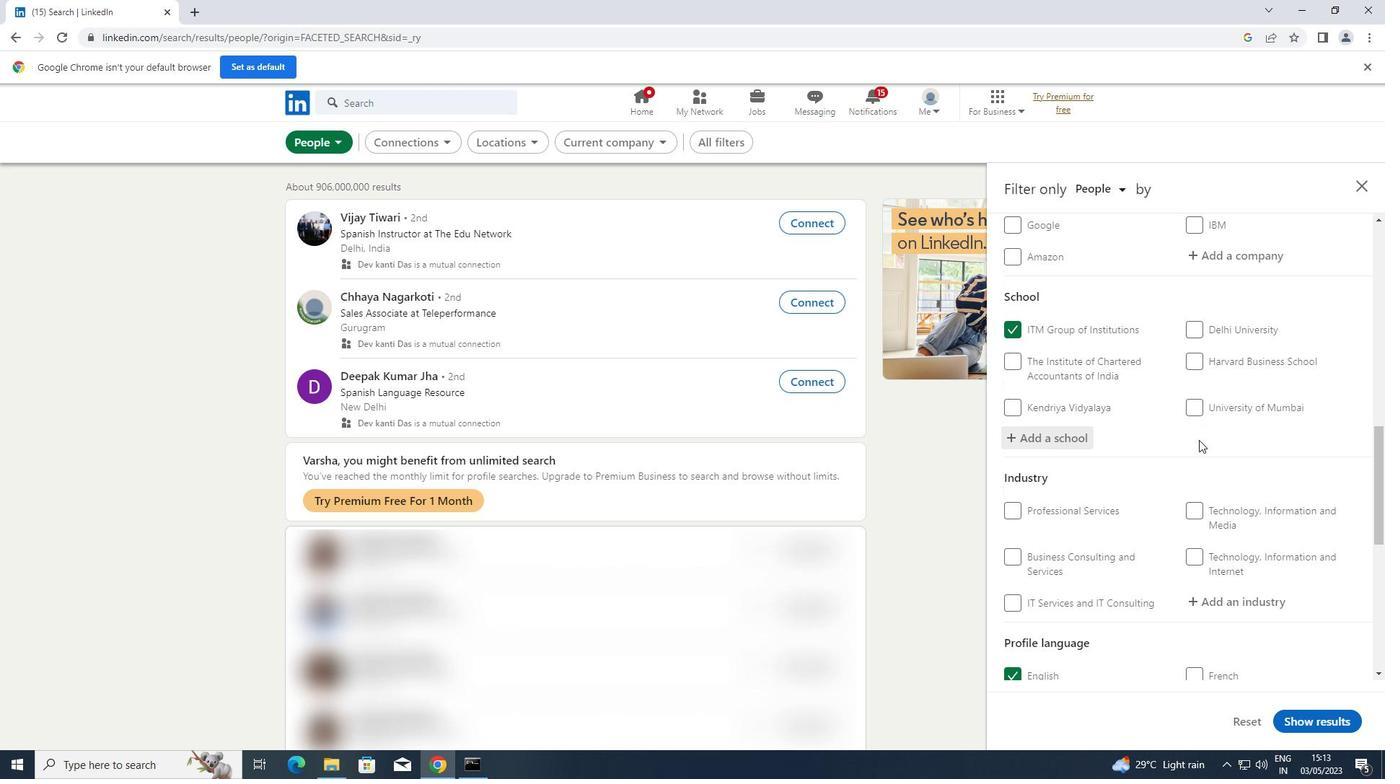 
Action: Mouse scrolled (1199, 439) with delta (0, 0)
Screenshot: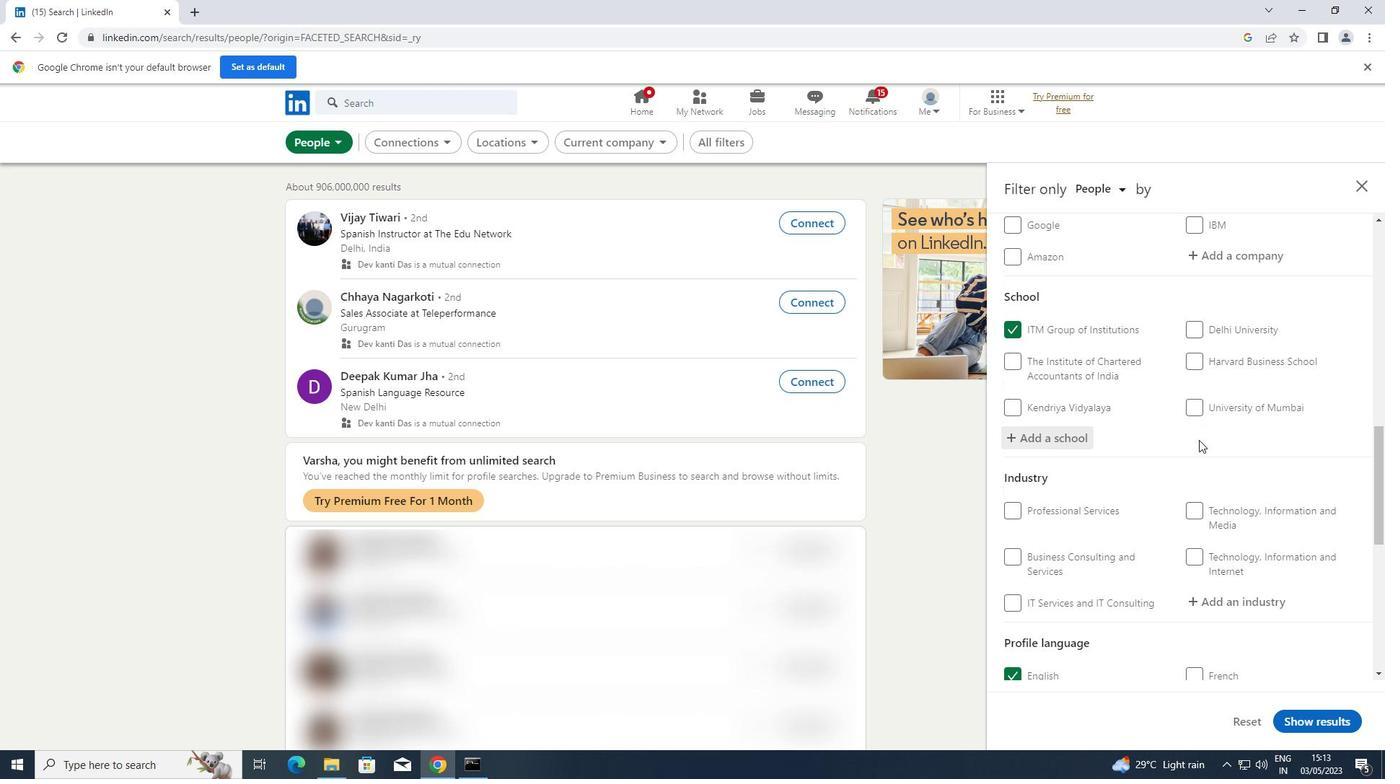 
Action: Mouse moved to (1211, 446)
Screenshot: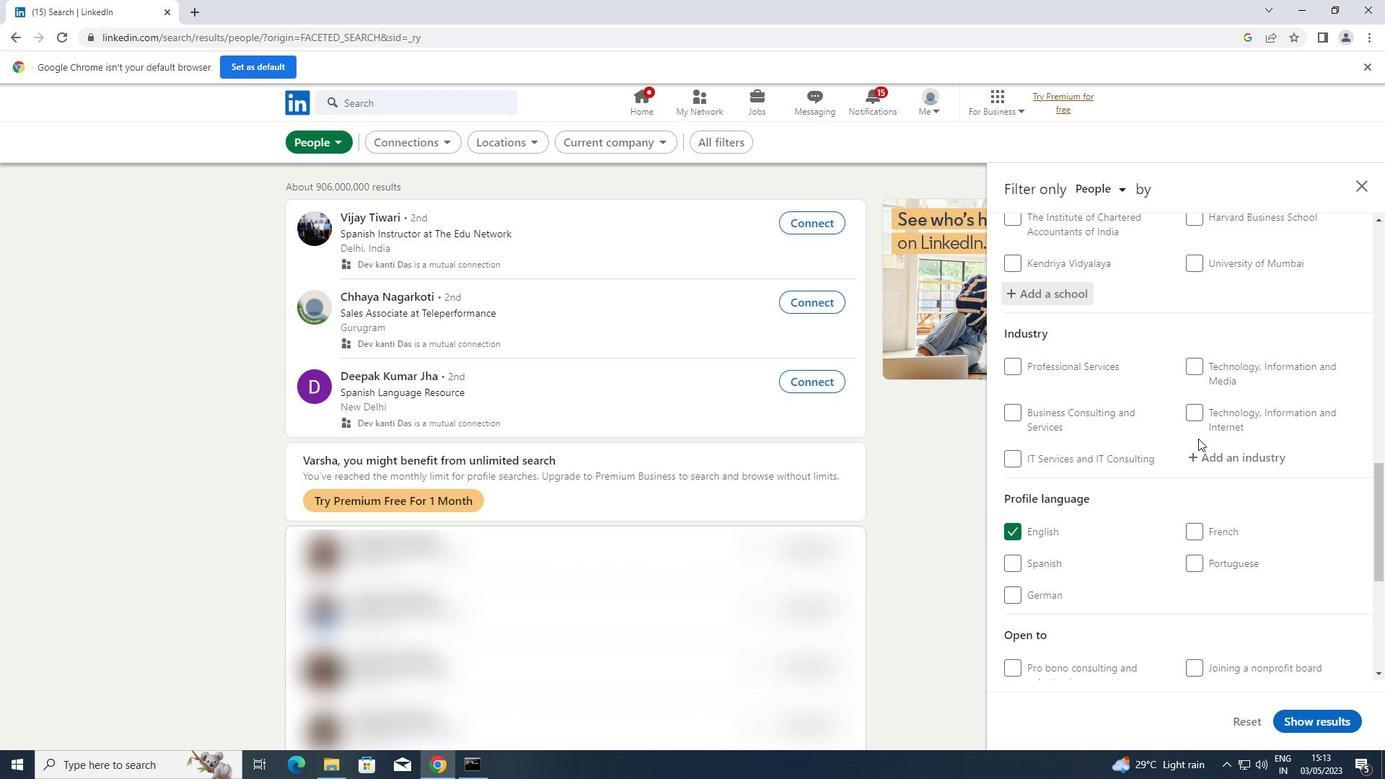 
Action: Mouse pressed left at (1211, 446)
Screenshot: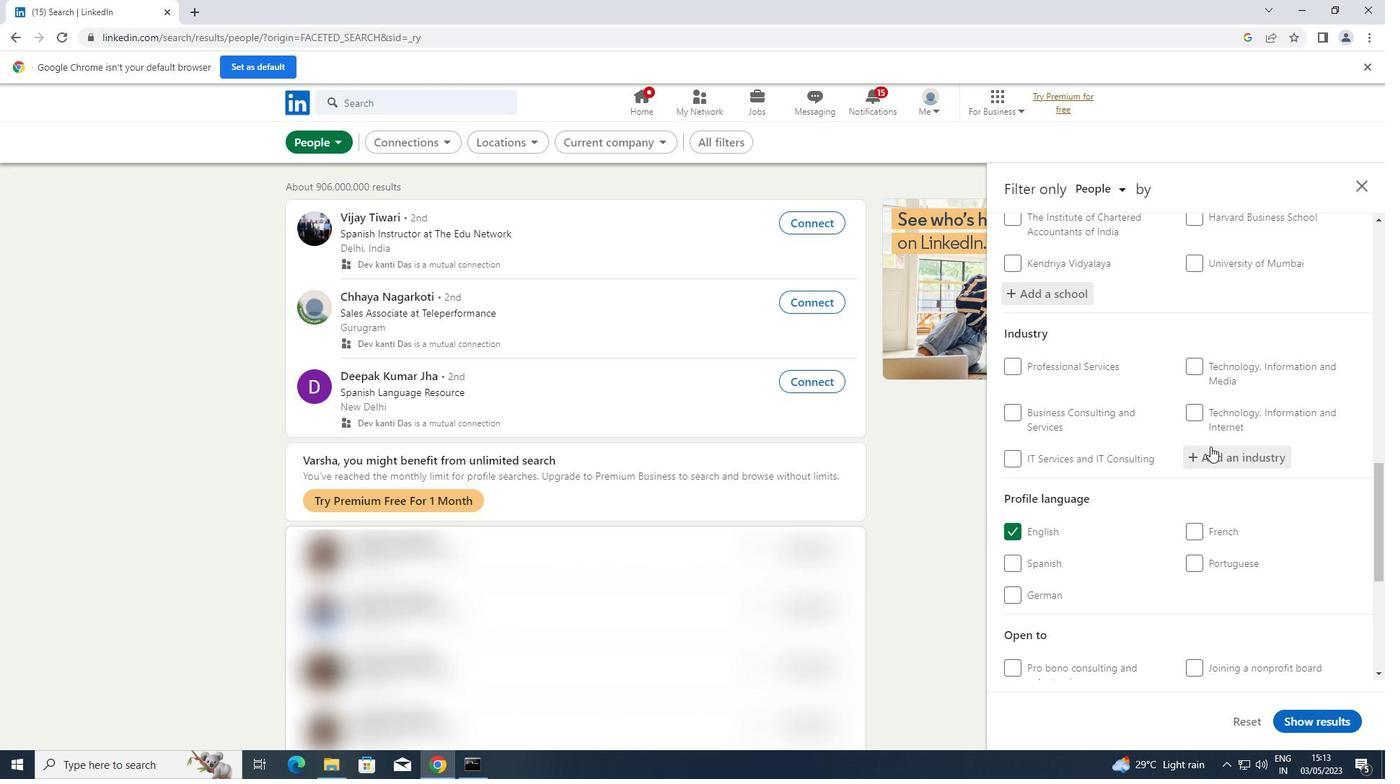 
Action: Mouse moved to (1211, 447)
Screenshot: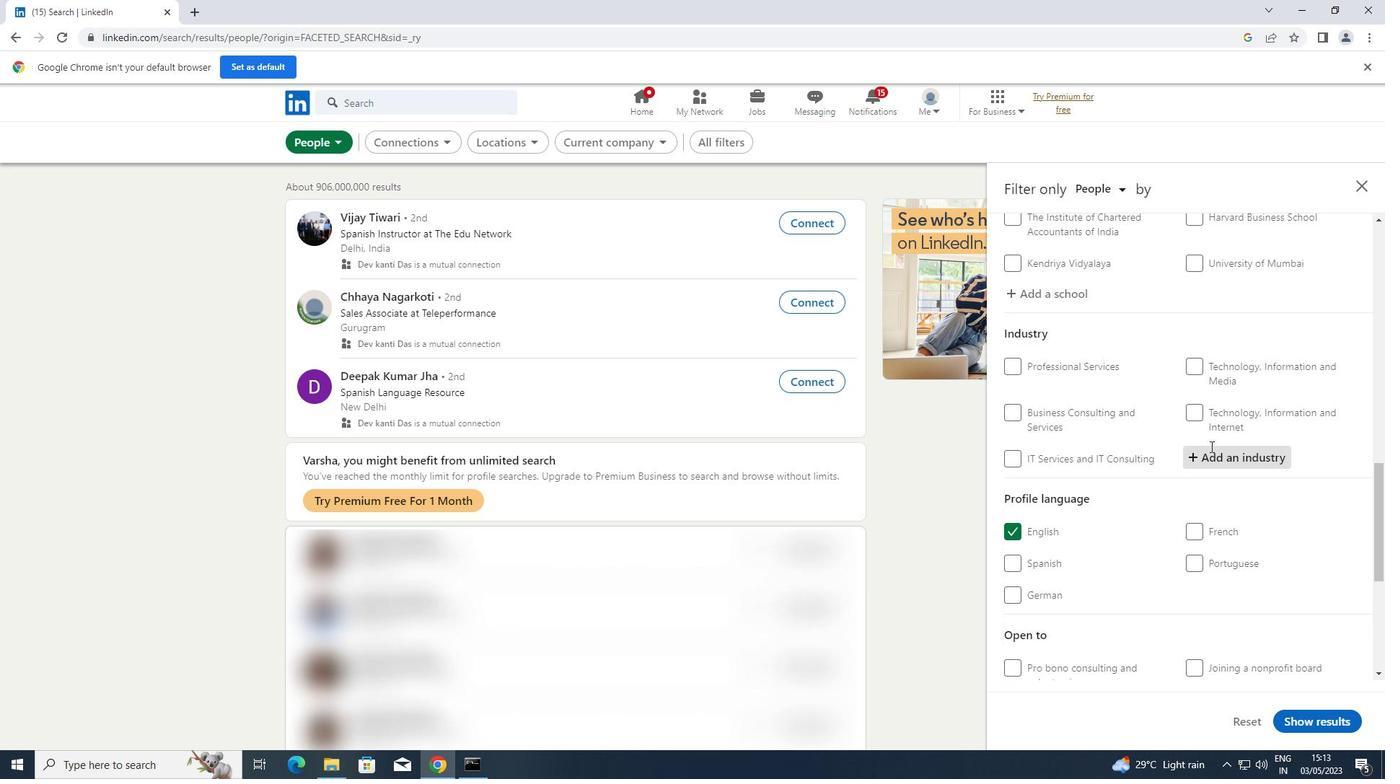 
Action: Key pressed <Key.shift>RECREATI
Screenshot: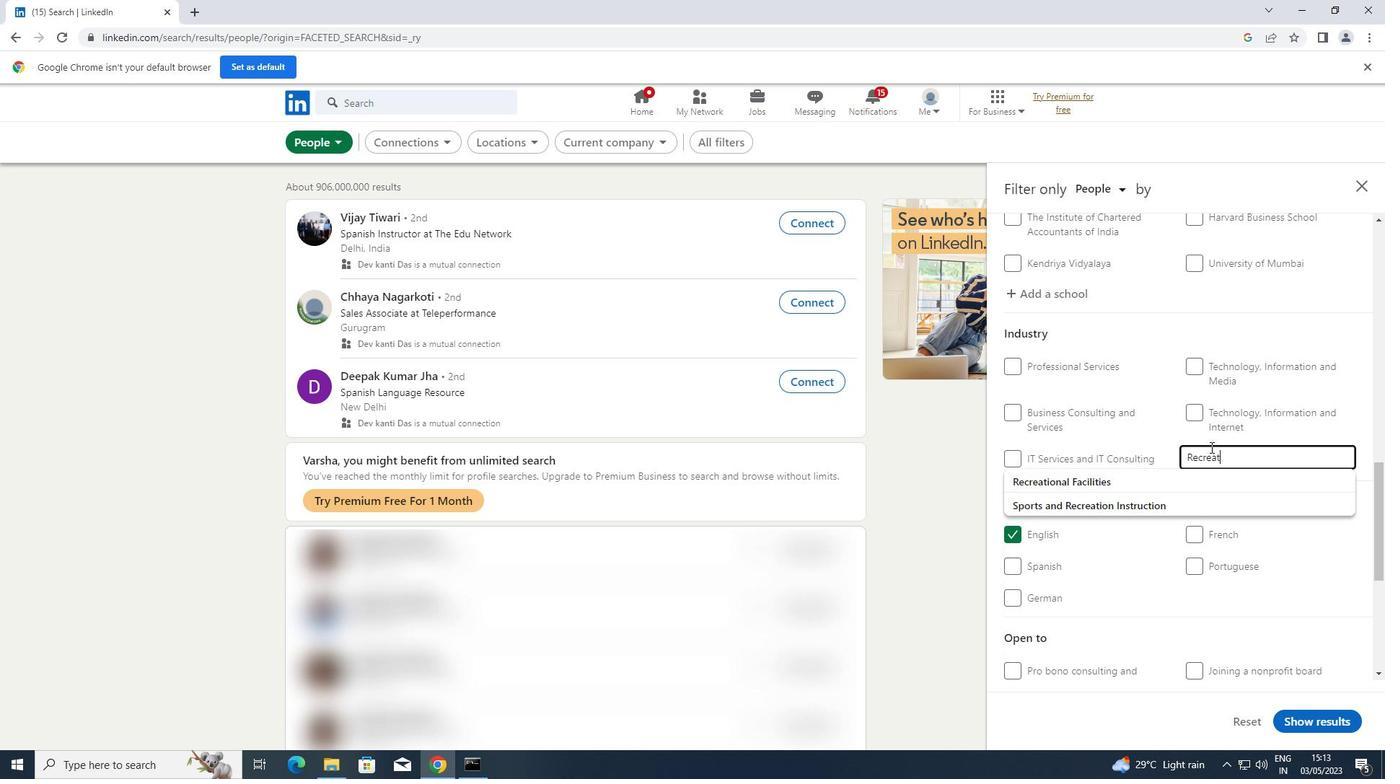 
Action: Mouse moved to (1102, 478)
Screenshot: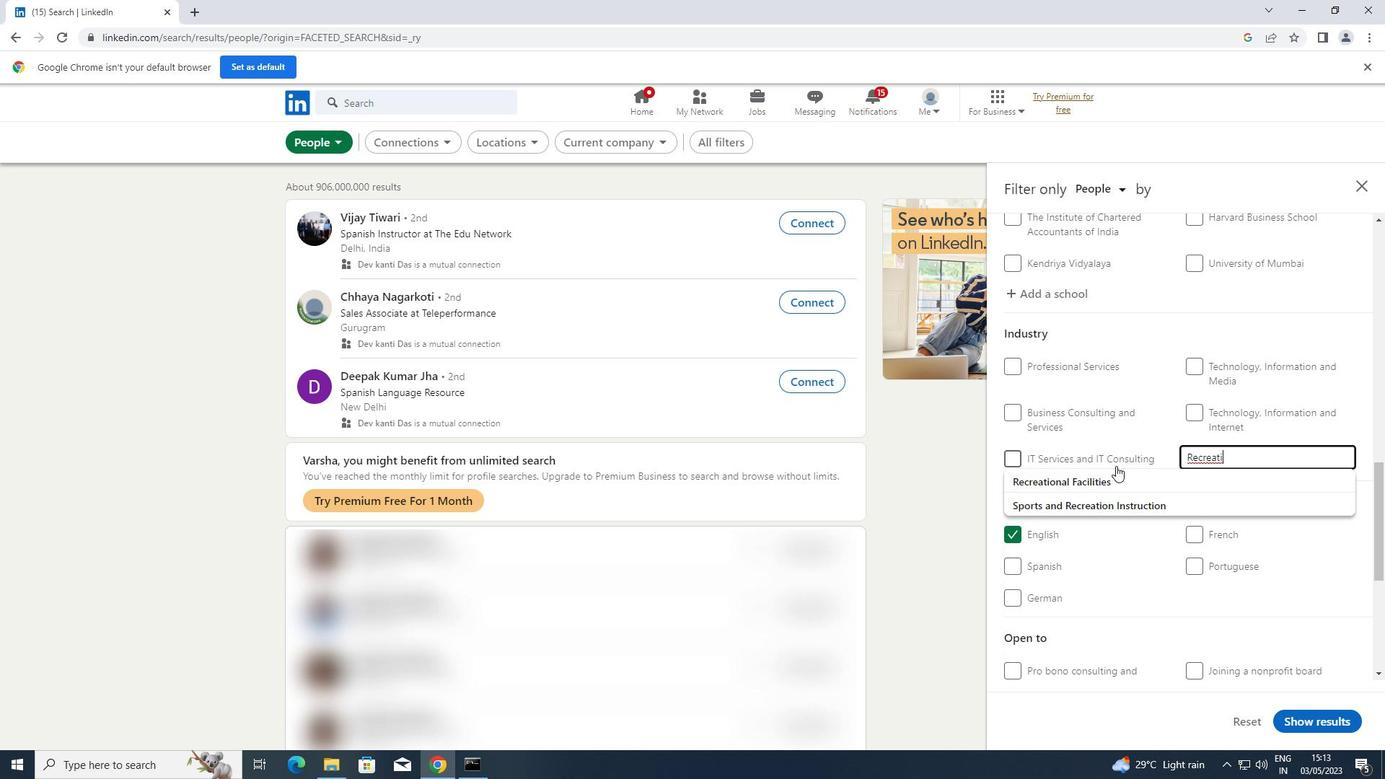 
Action: Mouse pressed left at (1102, 478)
Screenshot: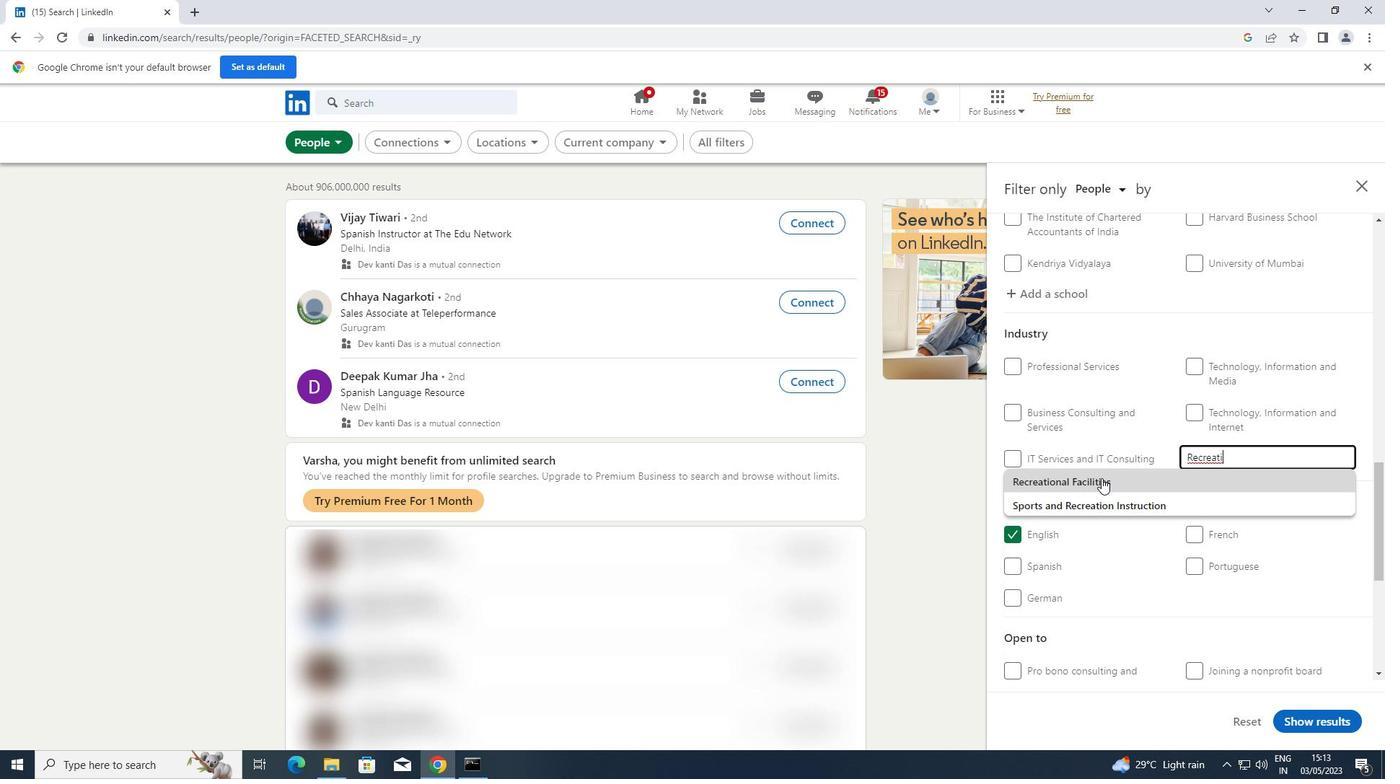 
Action: Mouse scrolled (1102, 477) with delta (0, 0)
Screenshot: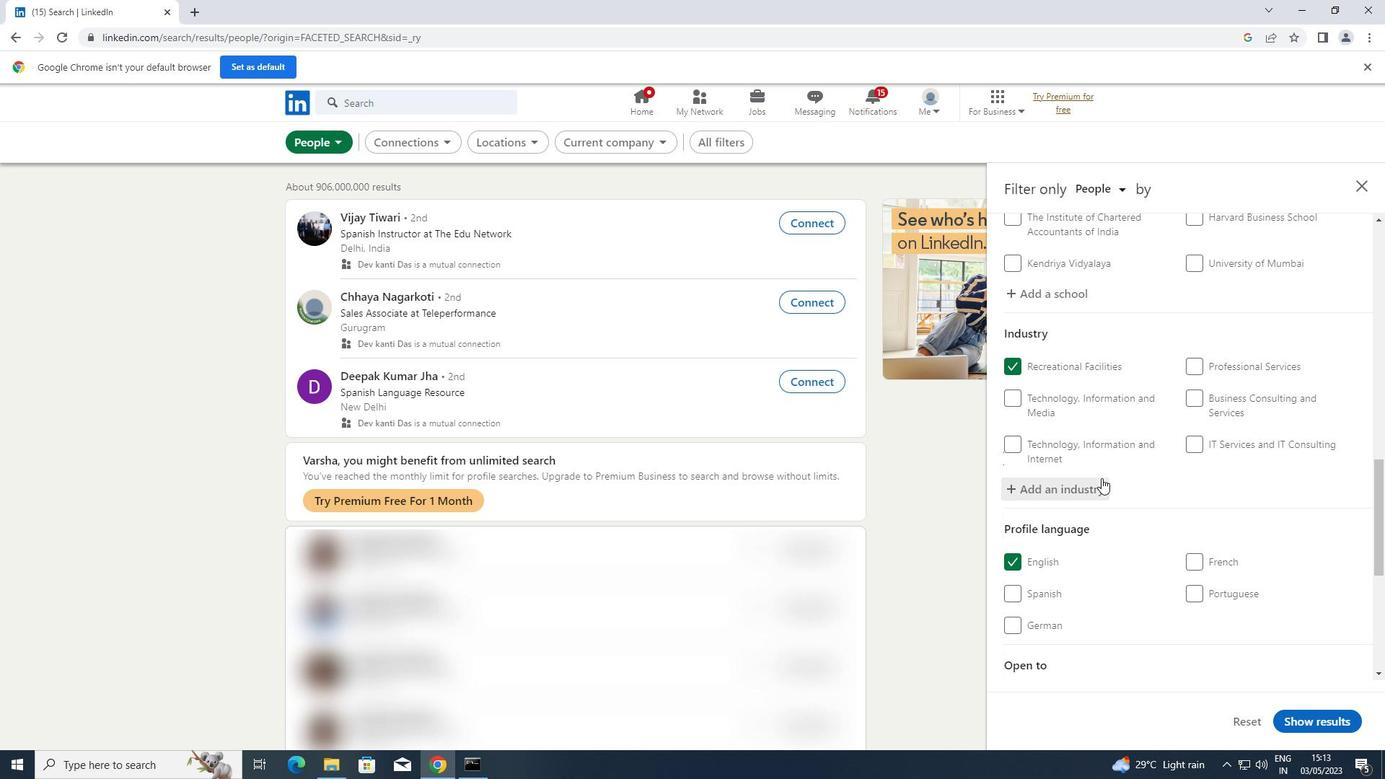 
Action: Mouse scrolled (1102, 477) with delta (0, 0)
Screenshot: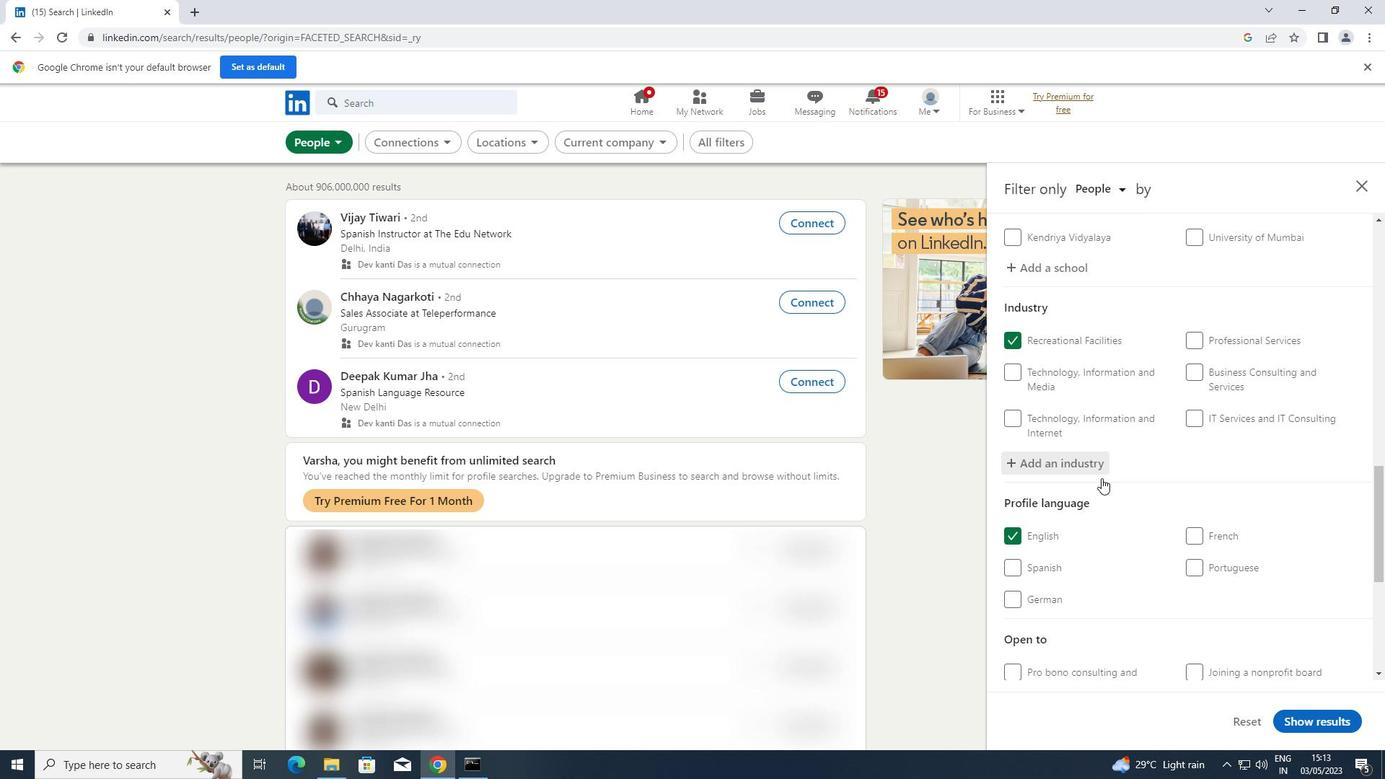 
Action: Mouse scrolled (1102, 477) with delta (0, 0)
Screenshot: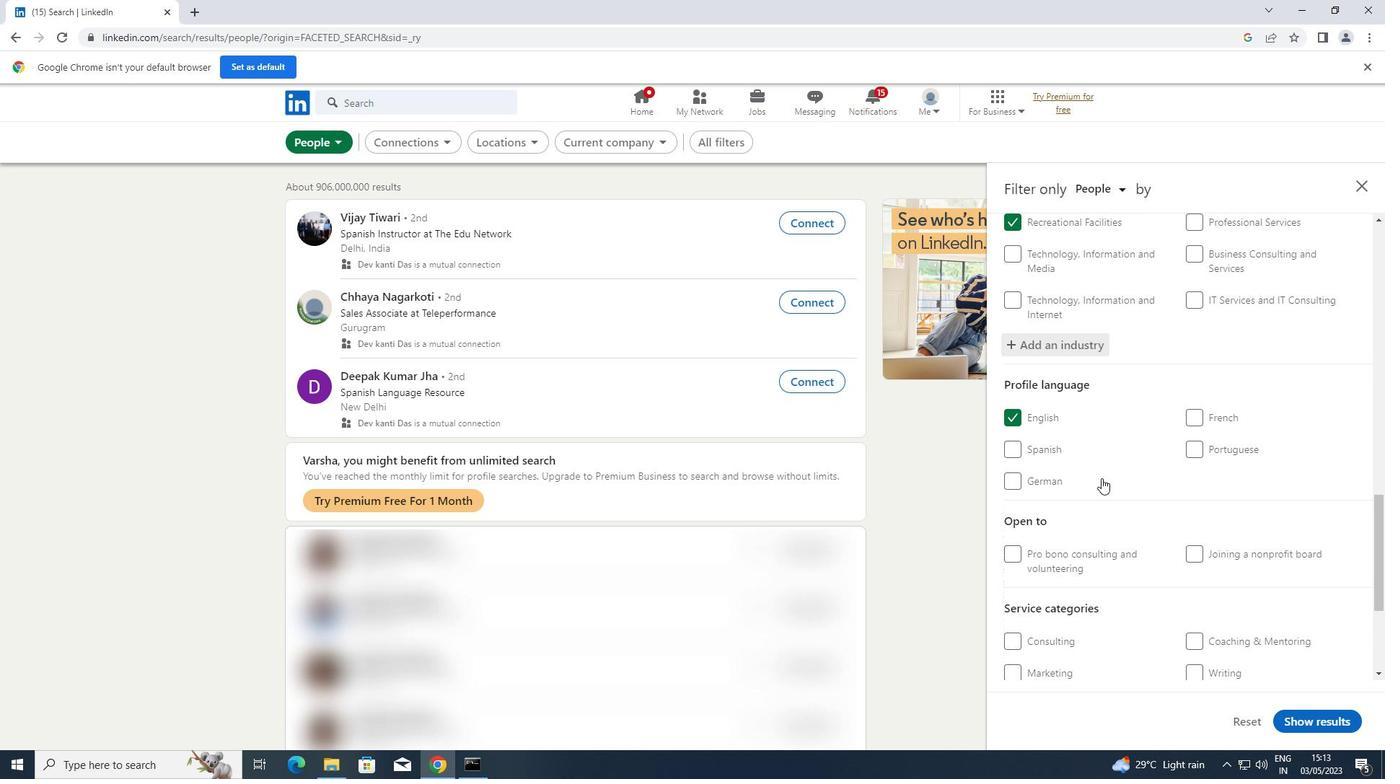 
Action: Mouse scrolled (1102, 477) with delta (0, 0)
Screenshot: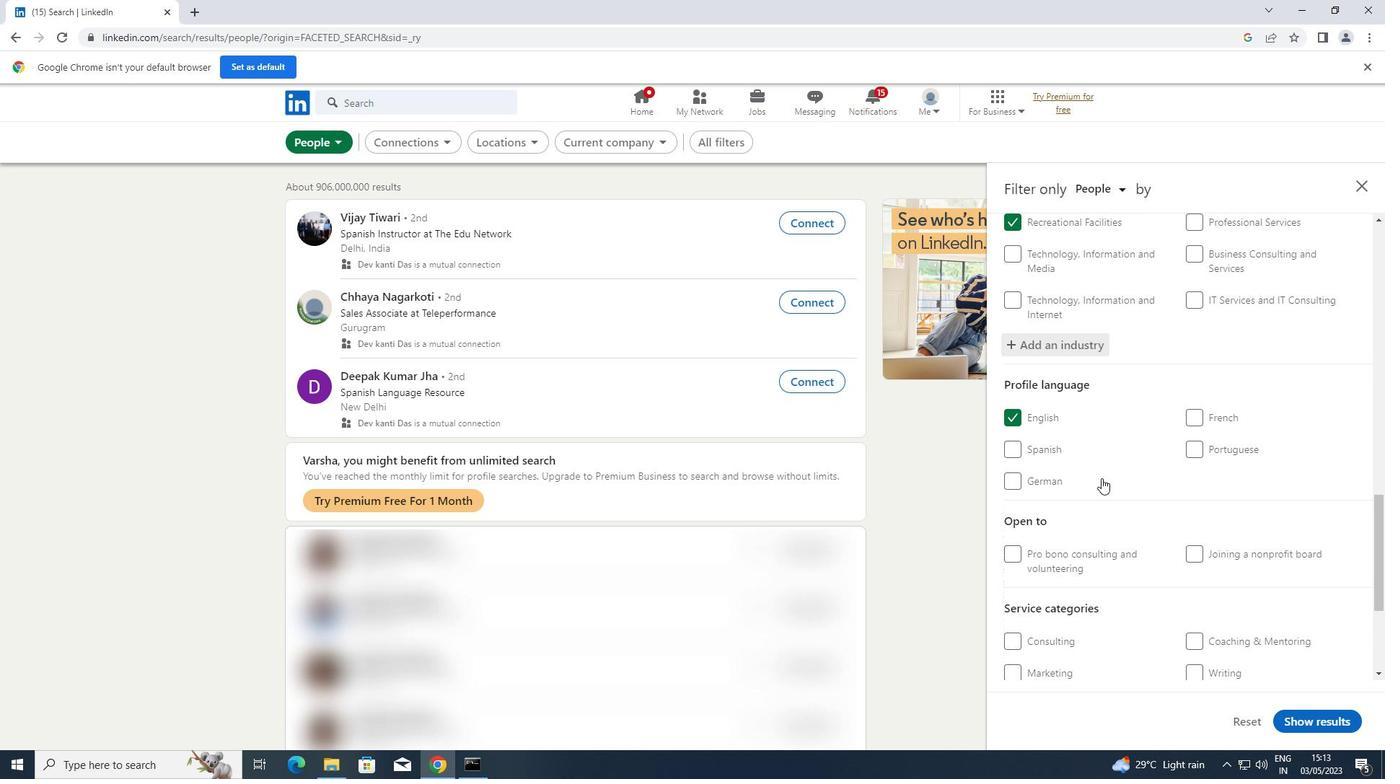 
Action: Mouse moved to (1214, 557)
Screenshot: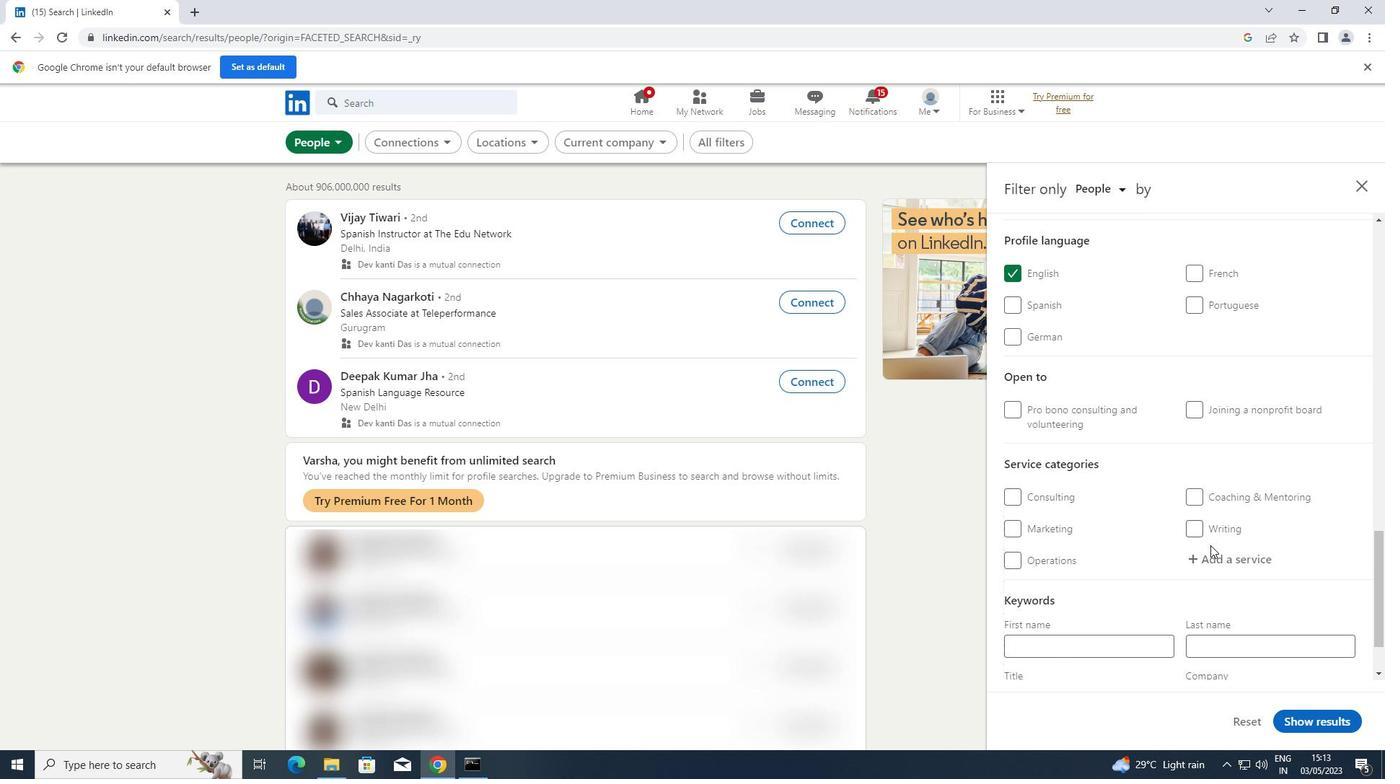 
Action: Mouse pressed left at (1214, 557)
Screenshot: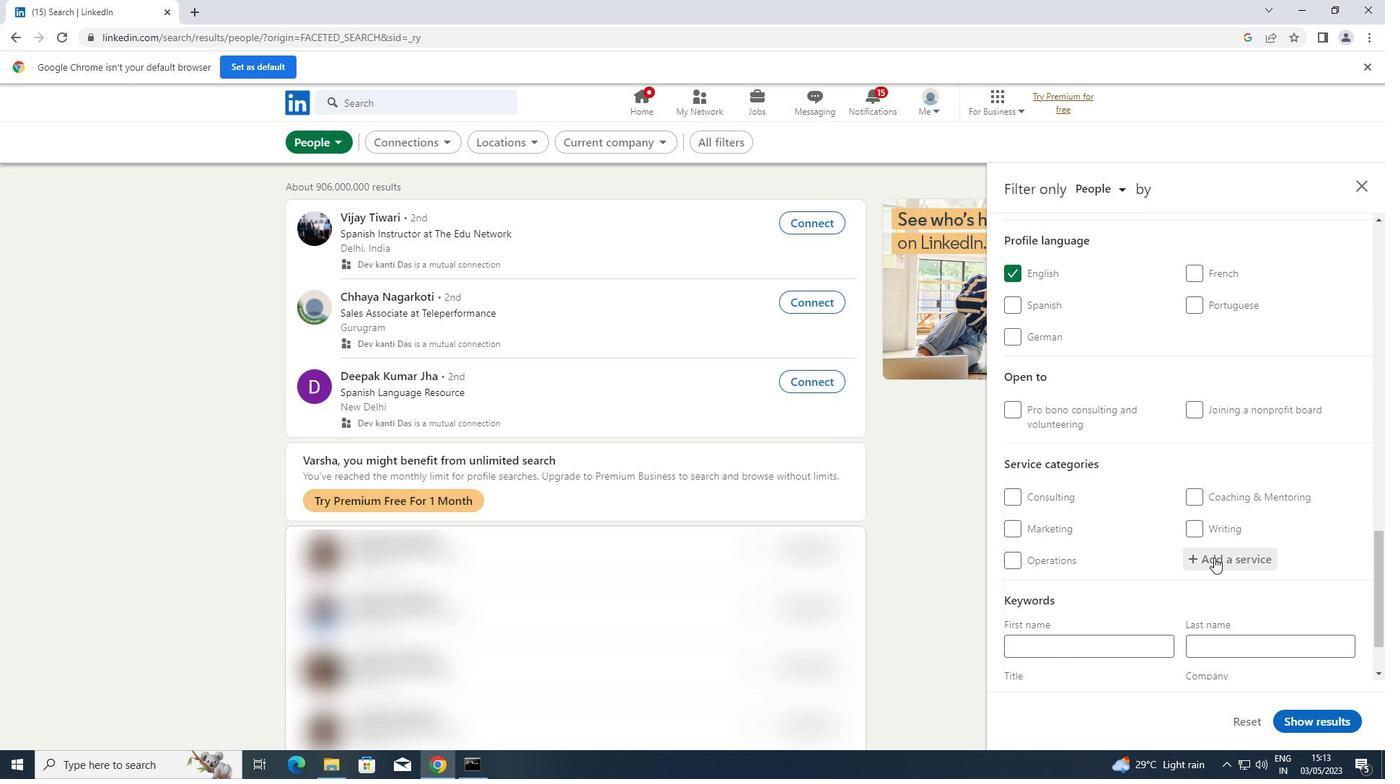 
Action: Key pressed <Key.shift>NEGOTIA
Screenshot: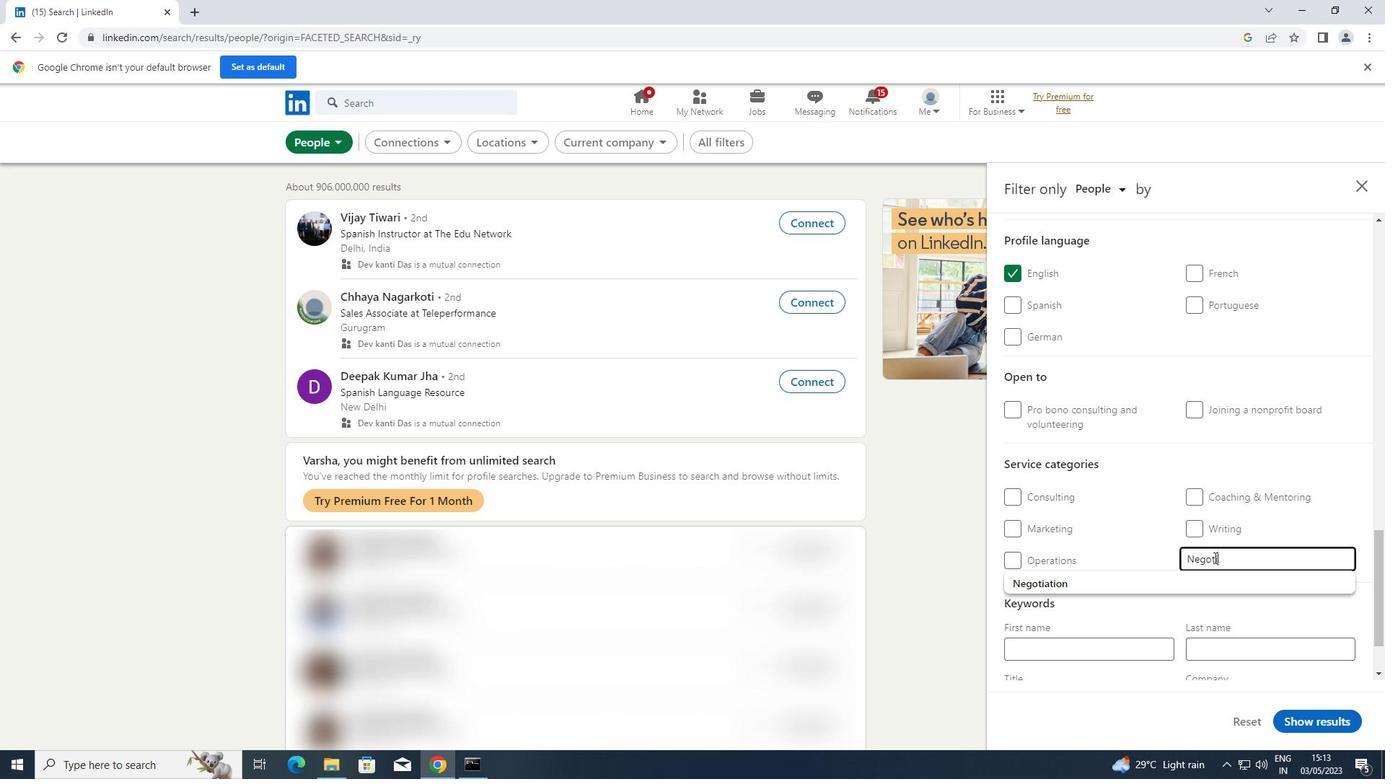 
Action: Mouse moved to (1147, 591)
Screenshot: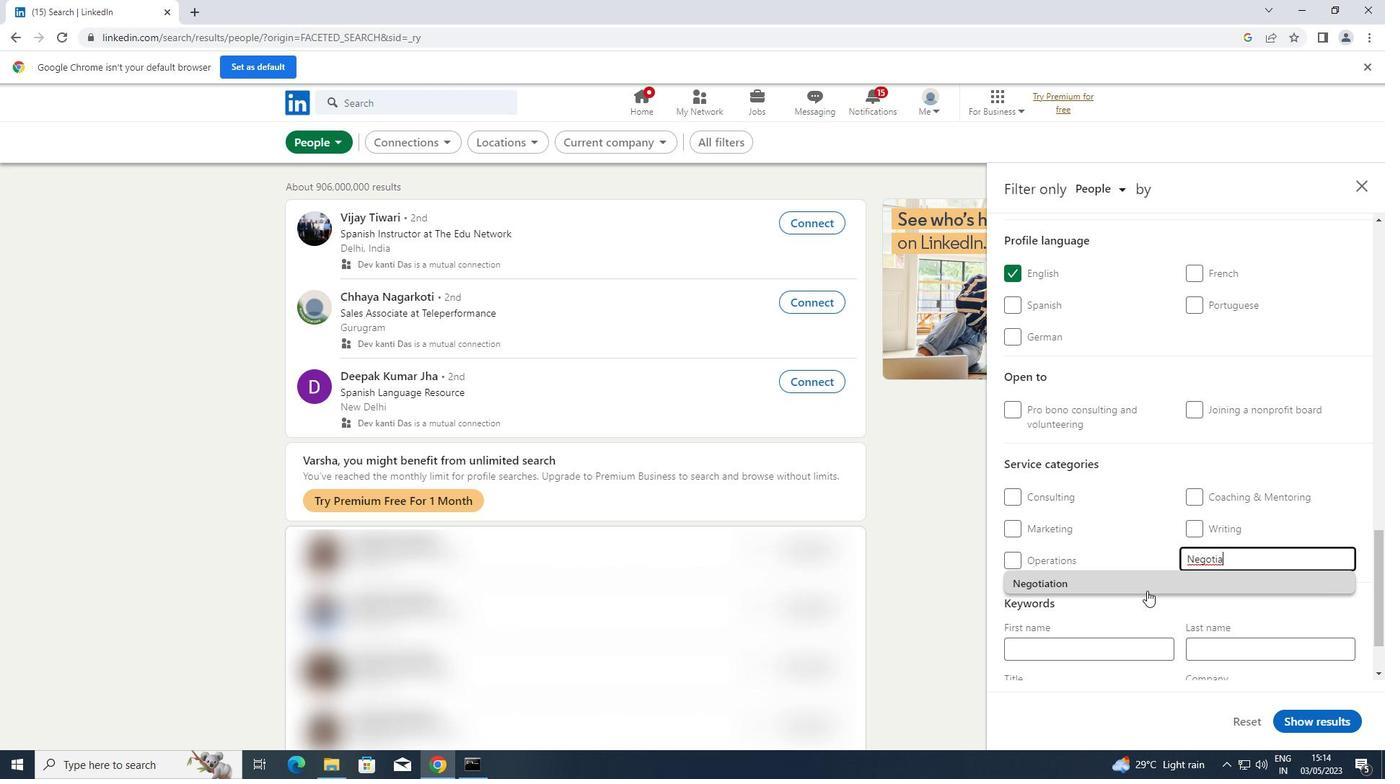 
Action: Mouse pressed left at (1147, 591)
Screenshot: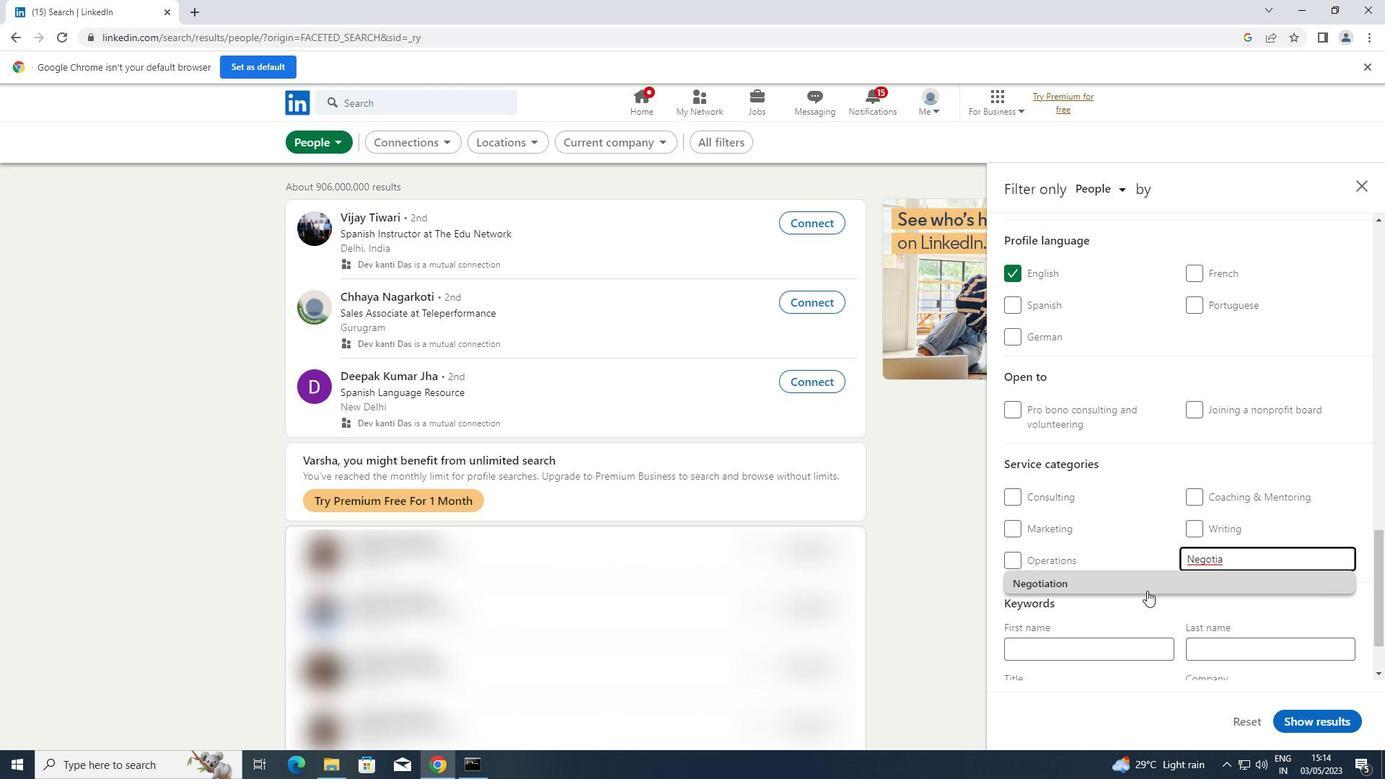 
Action: Mouse scrolled (1147, 590) with delta (0, 0)
Screenshot: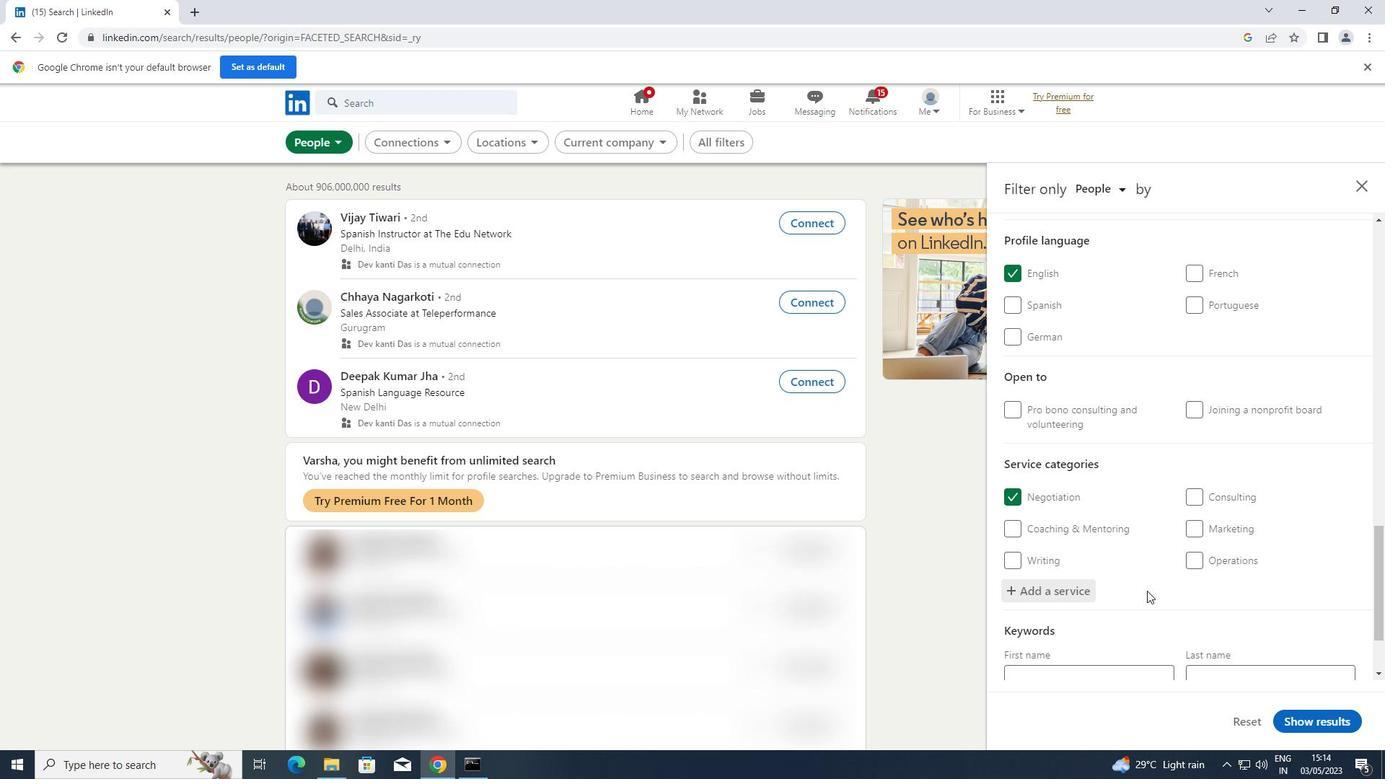 
Action: Mouse scrolled (1147, 590) with delta (0, 0)
Screenshot: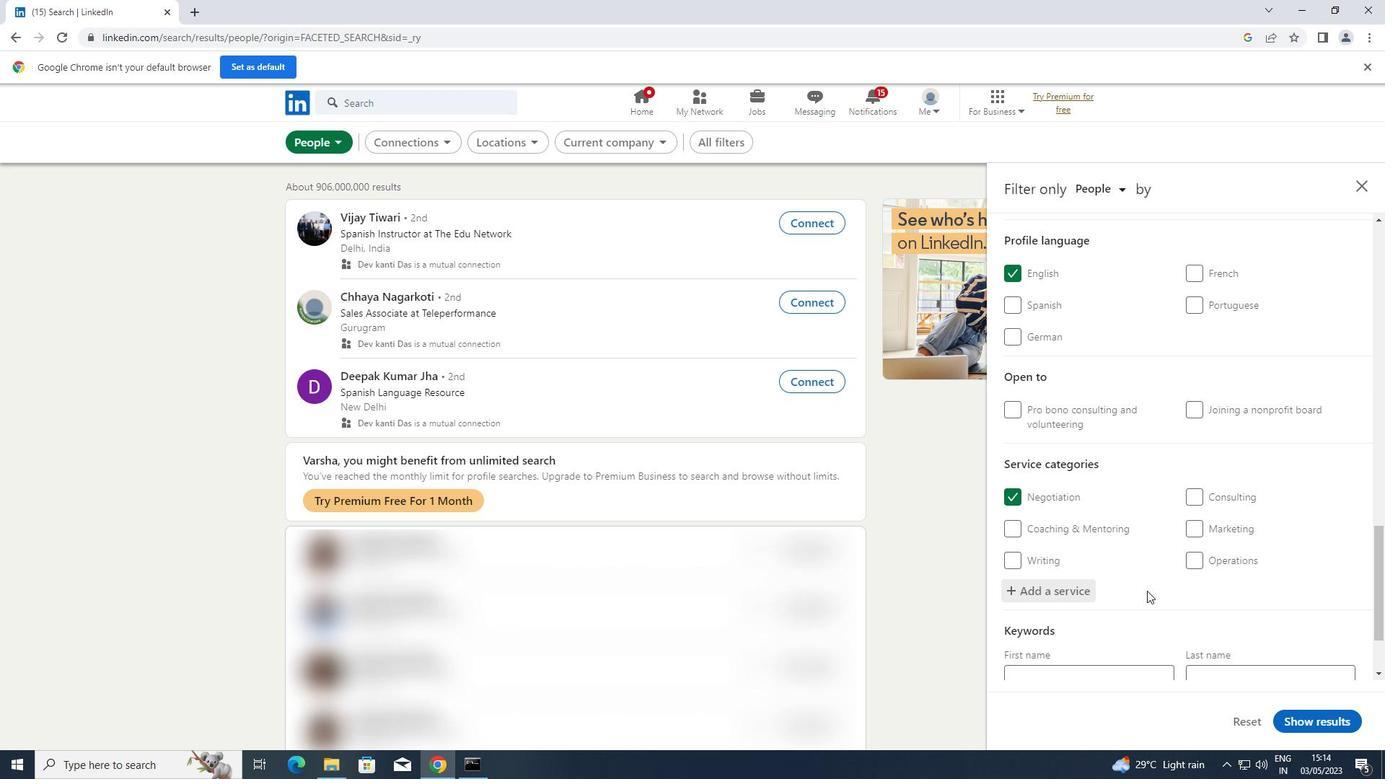 
Action: Mouse scrolled (1147, 590) with delta (0, 0)
Screenshot: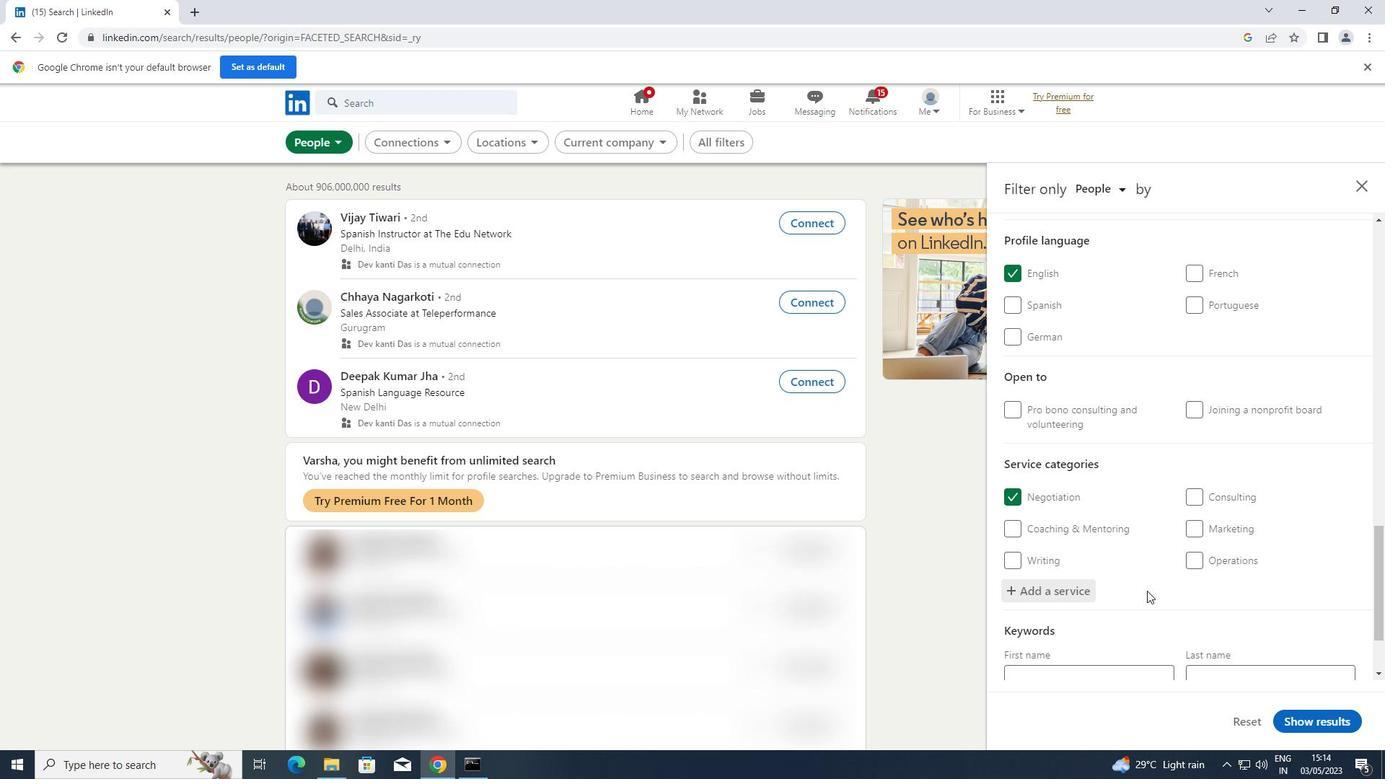 
Action: Mouse scrolled (1147, 590) with delta (0, 0)
Screenshot: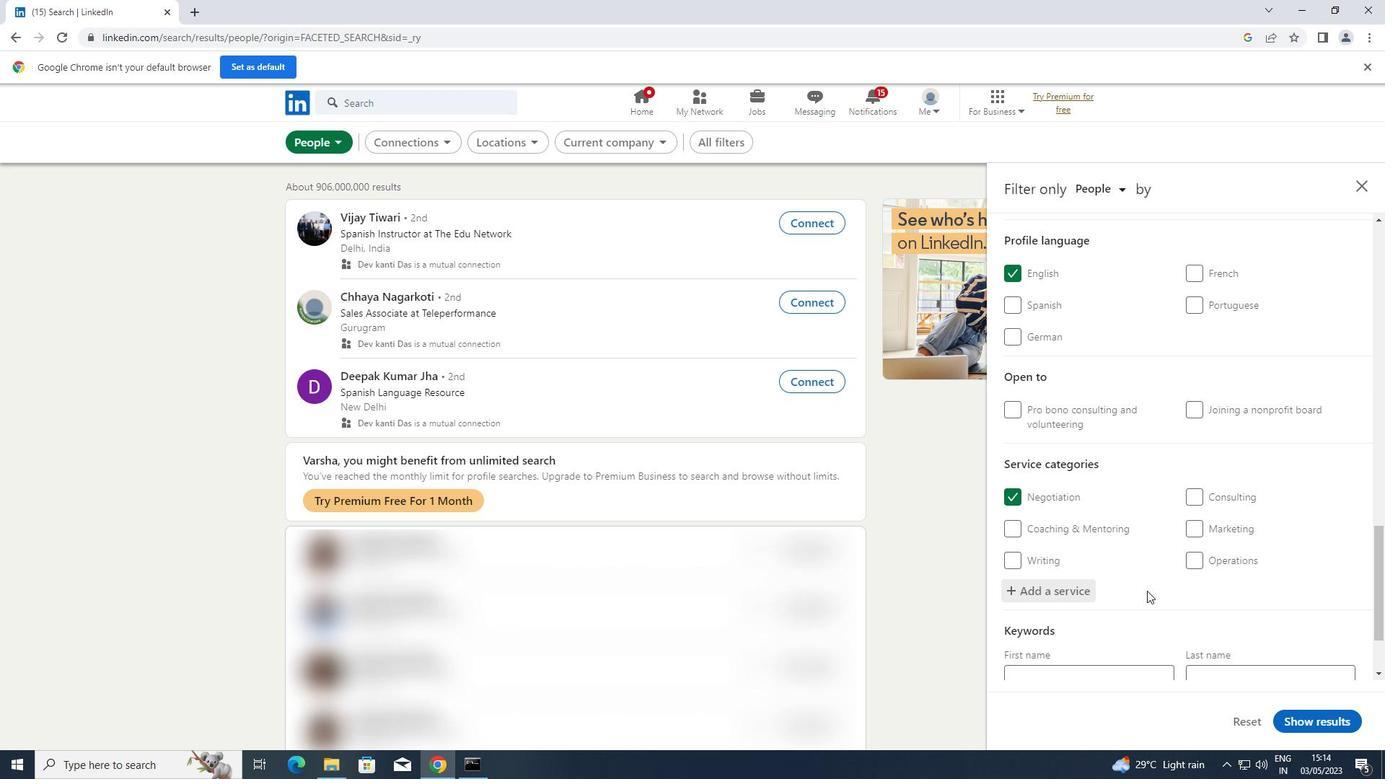 
Action: Mouse scrolled (1147, 590) with delta (0, 0)
Screenshot: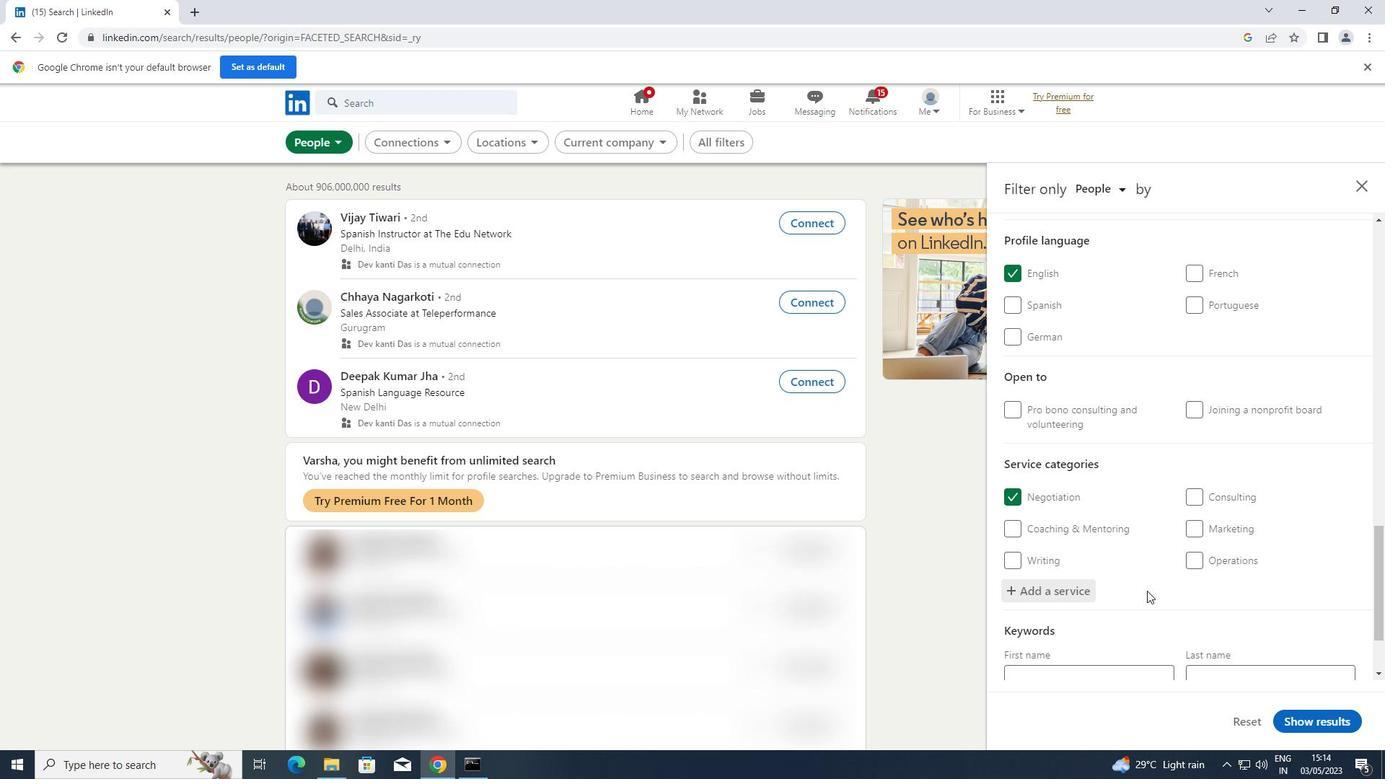 
Action: Mouse moved to (1135, 606)
Screenshot: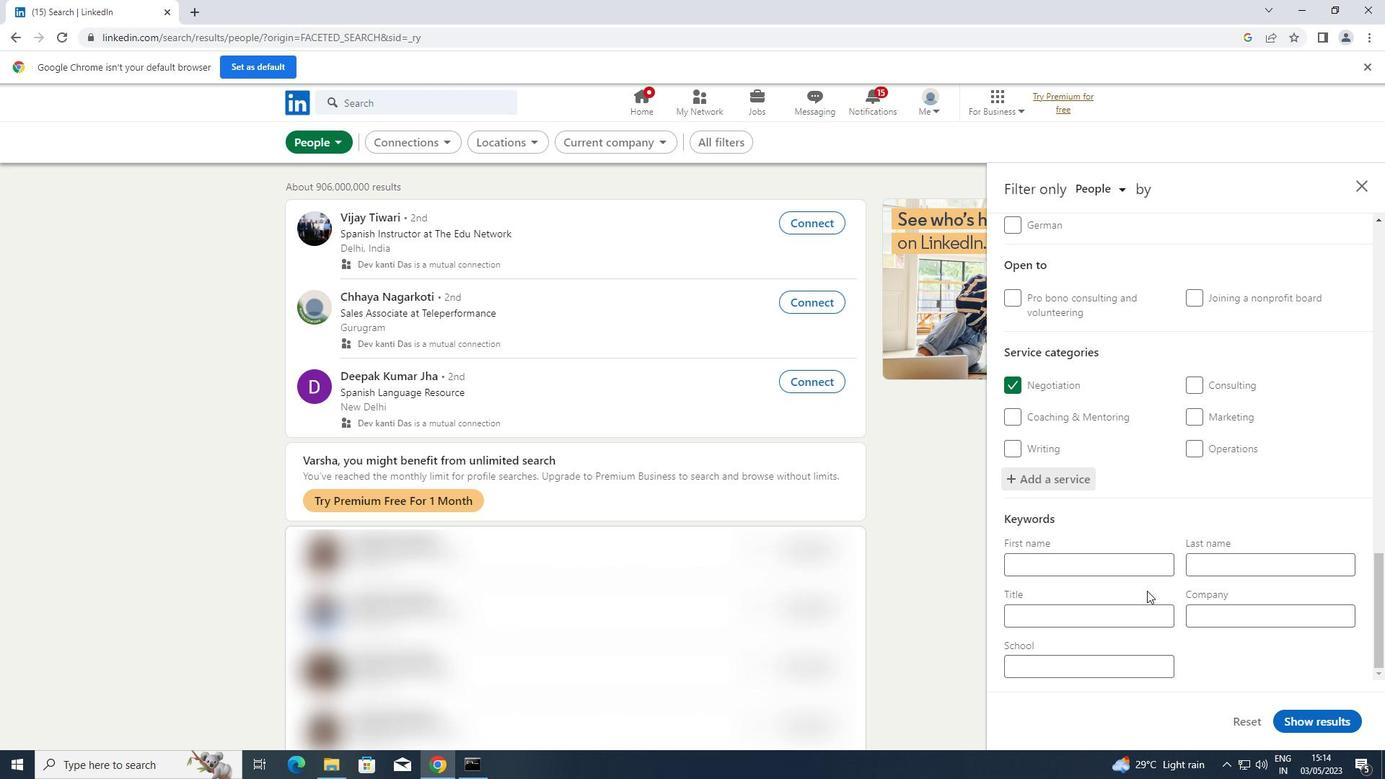 
Action: Mouse pressed left at (1135, 606)
Screenshot: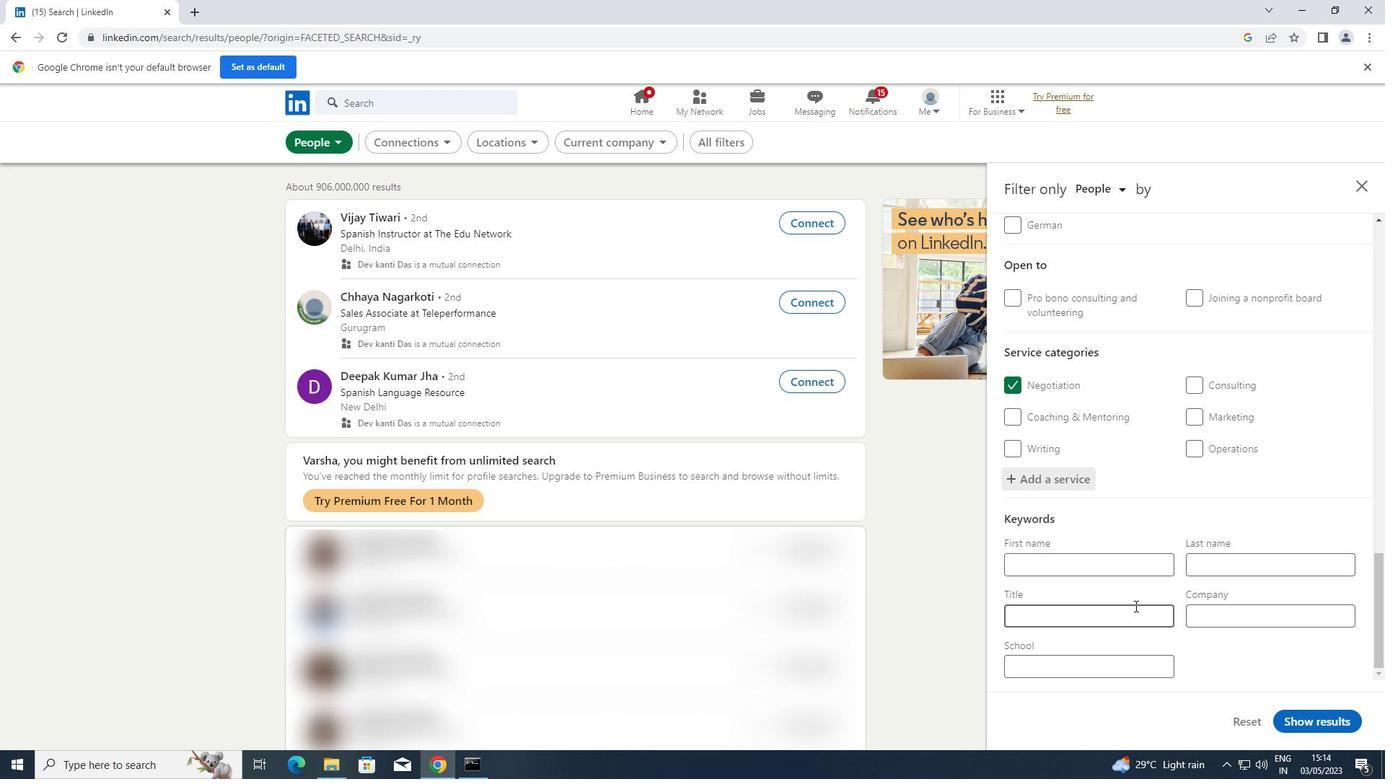 
Action: Key pressed <Key.shift>AUDITOR
Screenshot: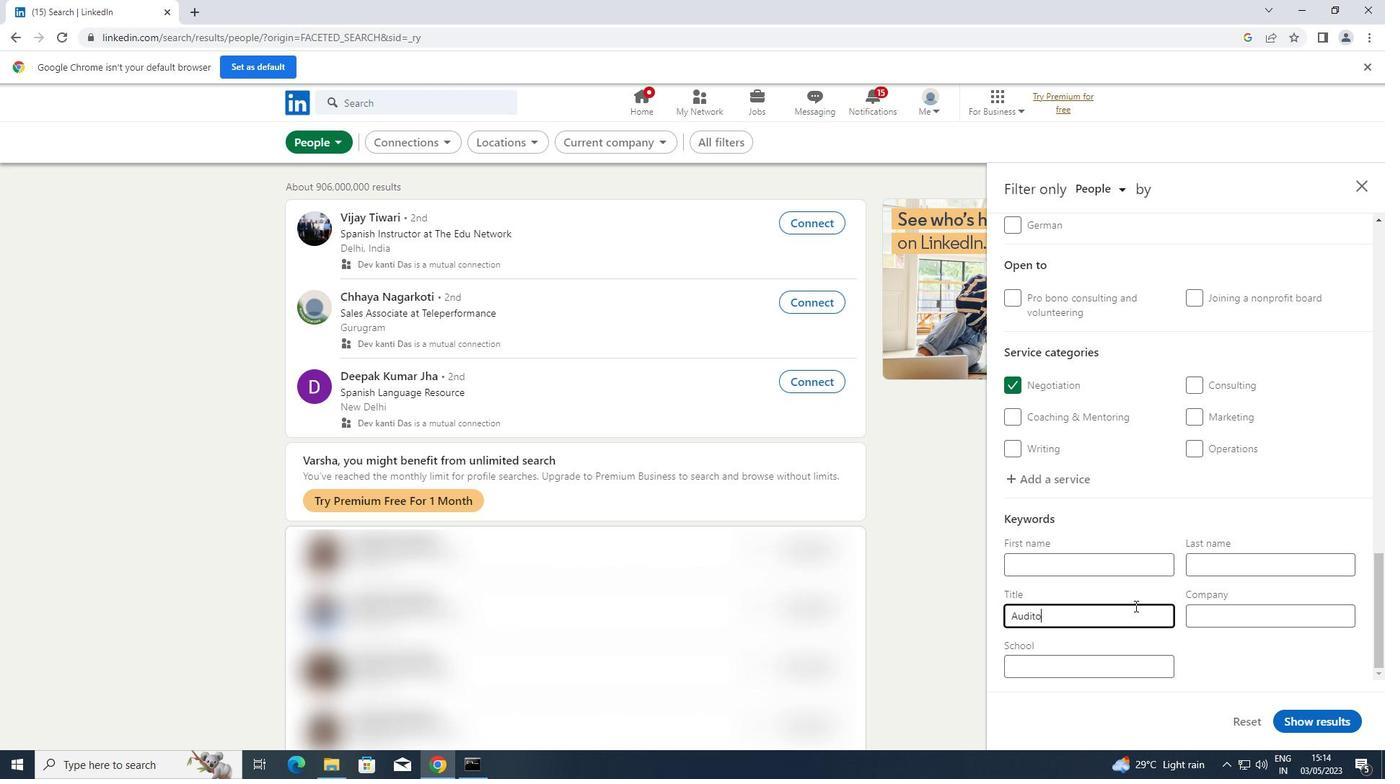
Action: Mouse moved to (1336, 723)
Screenshot: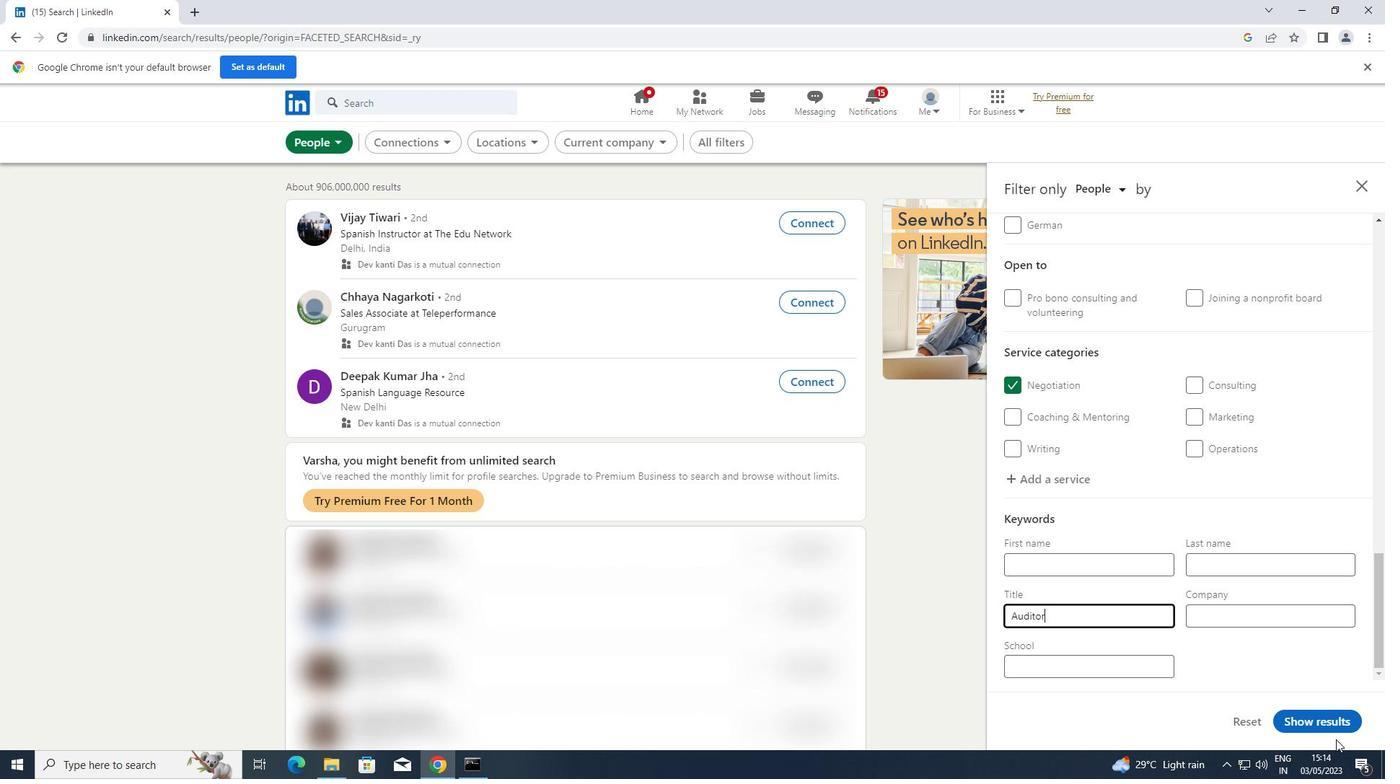 
Action: Mouse pressed left at (1336, 723)
Screenshot: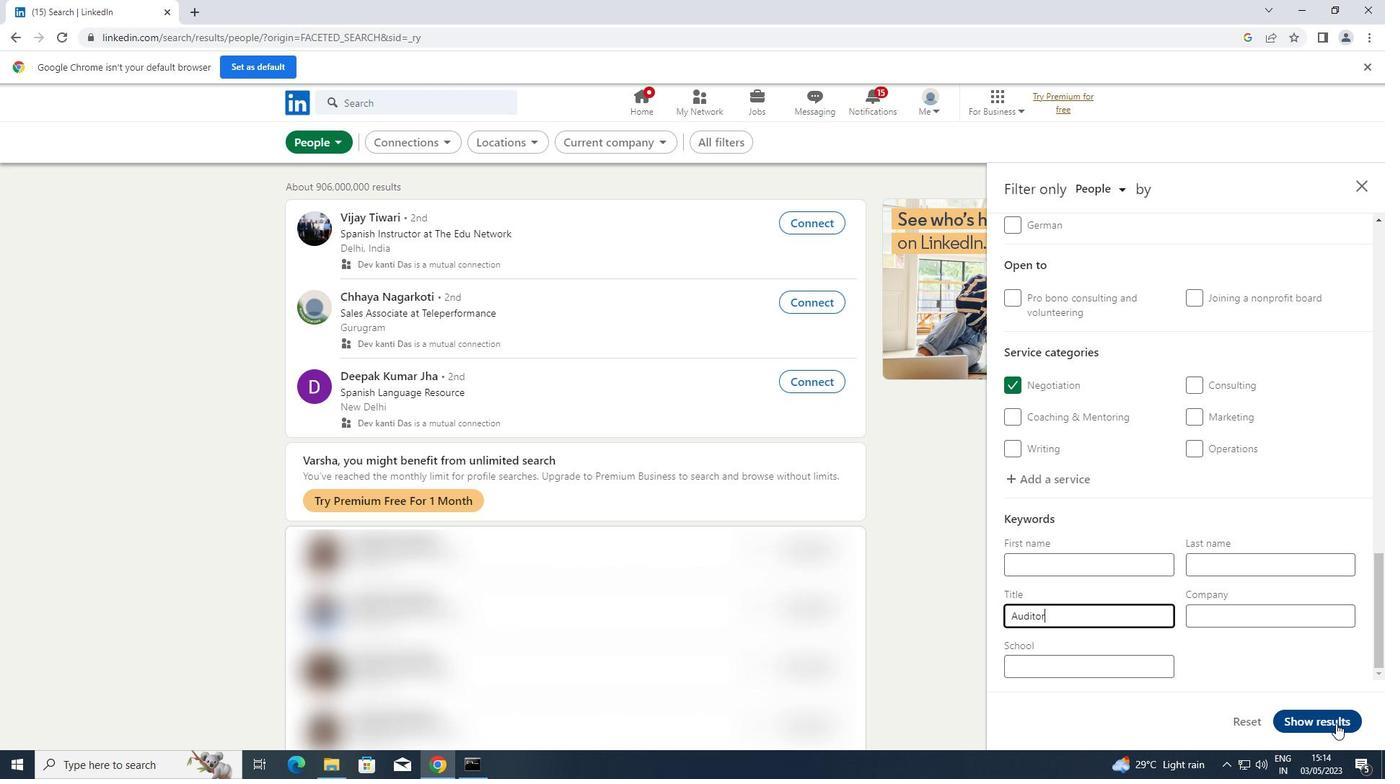 
